 Task: Add Banza Gluten Free Spaghetti Pasta to the cart.
Action: Mouse moved to (271, 121)
Screenshot: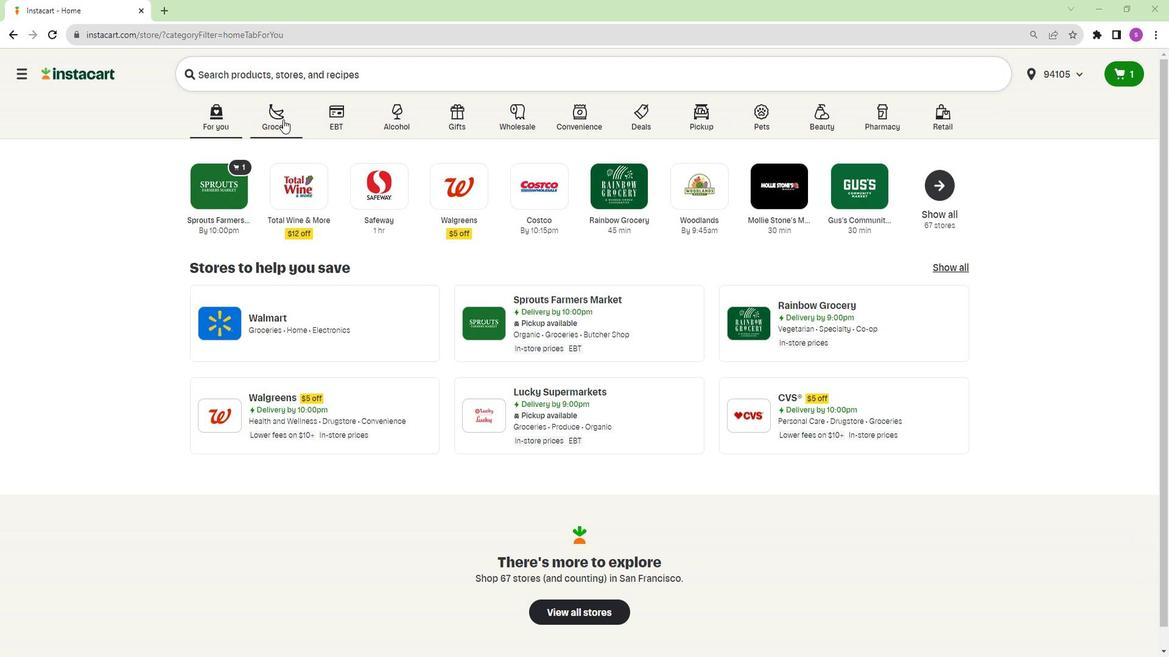 
Action: Mouse pressed left at (271, 121)
Screenshot: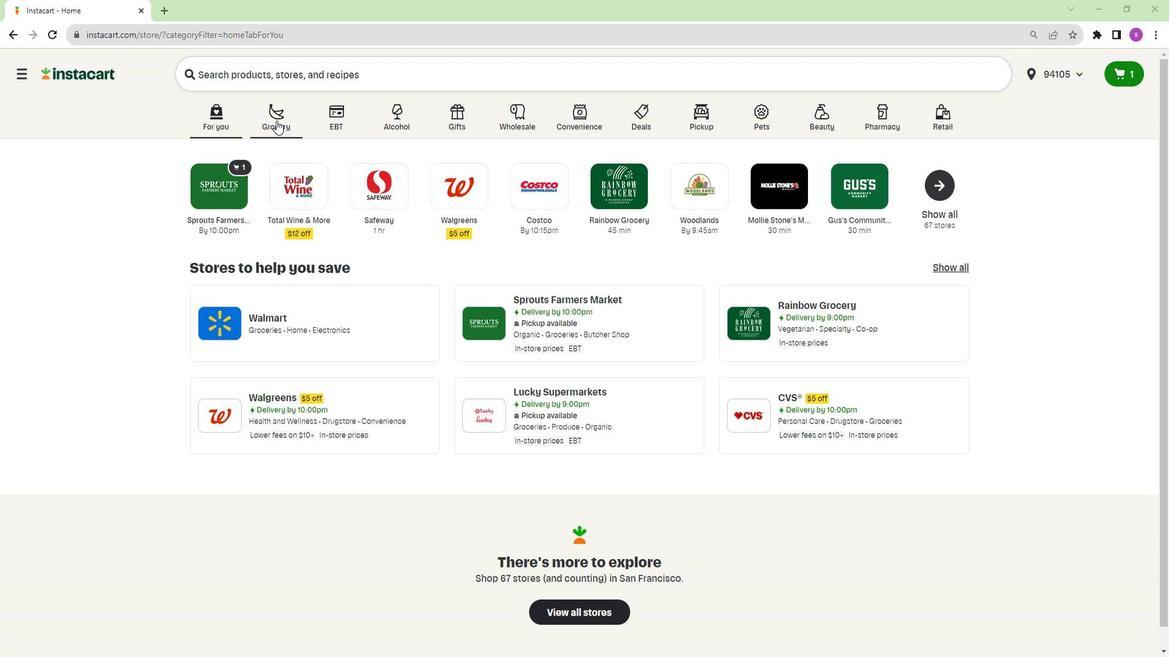 
Action: Mouse moved to (744, 193)
Screenshot: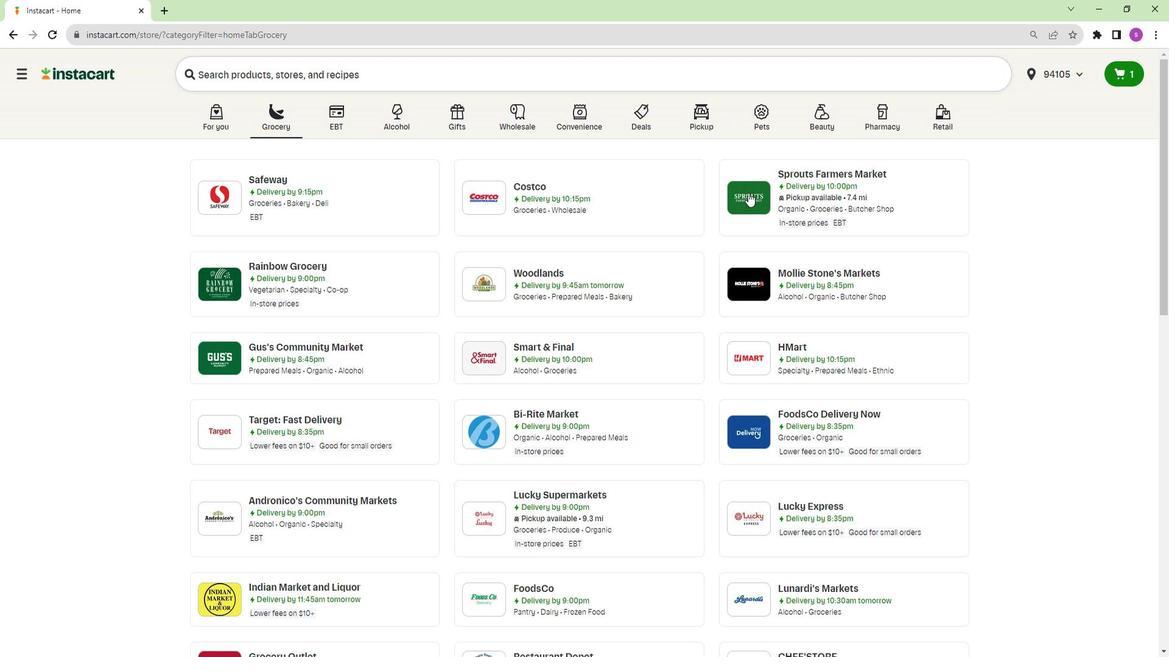 
Action: Mouse pressed left at (744, 193)
Screenshot: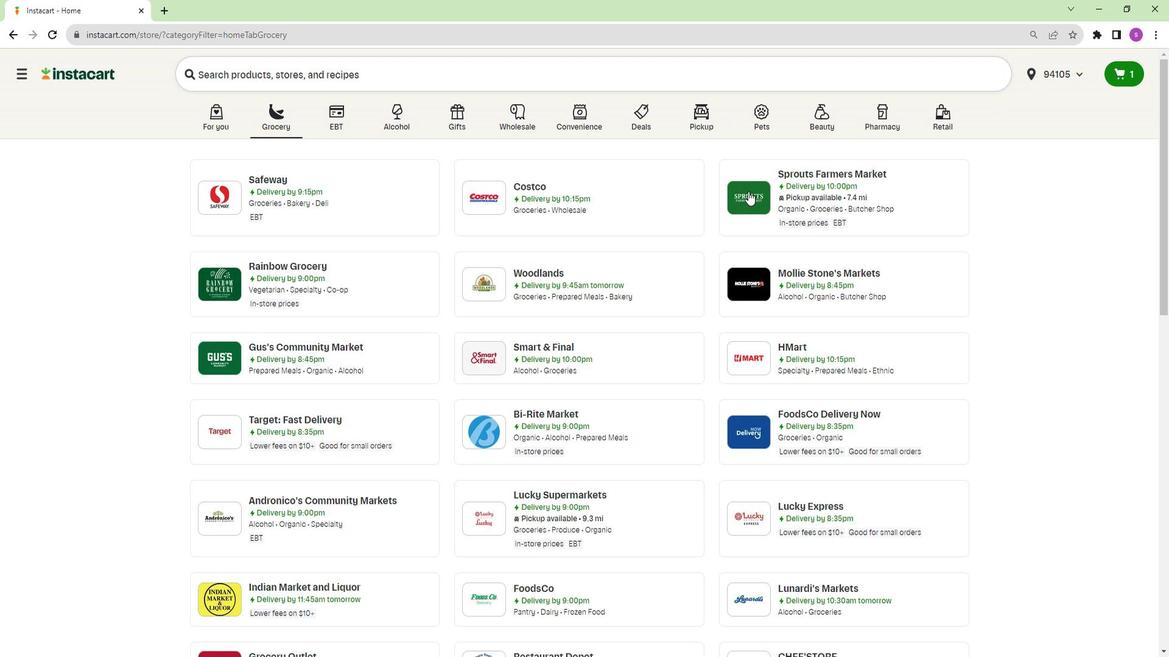 
Action: Mouse moved to (71, 399)
Screenshot: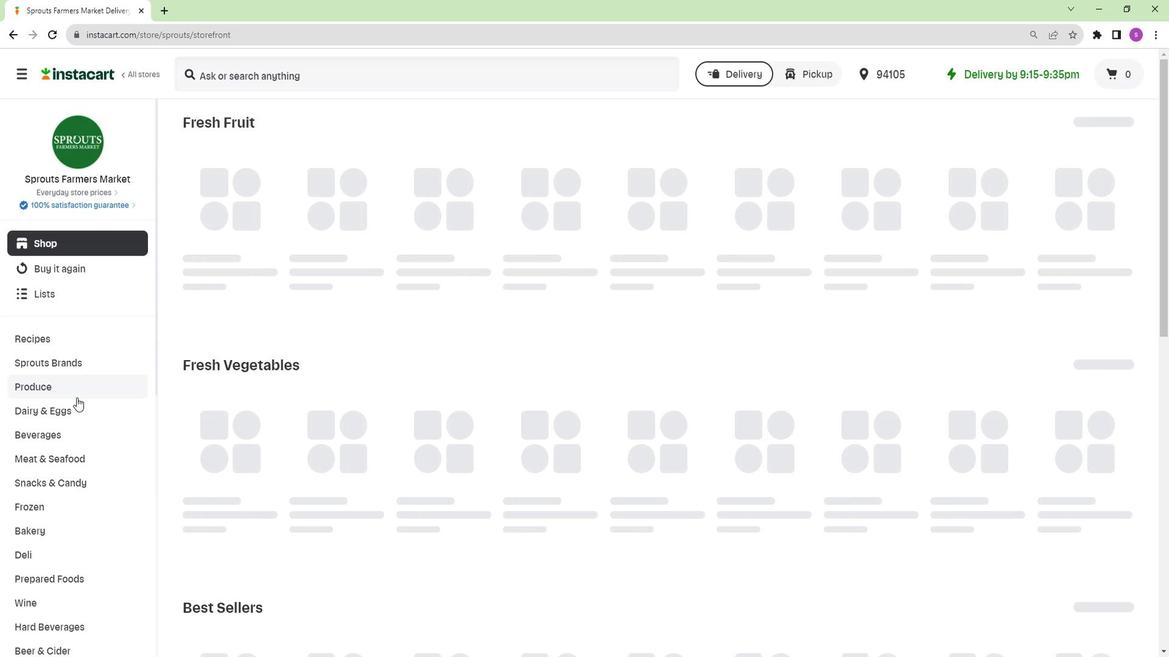 
Action: Mouse scrolled (71, 398) with delta (0, 0)
Screenshot: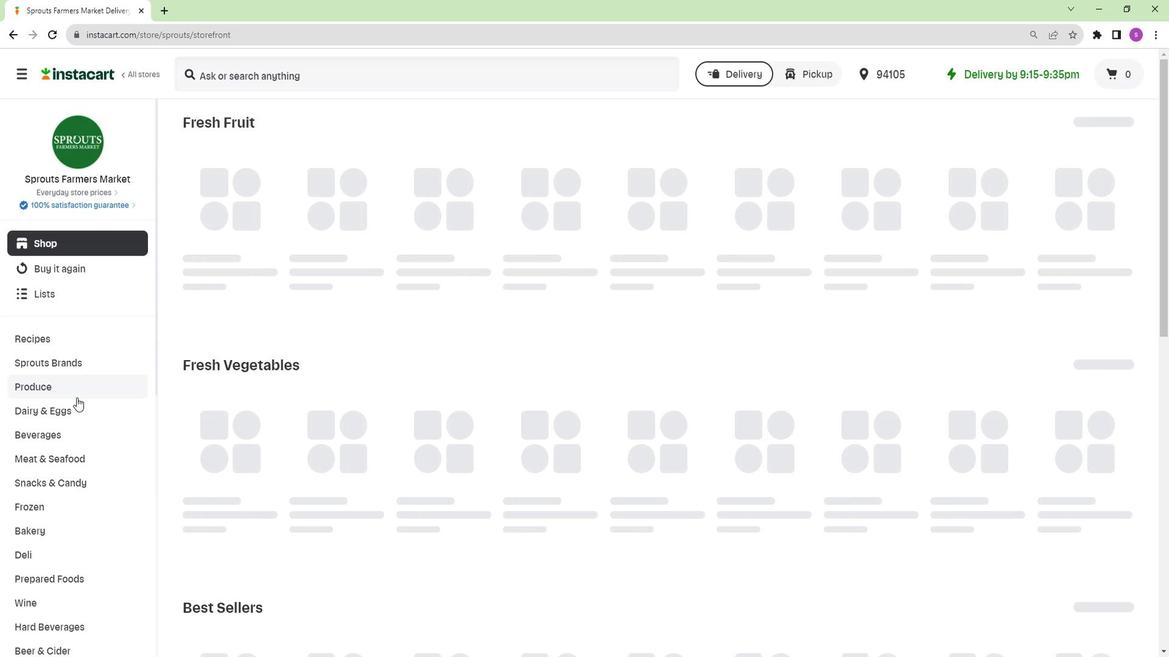 
Action: Mouse moved to (71, 398)
Screenshot: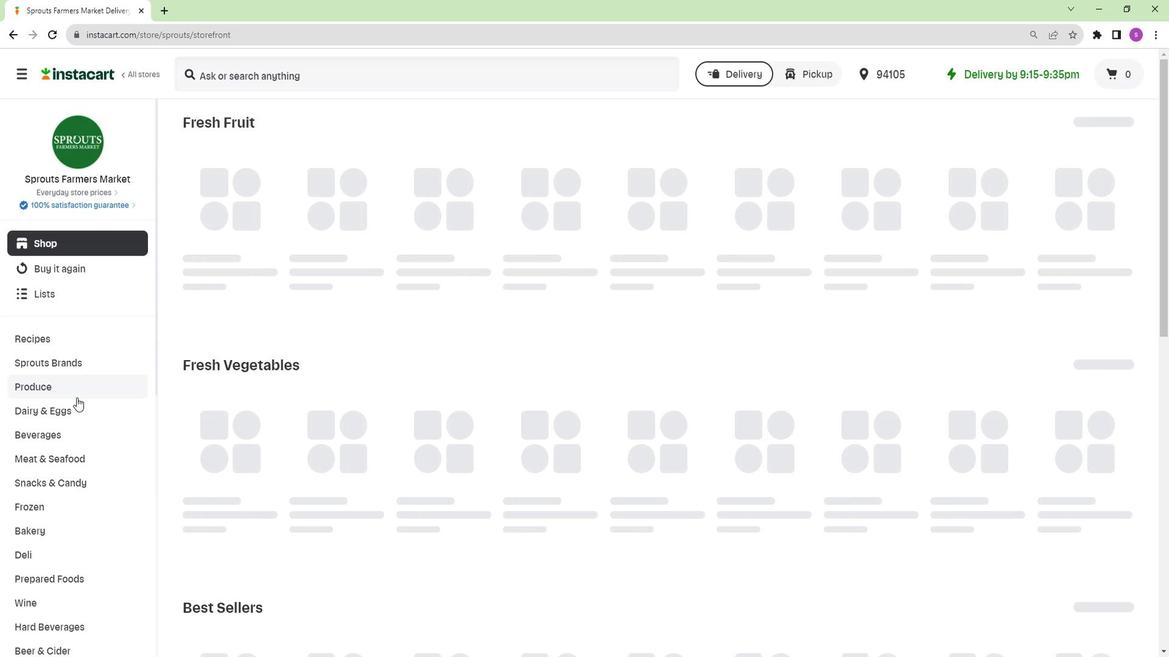 
Action: Mouse scrolled (71, 397) with delta (0, -1)
Screenshot: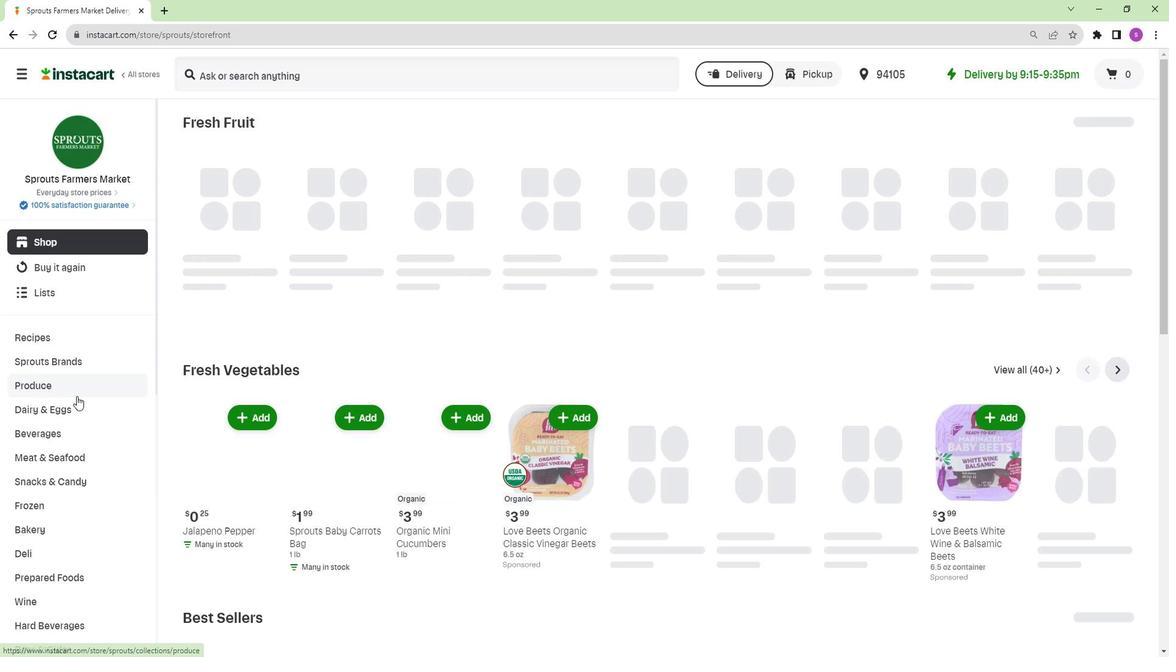 
Action: Mouse moved to (74, 376)
Screenshot: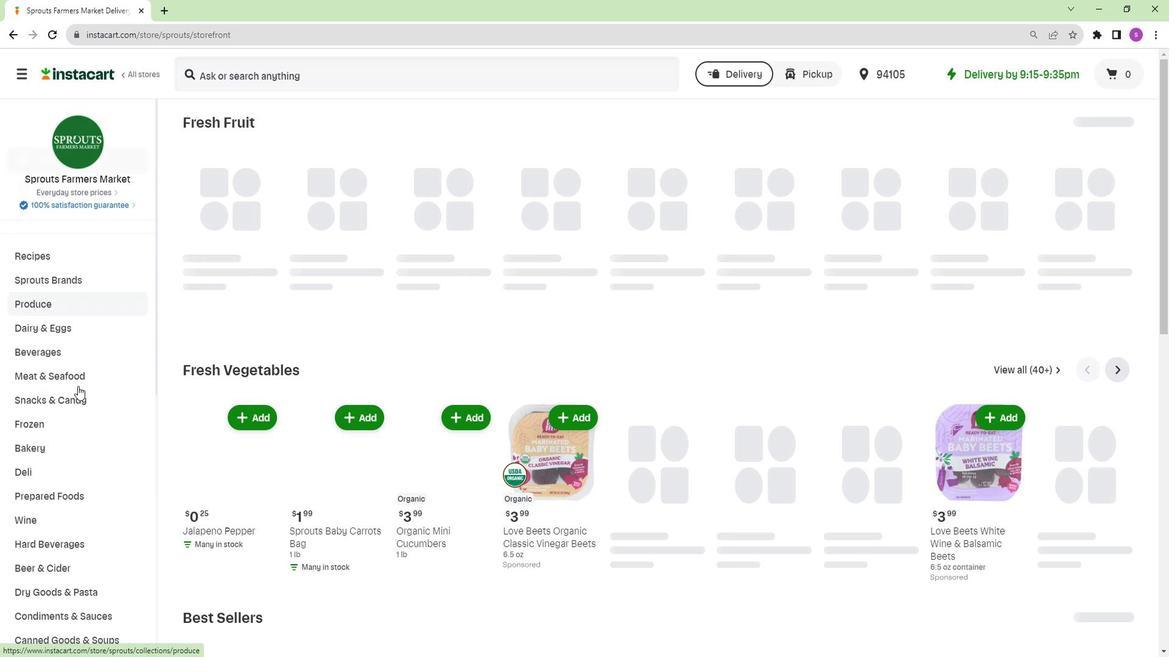 
Action: Mouse scrolled (74, 376) with delta (0, 0)
Screenshot: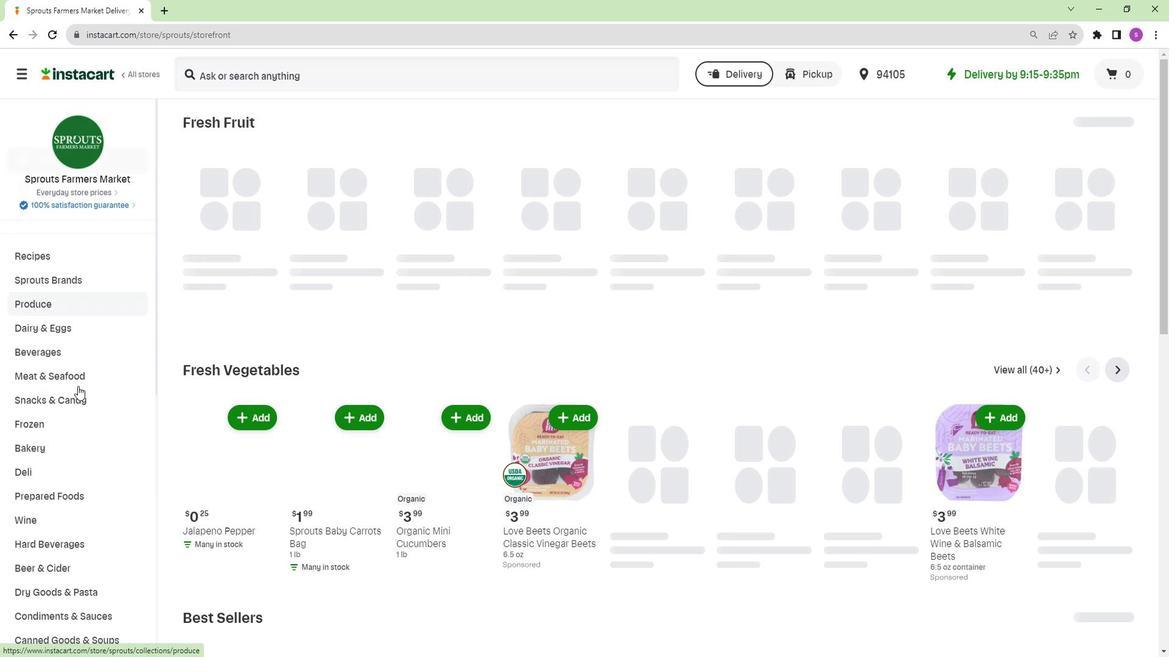
Action: Mouse moved to (76, 364)
Screenshot: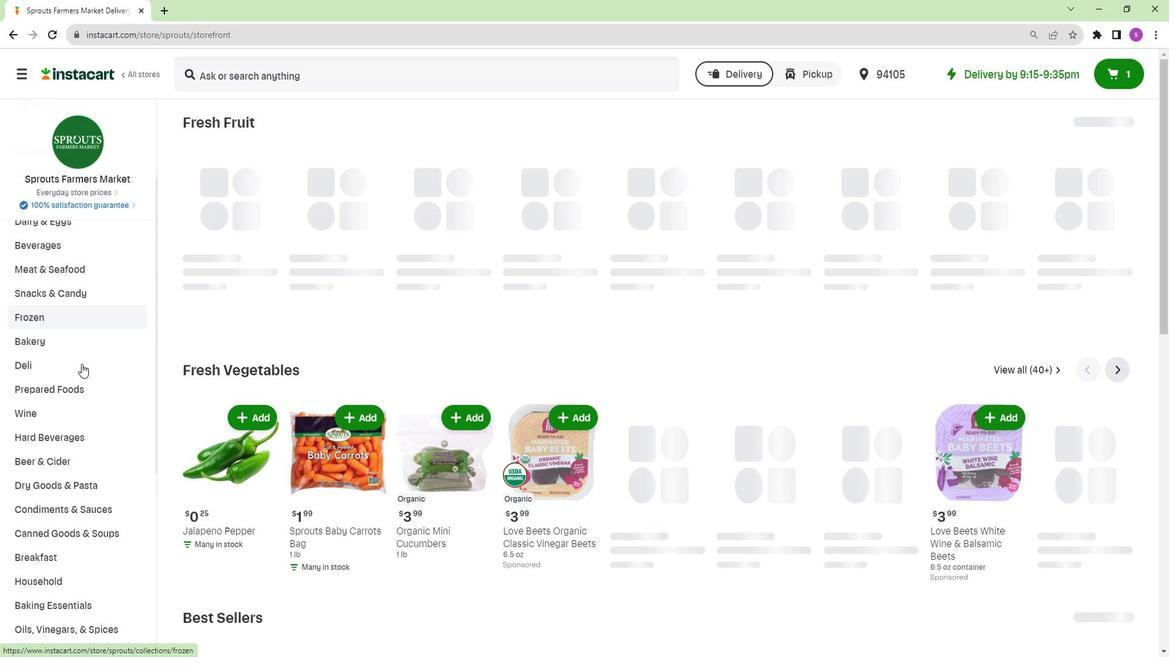 
Action: Mouse scrolled (76, 364) with delta (0, 0)
Screenshot: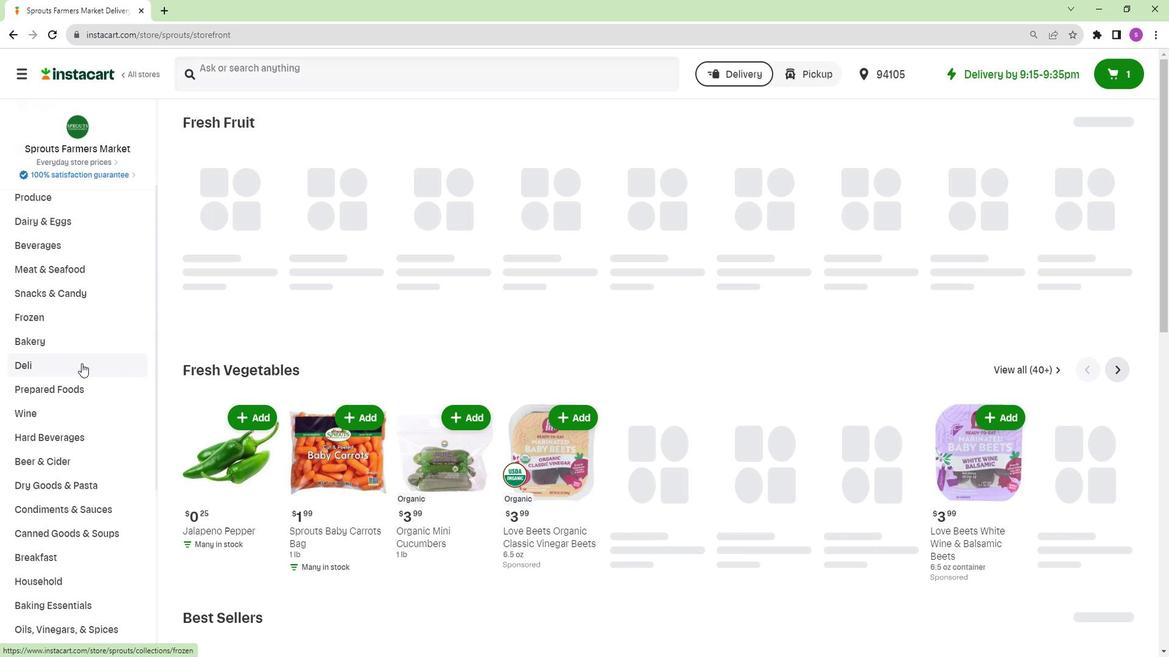 
Action: Mouse moved to (81, 424)
Screenshot: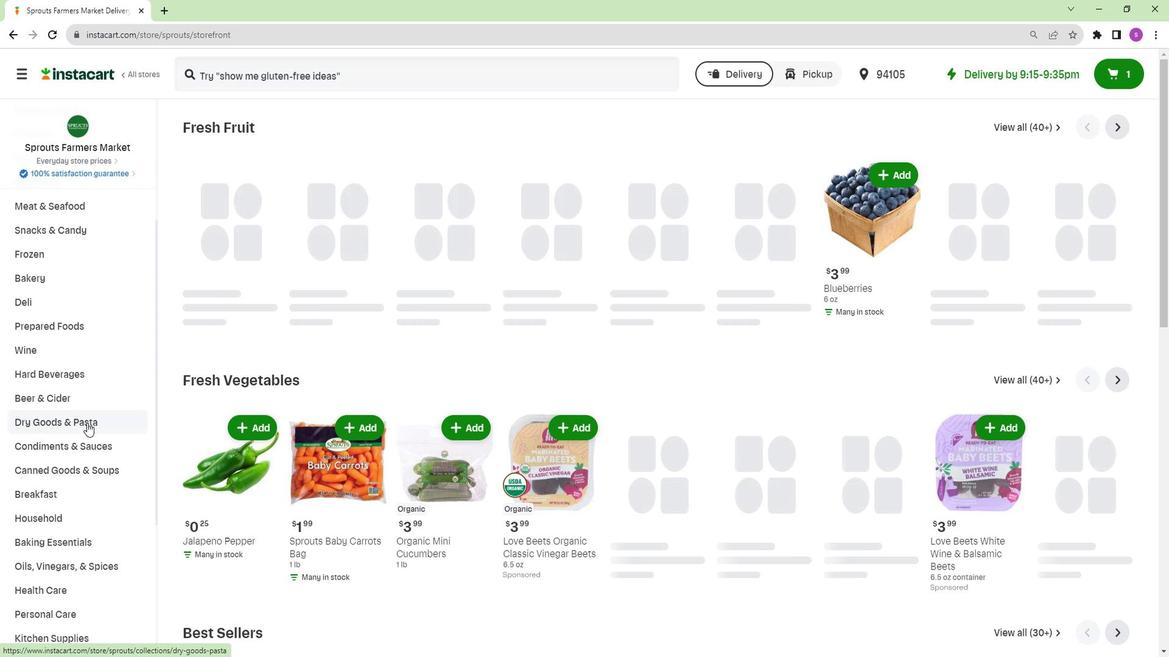 
Action: Mouse pressed left at (81, 424)
Screenshot: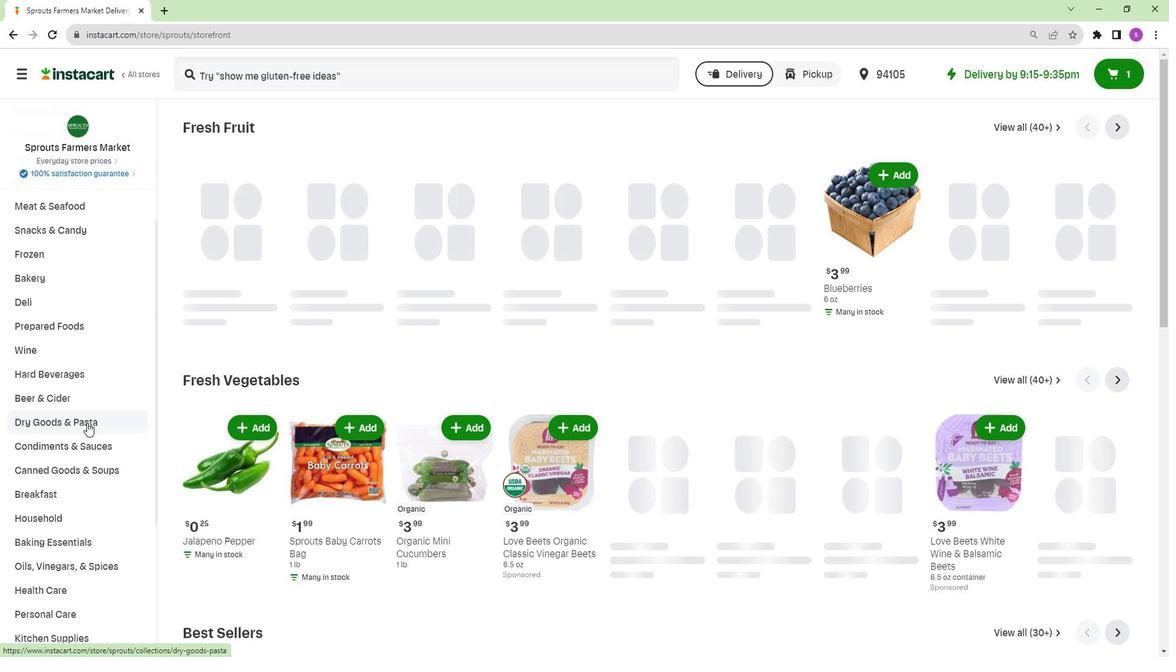 
Action: Mouse moved to (58, 471)
Screenshot: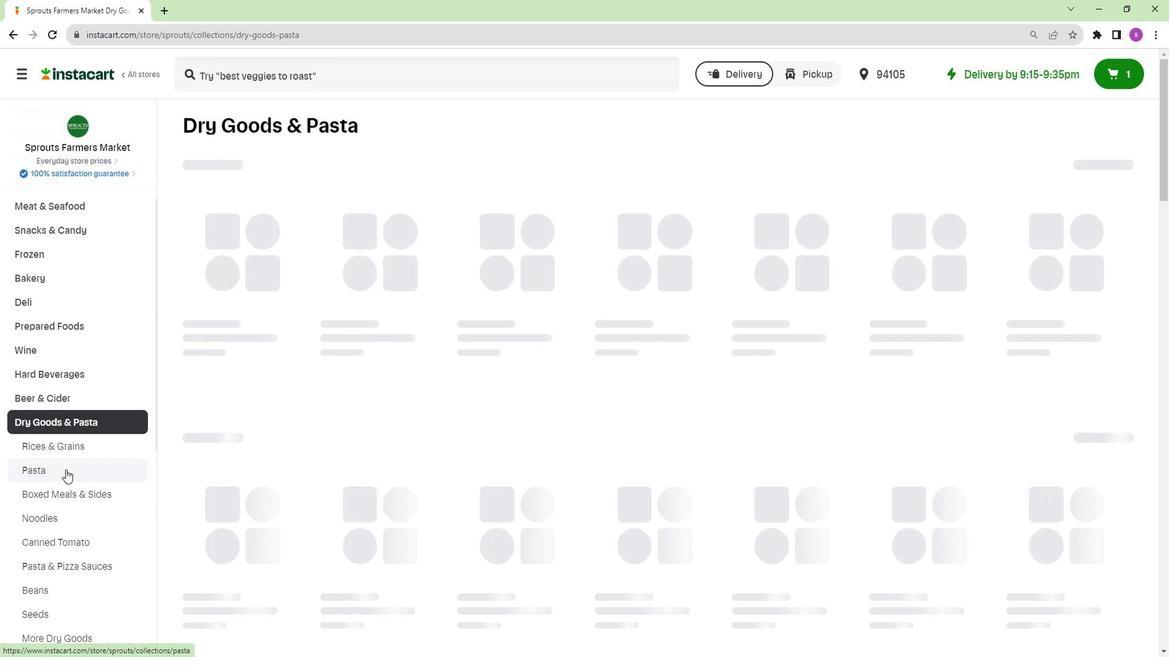 
Action: Mouse pressed left at (58, 471)
Screenshot: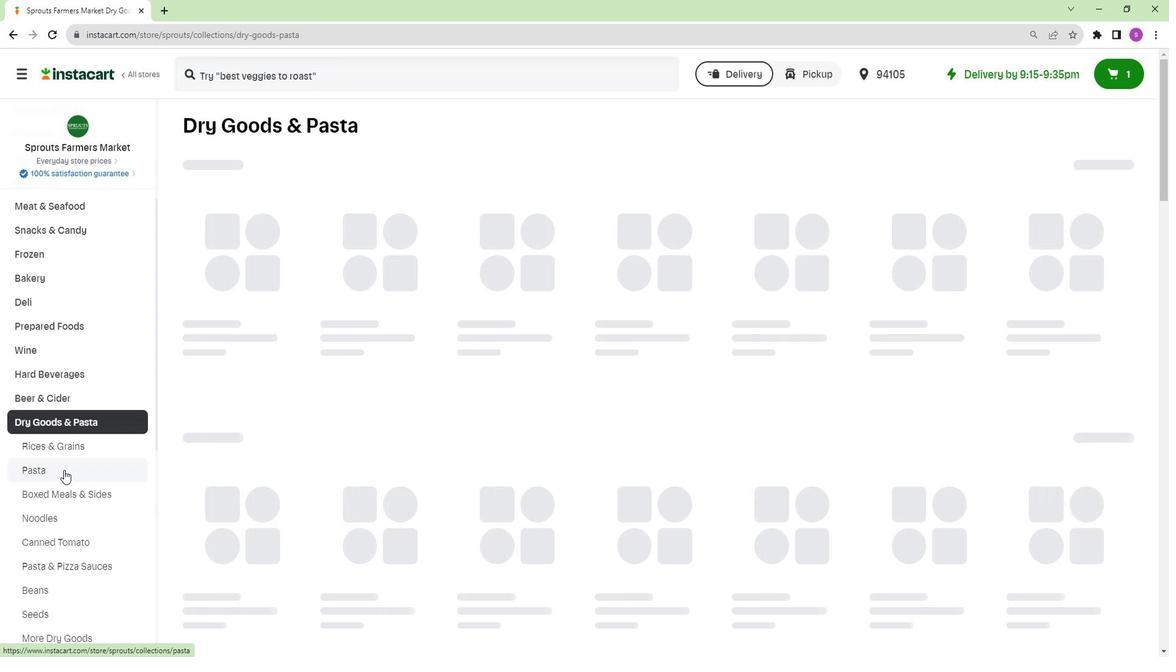 
Action: Mouse moved to (1083, 175)
Screenshot: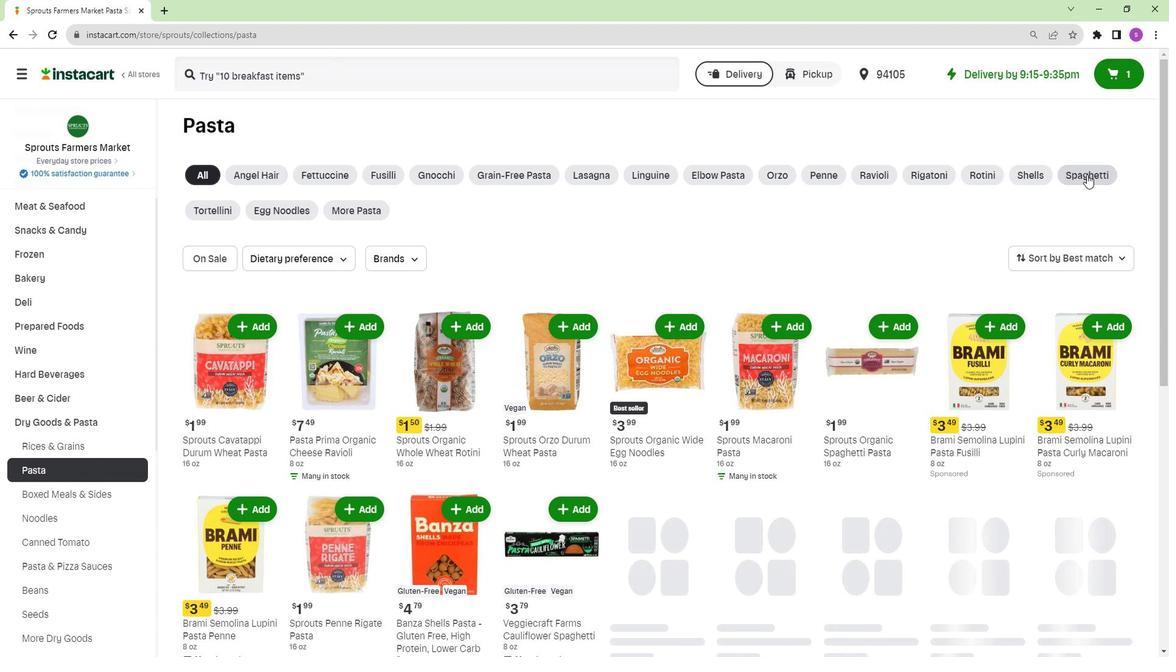 
Action: Mouse pressed left at (1083, 175)
Screenshot: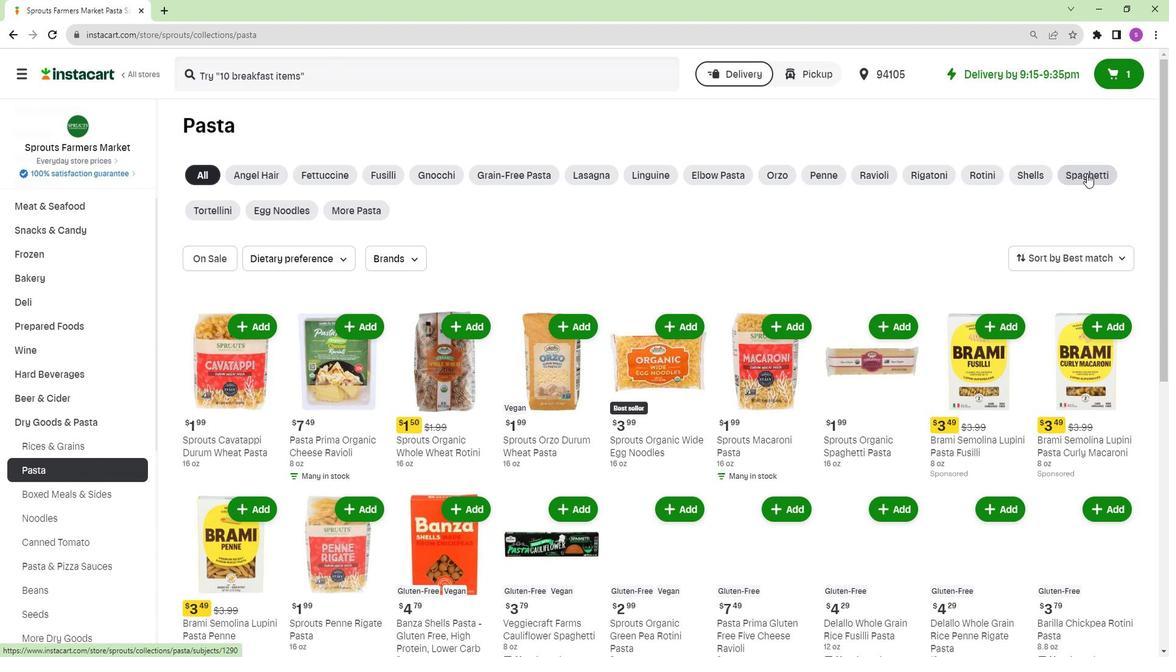 
Action: Mouse moved to (322, 79)
Screenshot: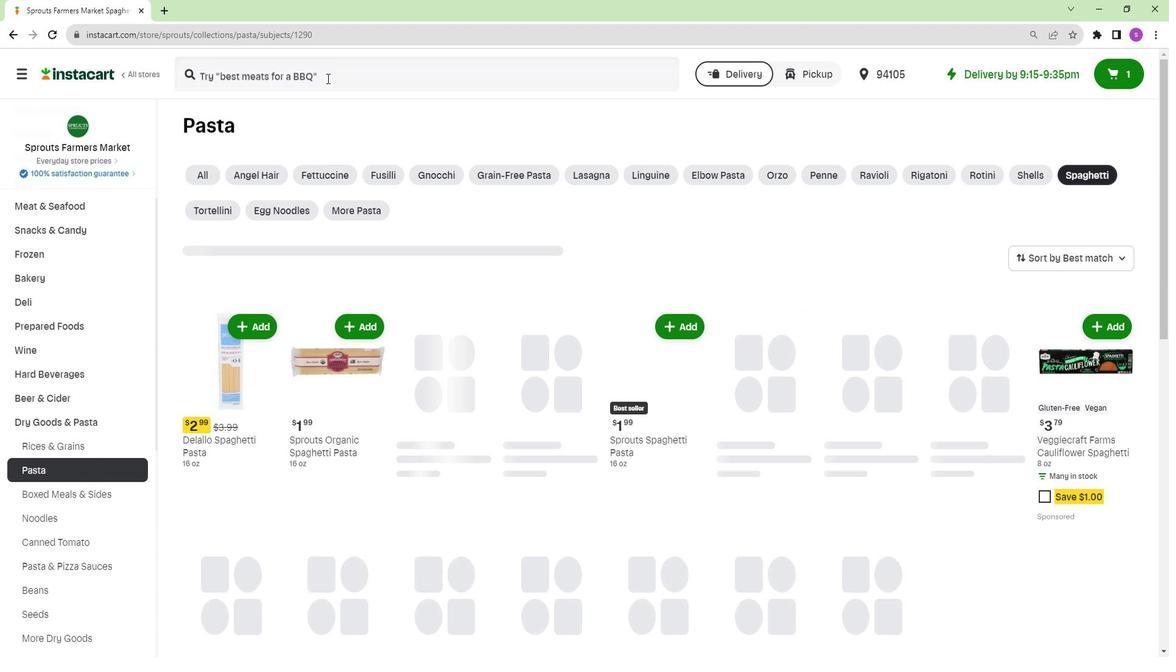 
Action: Mouse pressed left at (322, 79)
Screenshot: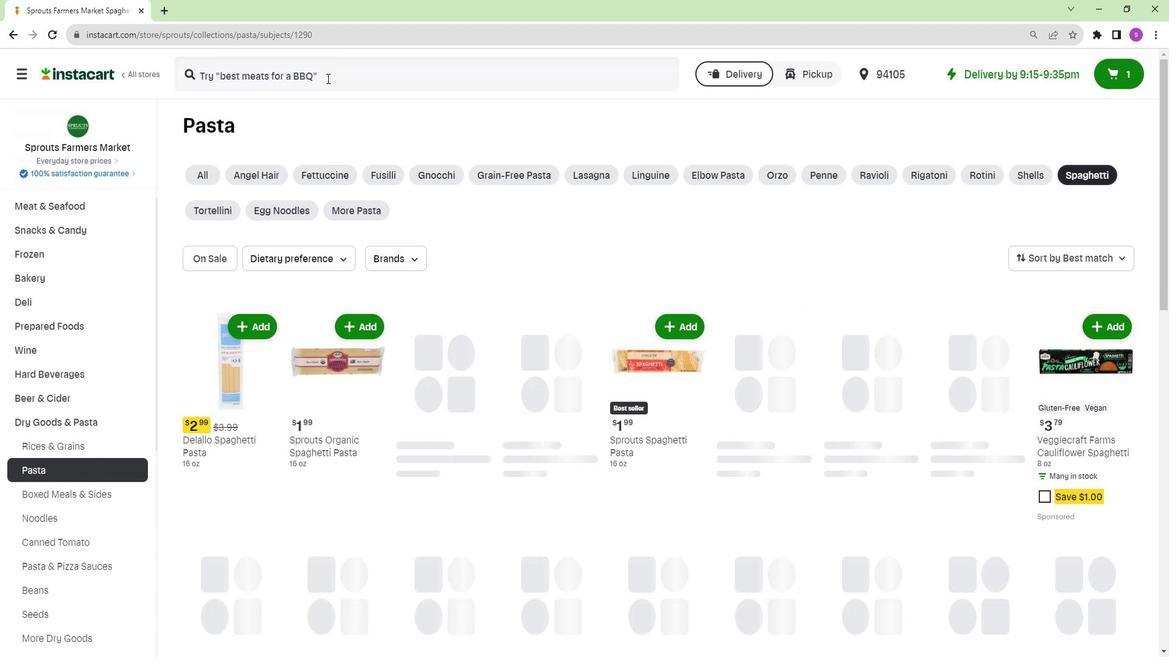 
Action: Key pressed <Key.shift>Banza<Key.space><Key.shift>Gluten<Key.space><Key.shift>Free<Key.space><Key.shift>Spaghetti<Key.space><Key.shift>Pasta<Key.enter>
Screenshot: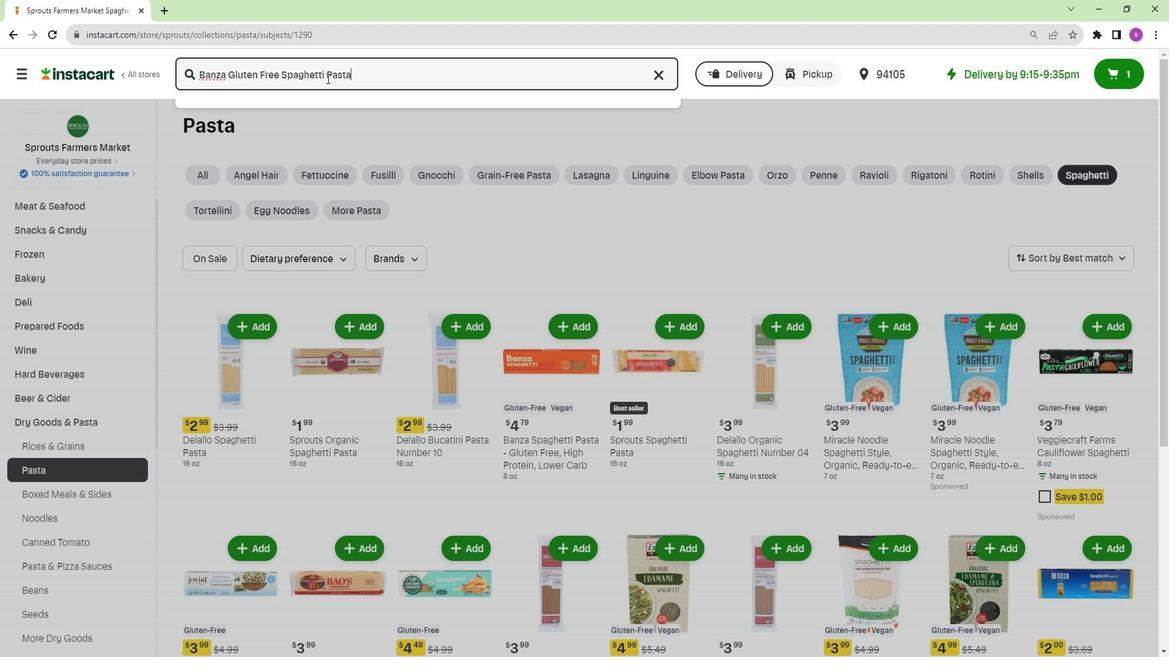 
Action: Mouse moved to (333, 258)
Screenshot: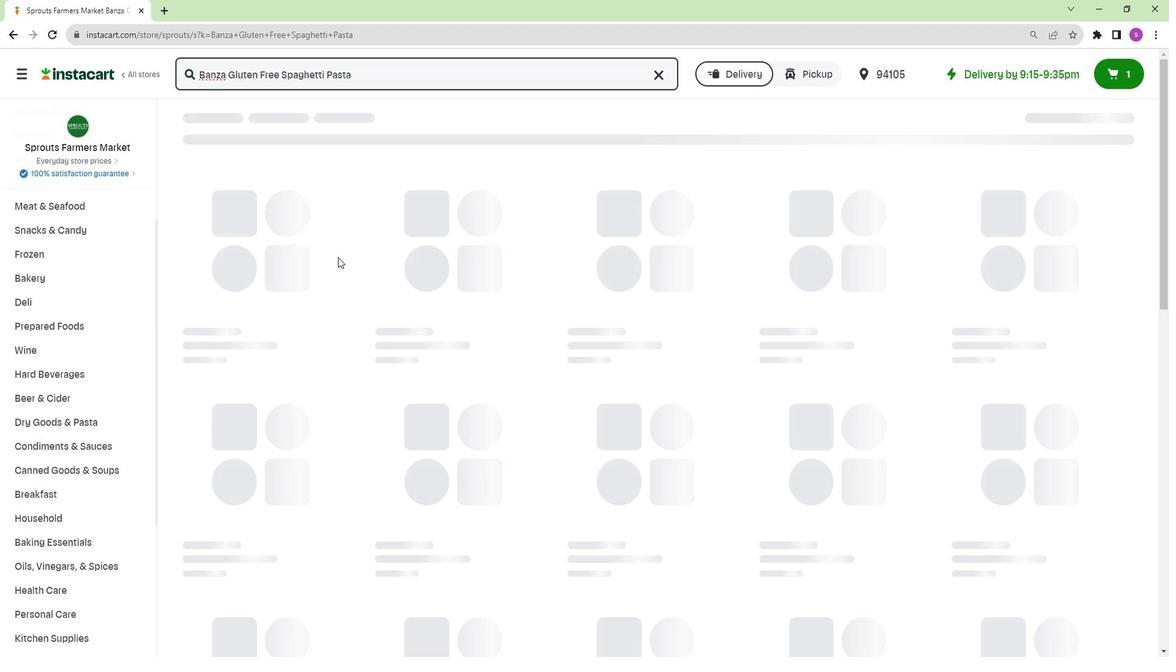 
Action: Mouse scrolled (333, 258) with delta (0, 0)
Screenshot: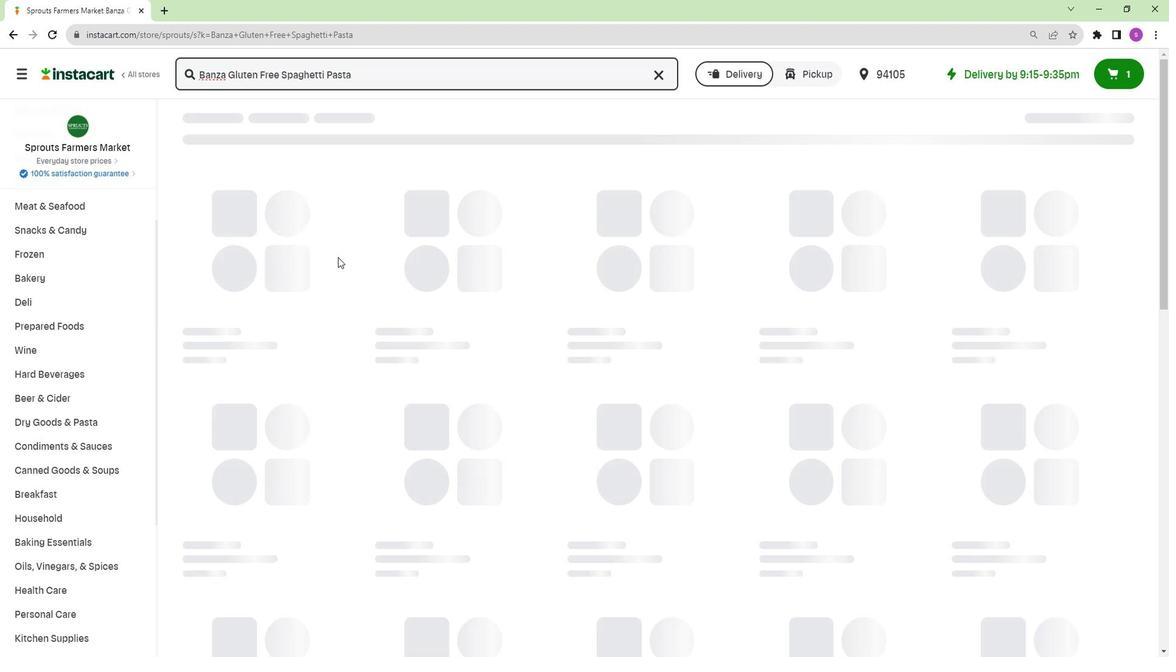 
Action: Mouse scrolled (333, 258) with delta (0, 0)
Screenshot: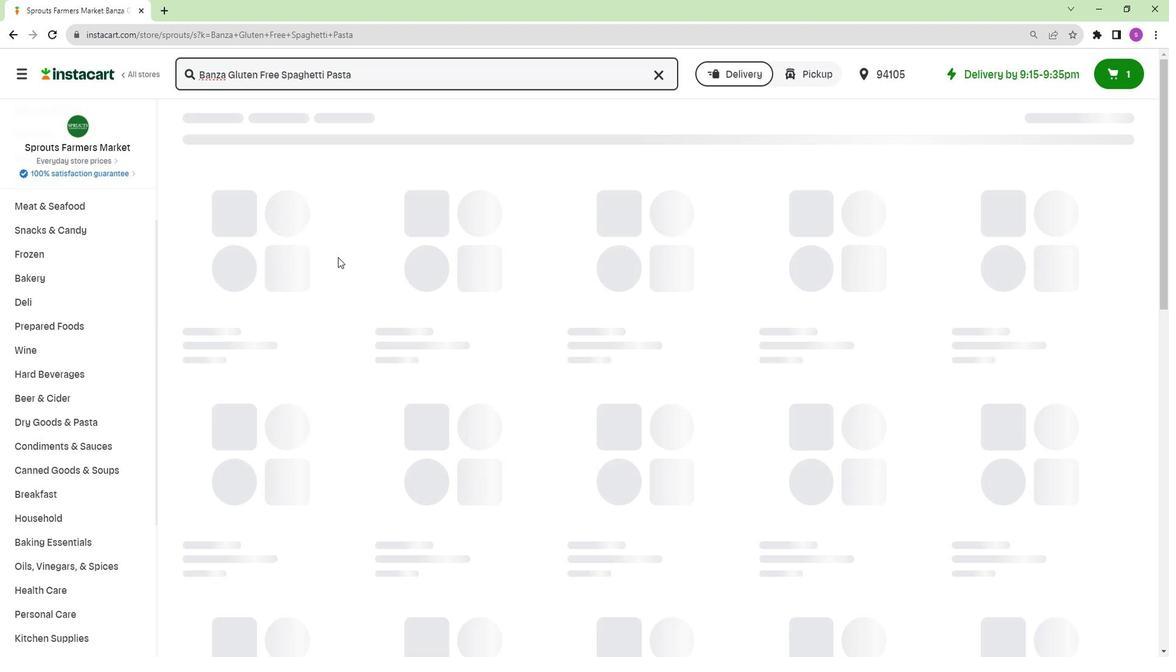 
Action: Mouse moved to (333, 258)
Screenshot: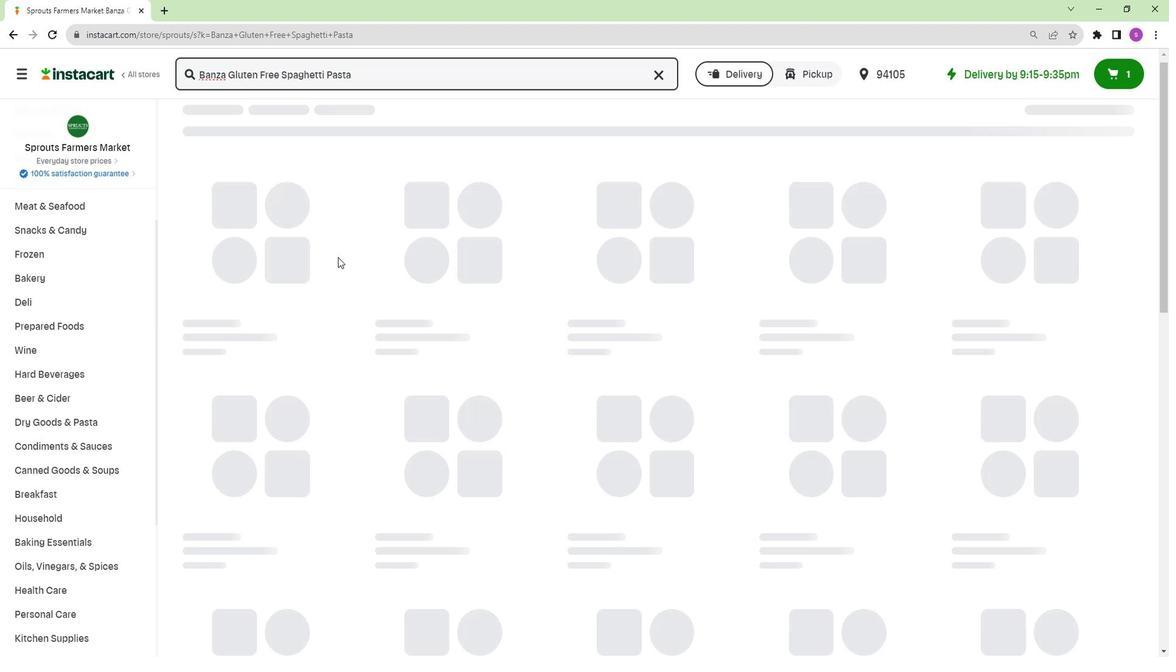 
Action: Mouse scrolled (333, 259) with delta (0, 0)
Screenshot: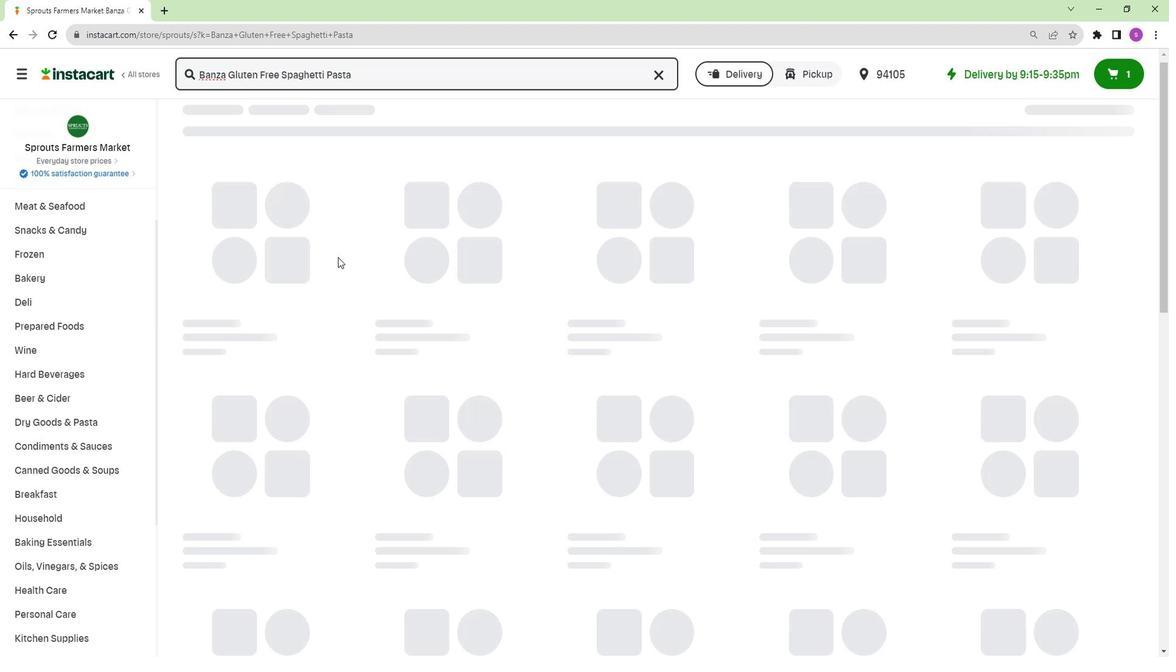 
Action: Mouse moved to (335, 259)
Screenshot: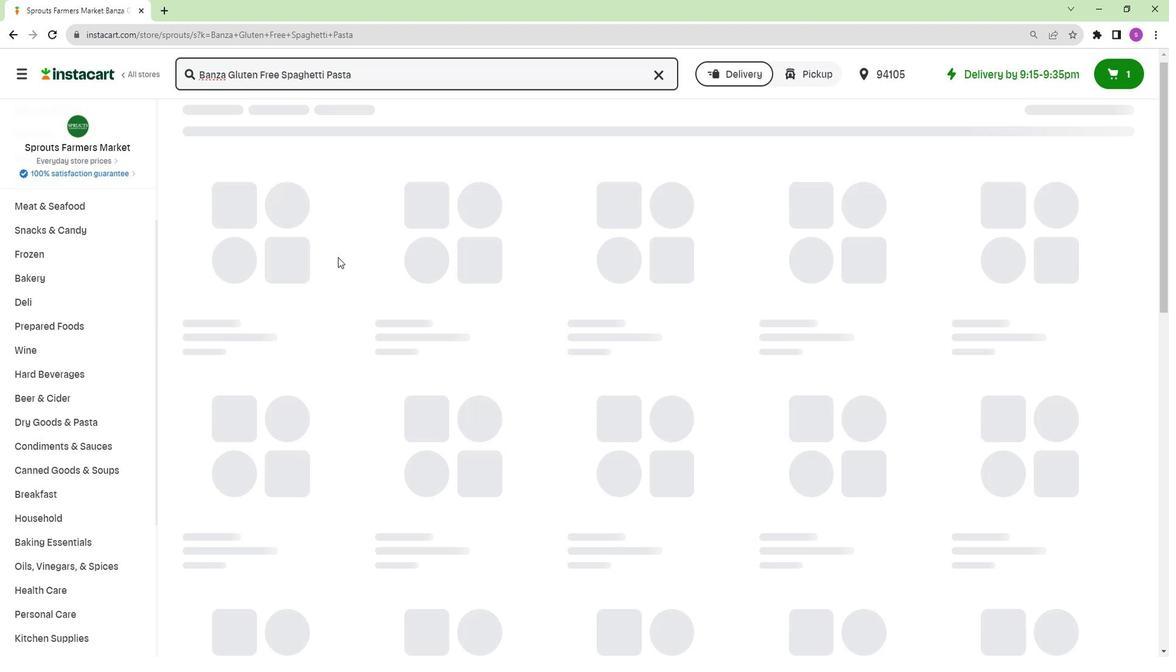 
Action: Mouse scrolled (335, 260) with delta (0, 0)
Screenshot: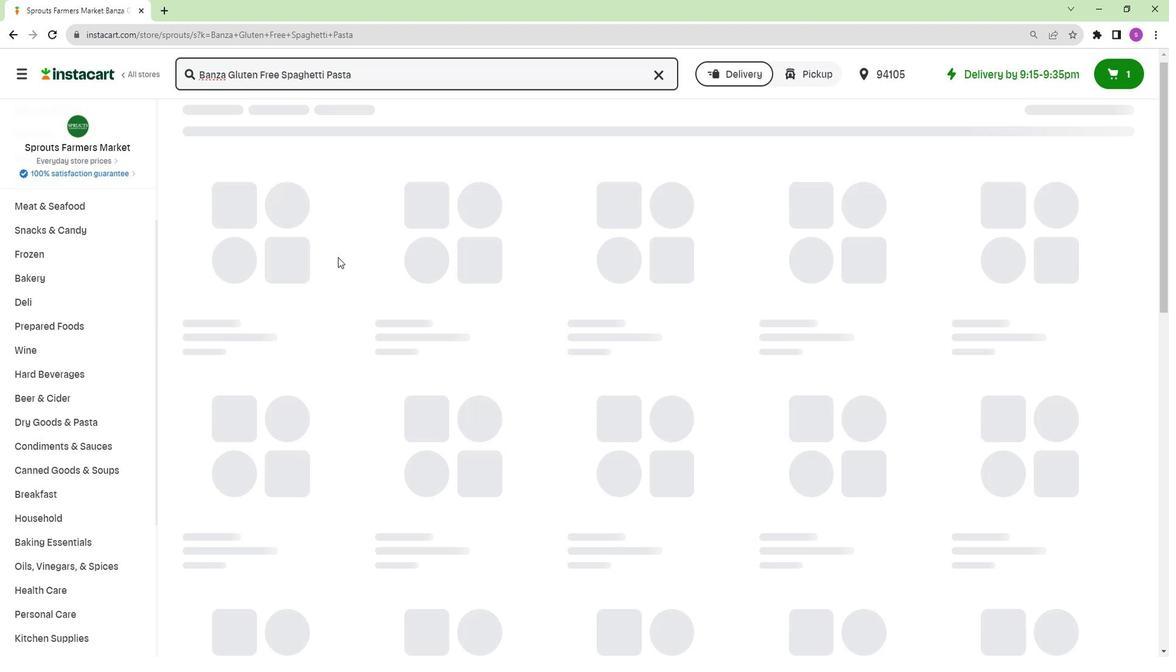
Action: Mouse moved to (339, 265)
Screenshot: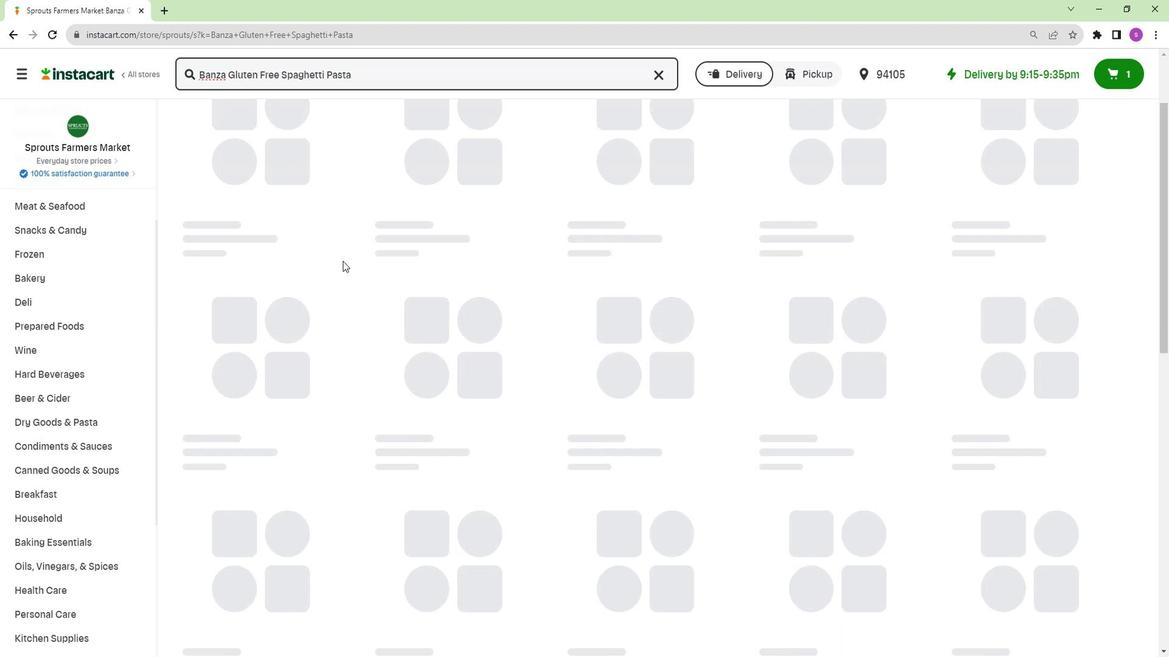 
Action: Mouse scrolled (339, 266) with delta (0, 0)
Screenshot: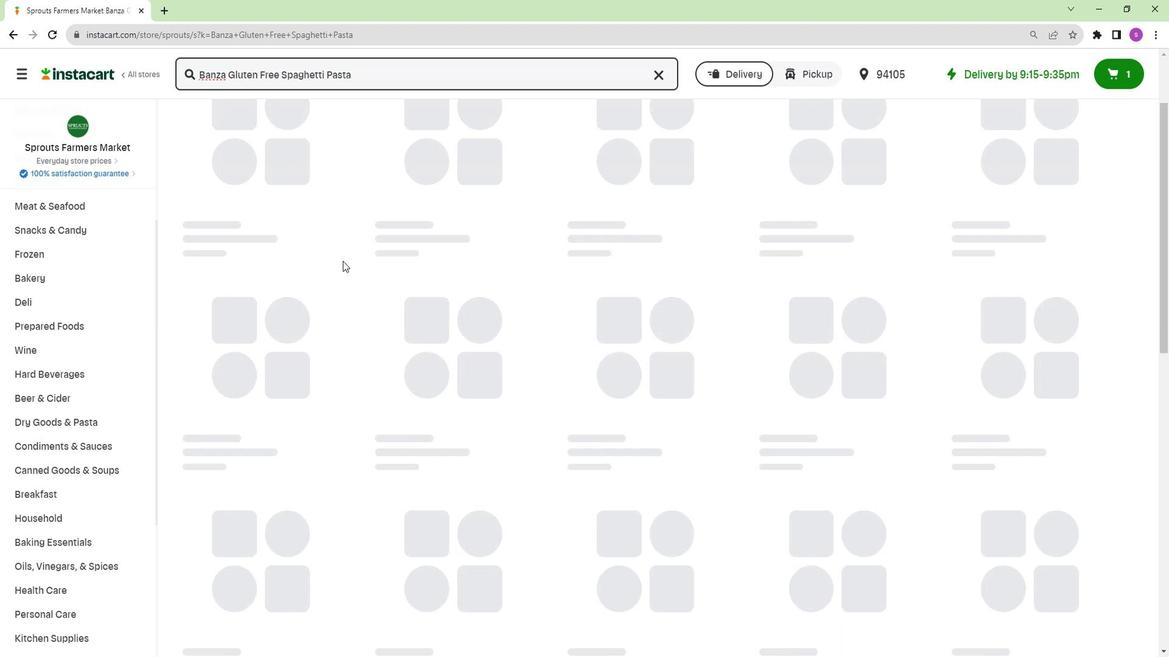 
Action: Mouse moved to (340, 268)
Screenshot: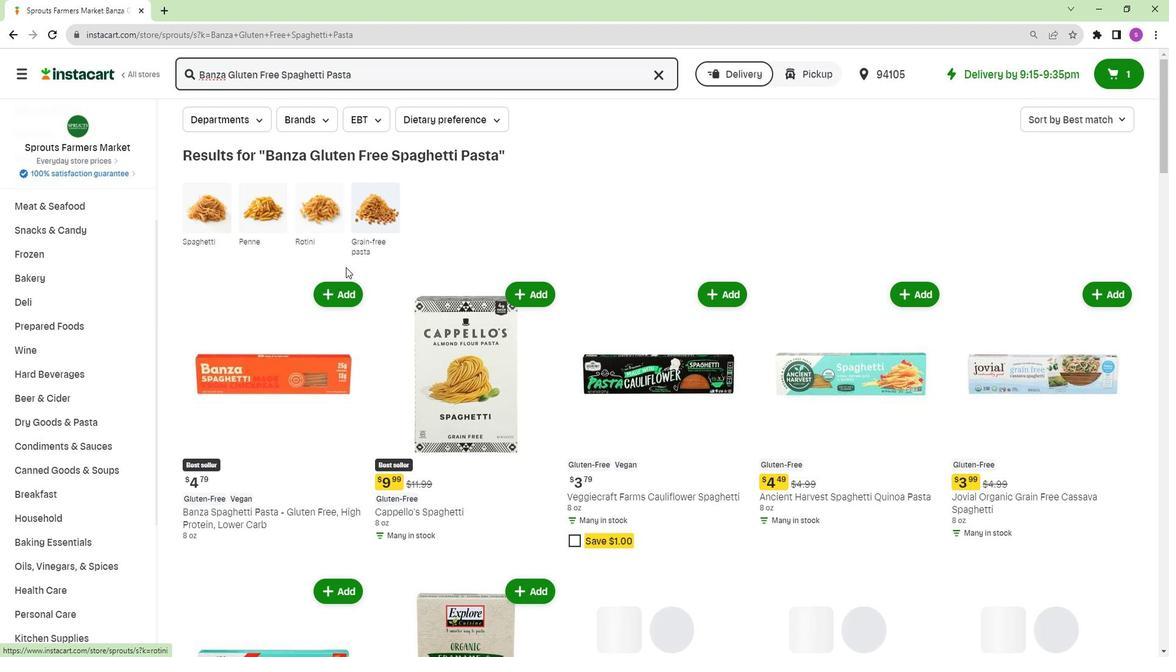 
Action: Mouse scrolled (340, 267) with delta (0, 0)
Screenshot: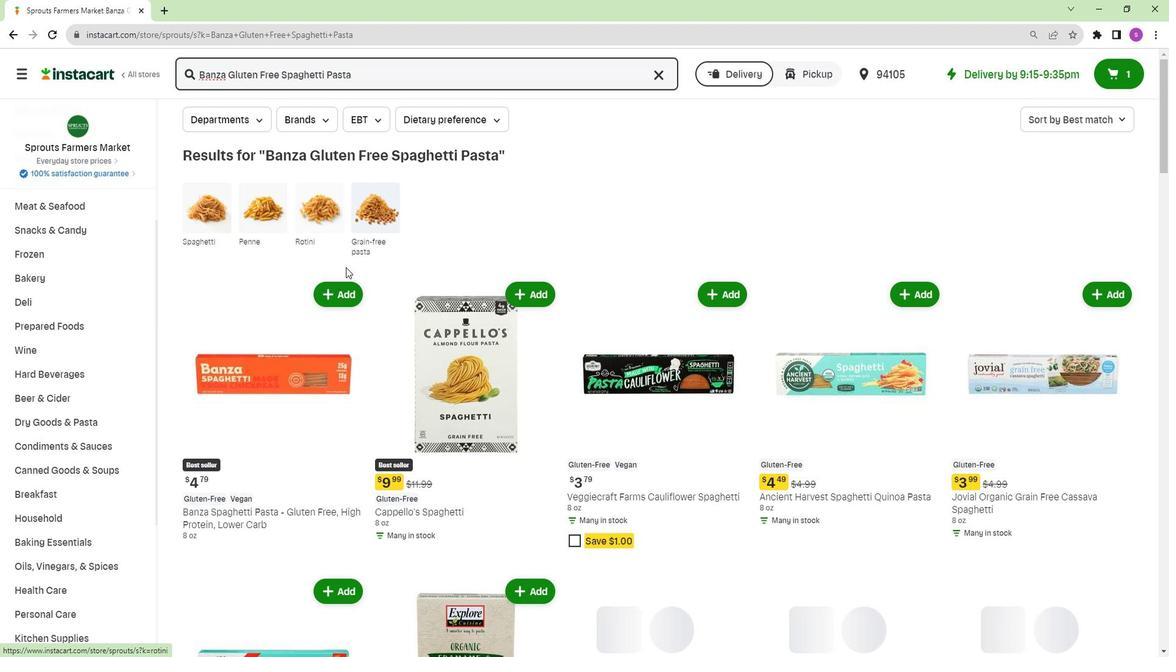 
Action: Mouse moved to (450, 307)
Screenshot: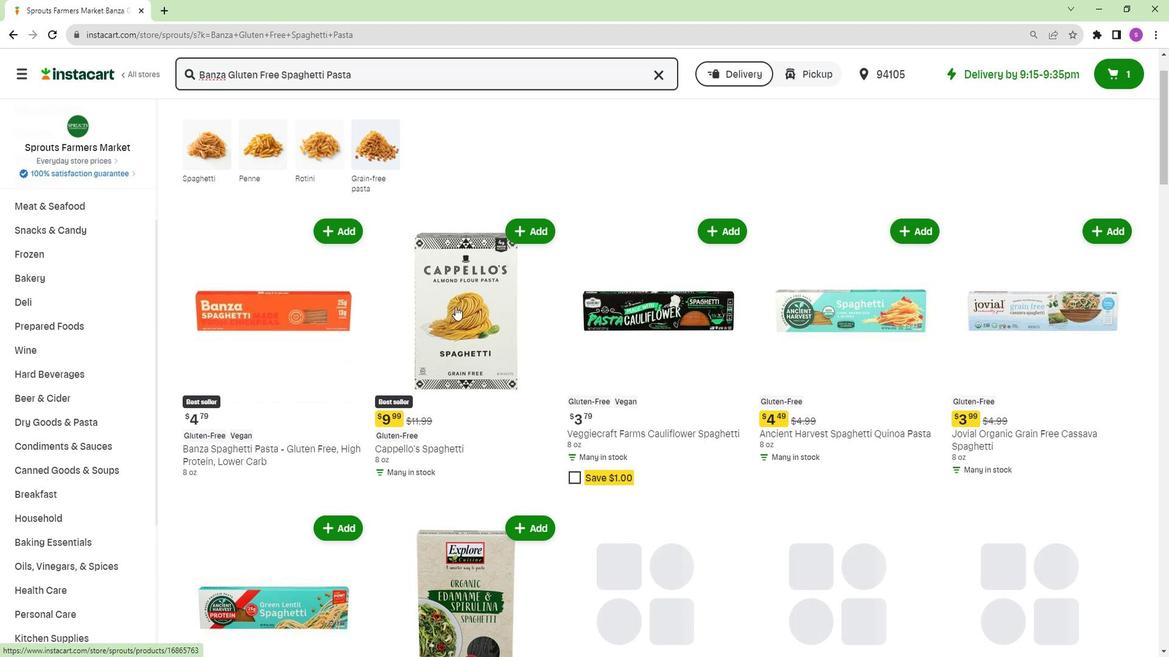 
Action: Mouse scrolled (450, 306) with delta (0, 0)
Screenshot: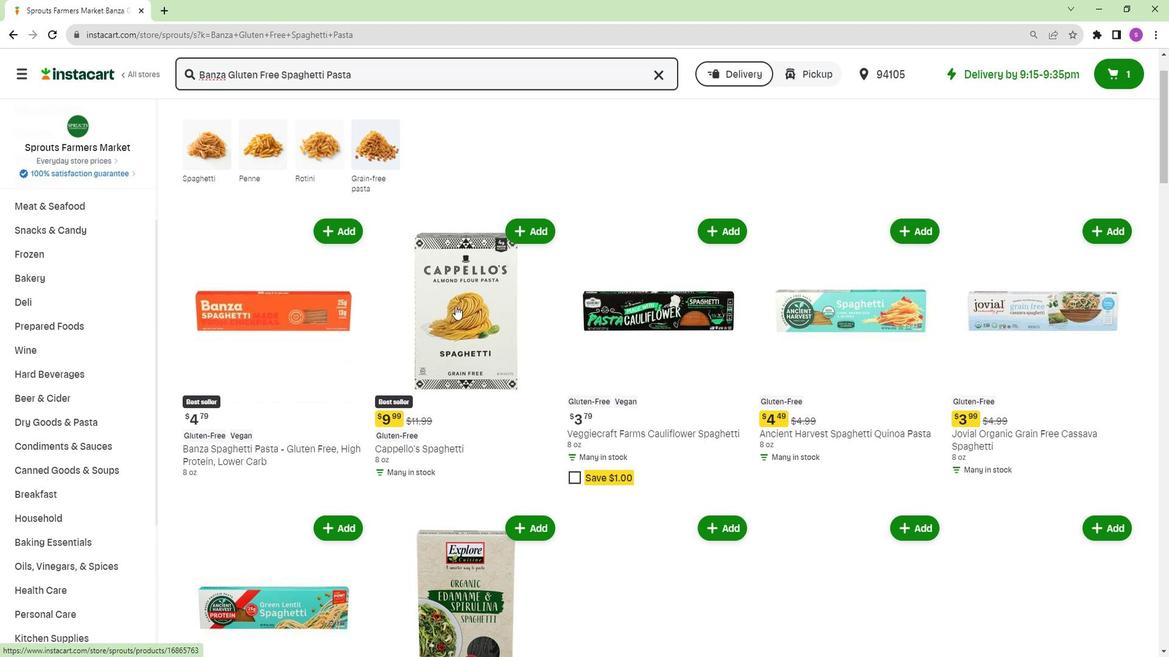 
Action: Mouse moved to (589, 298)
Screenshot: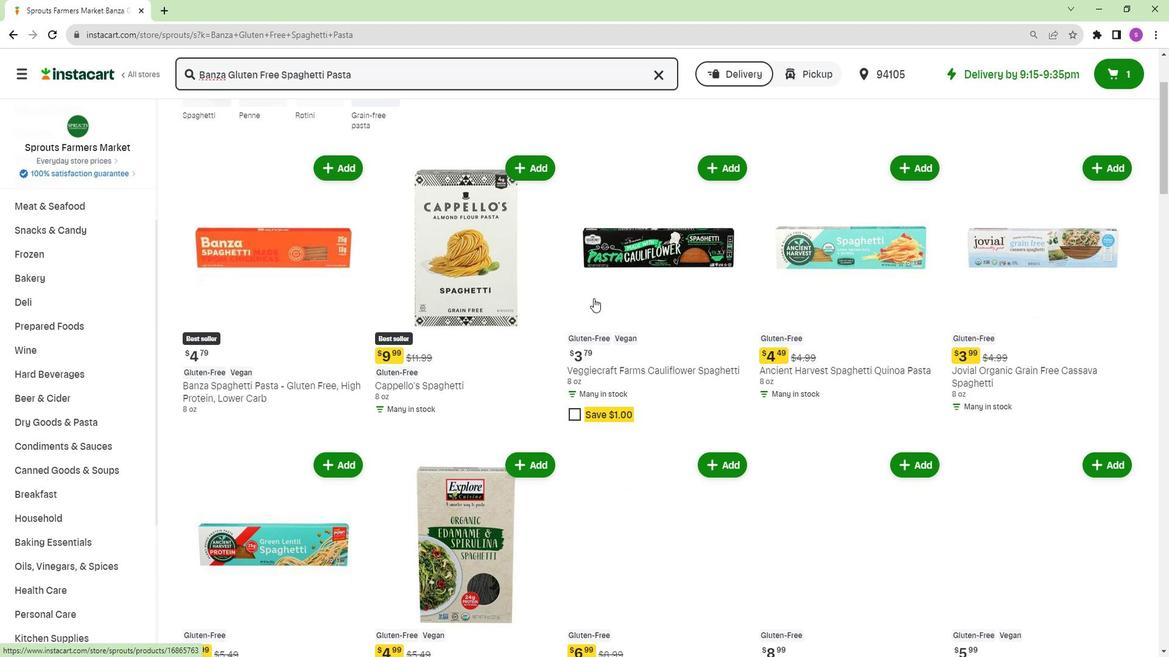 
Action: Mouse scrolled (589, 298) with delta (0, 0)
Screenshot: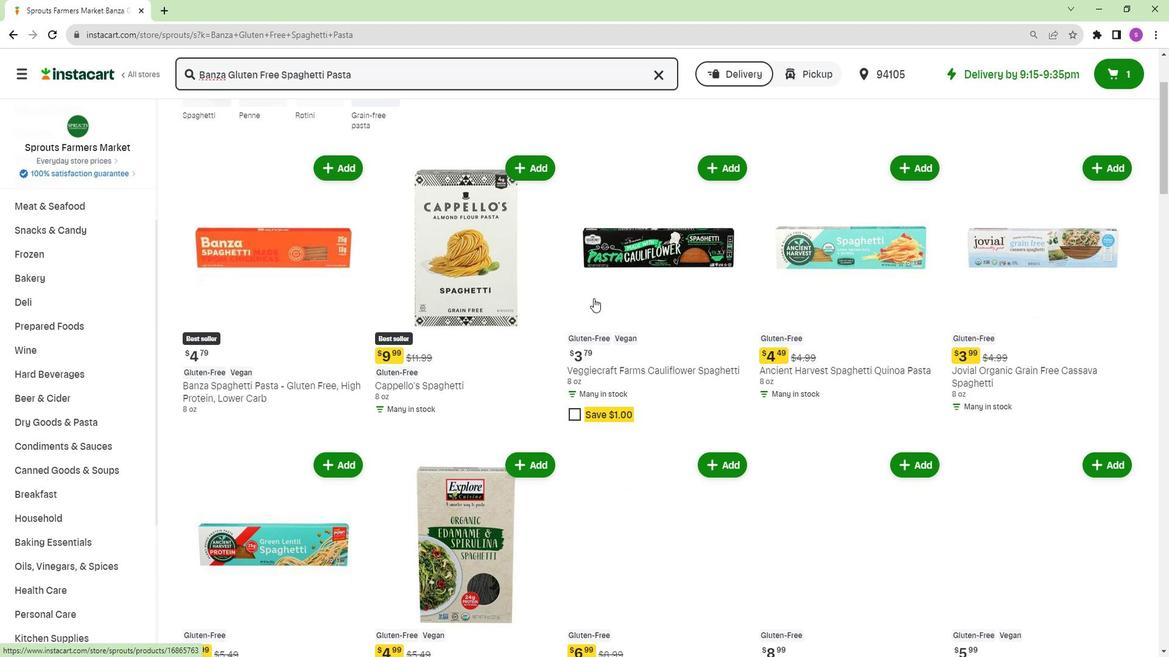 
Action: Mouse moved to (551, 236)
Screenshot: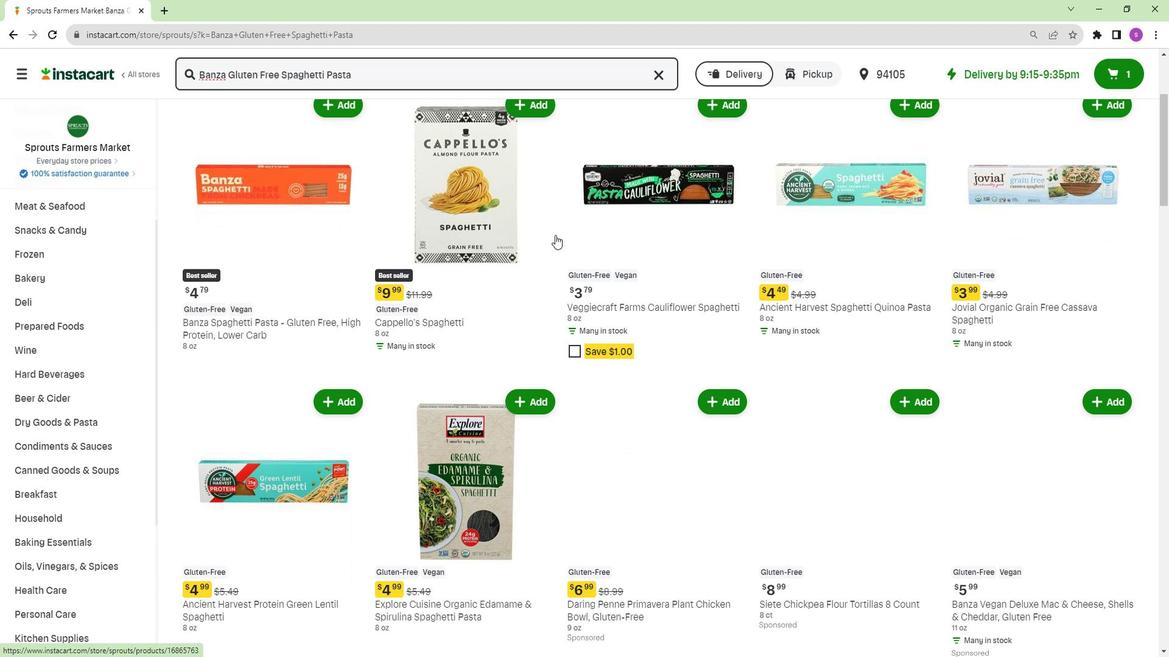 
Action: Mouse scrolled (551, 235) with delta (0, 0)
Screenshot: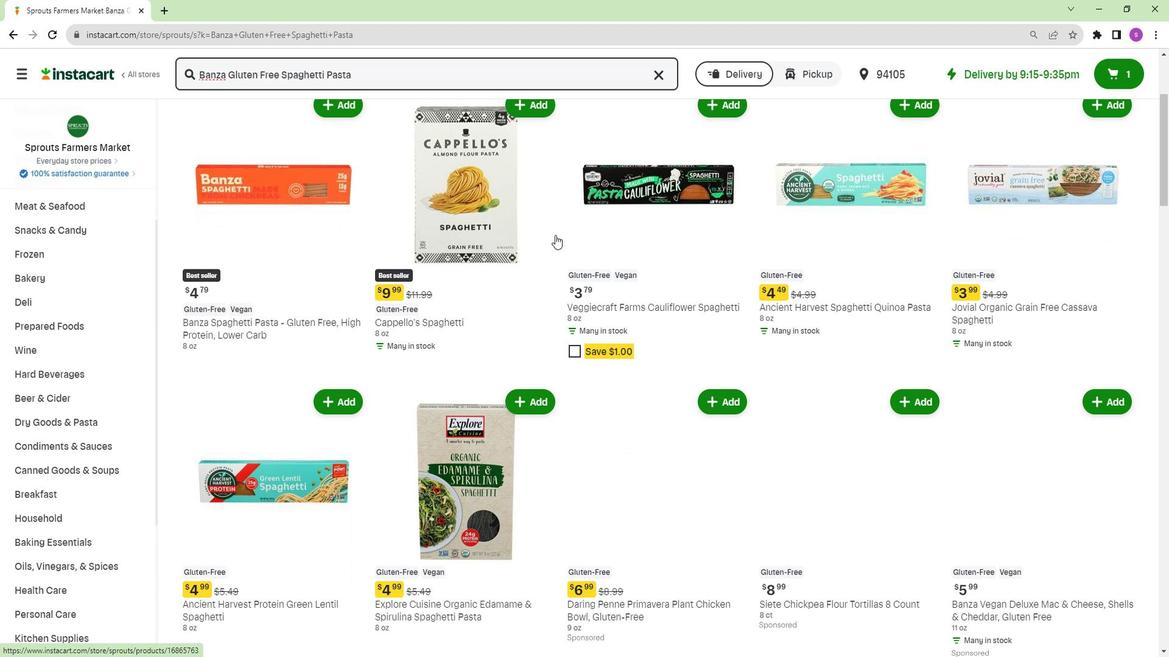 
Action: Mouse moved to (675, 267)
Screenshot: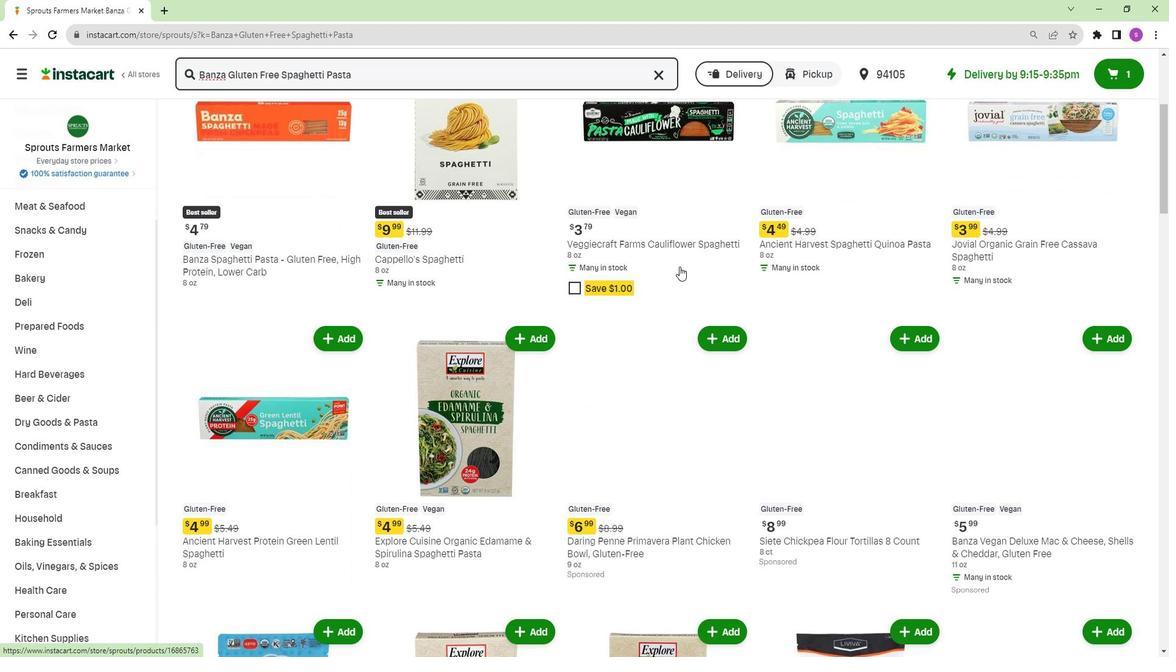 
Action: Mouse scrolled (675, 267) with delta (0, 0)
Screenshot: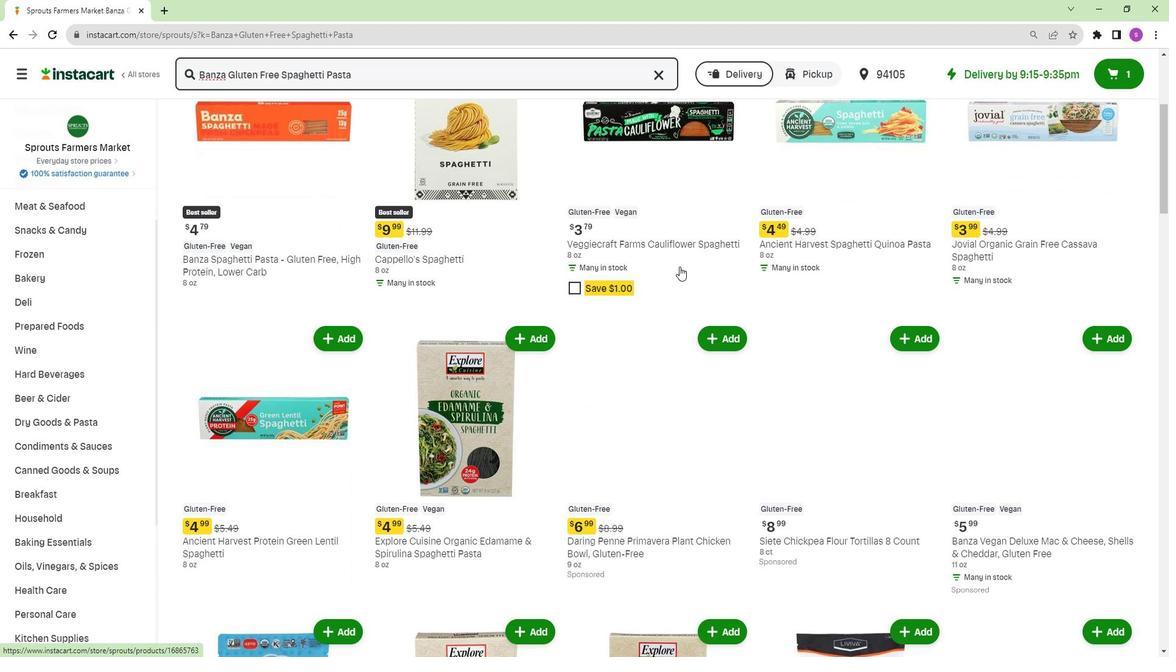 
Action: Mouse moved to (630, 259)
Screenshot: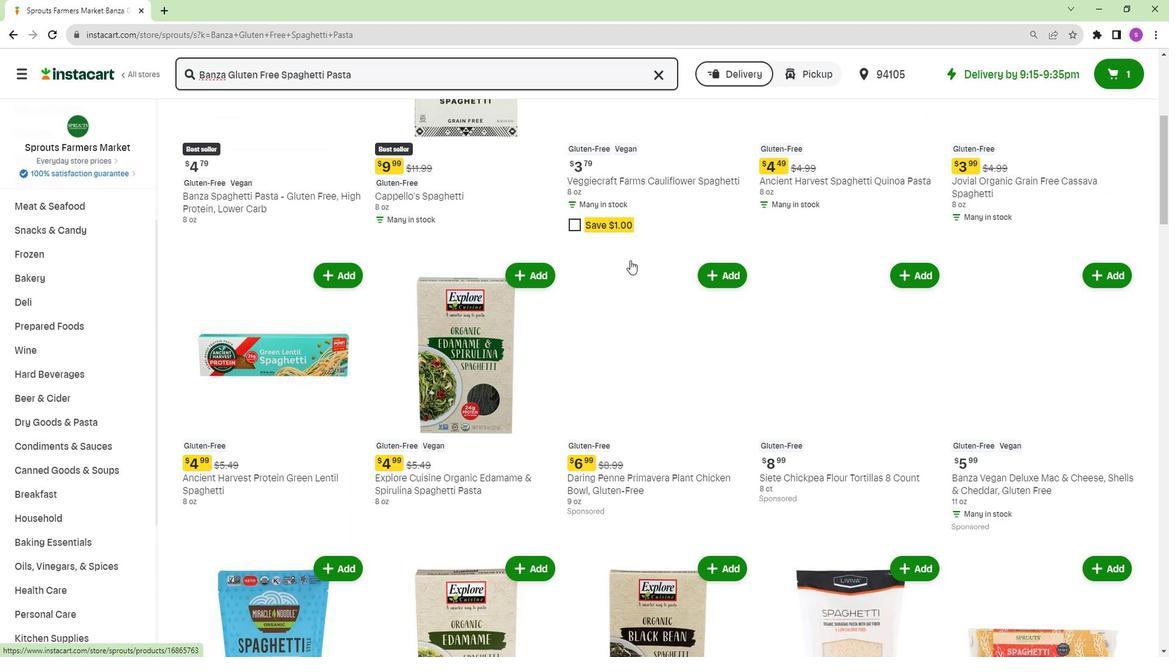 
Action: Mouse scrolled (630, 259) with delta (0, 0)
Screenshot: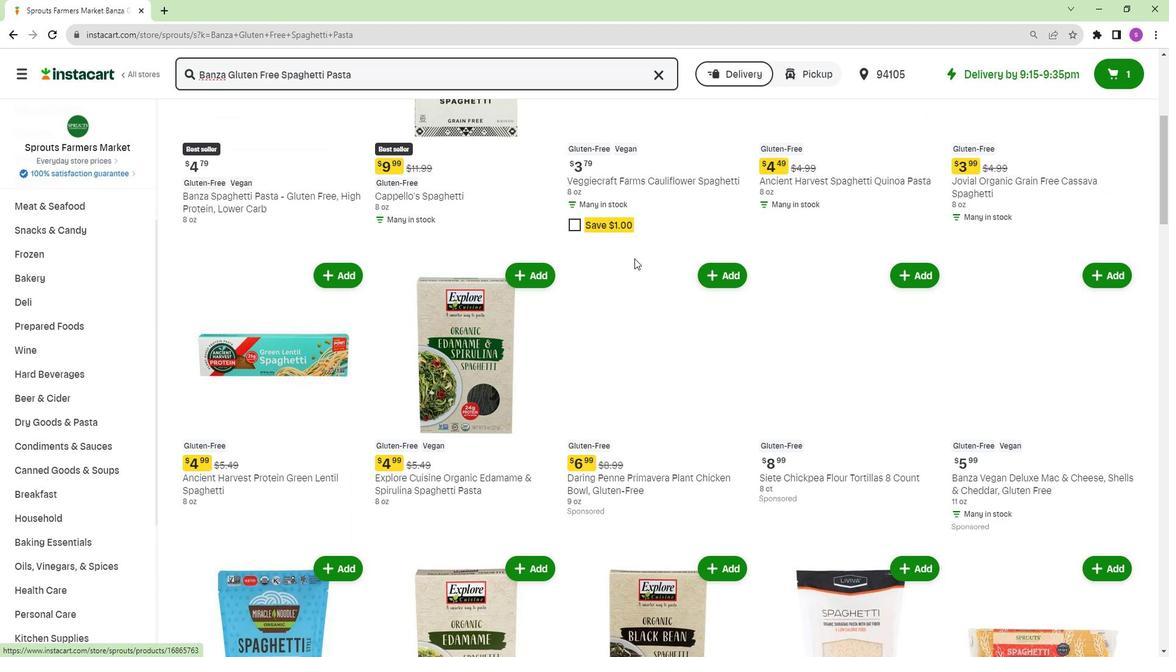 
Action: Mouse moved to (329, 322)
Screenshot: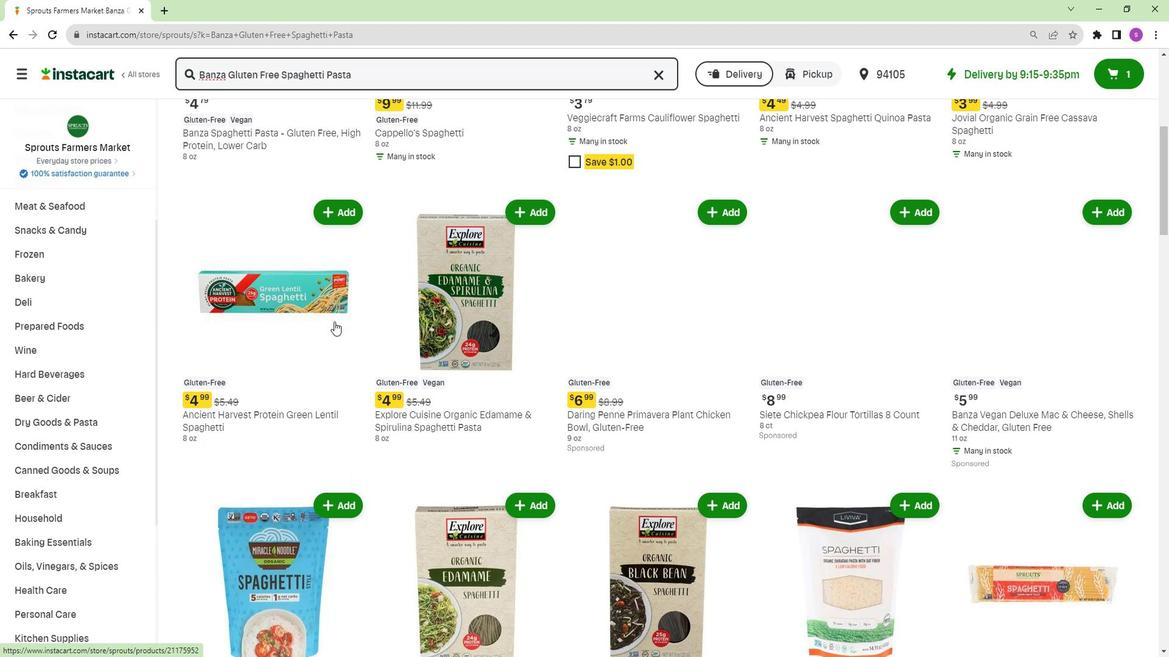 
Action: Mouse scrolled (329, 322) with delta (0, 0)
Screenshot: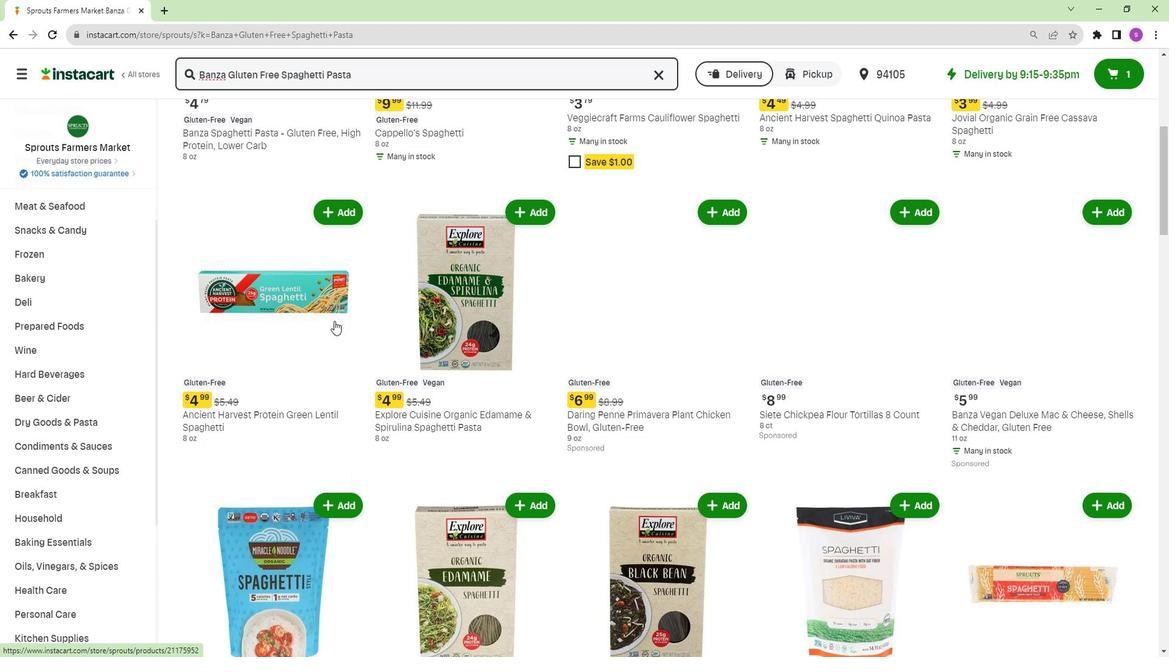 
Action: Mouse moved to (572, 328)
Screenshot: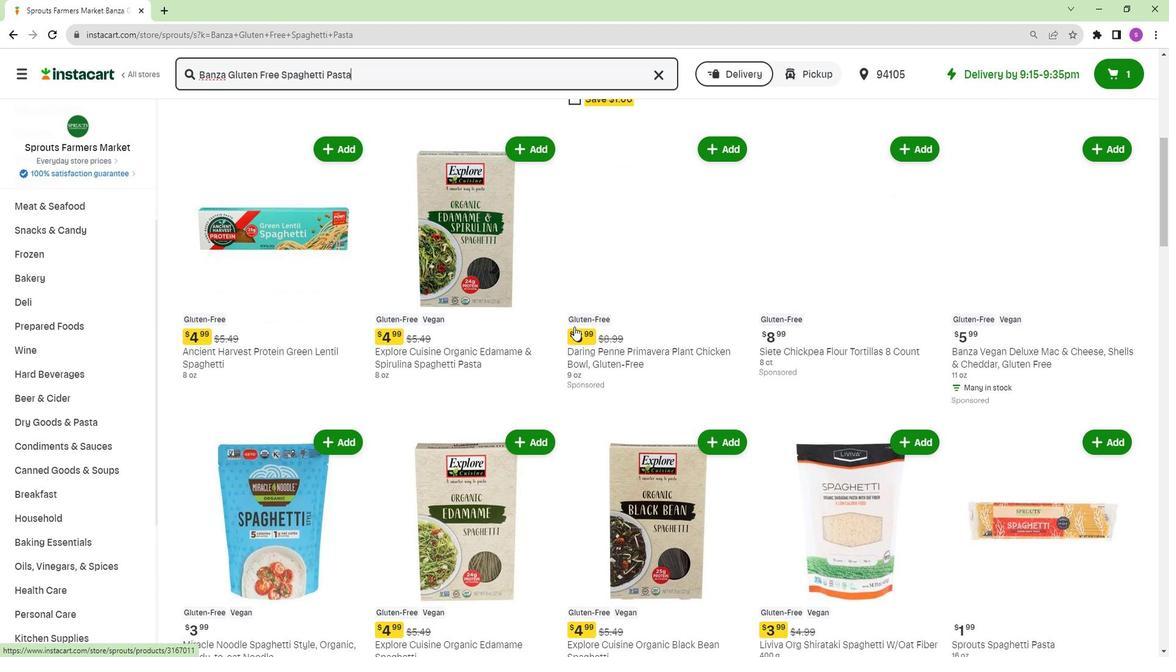 
Action: Mouse scrolled (572, 327) with delta (0, 0)
Screenshot: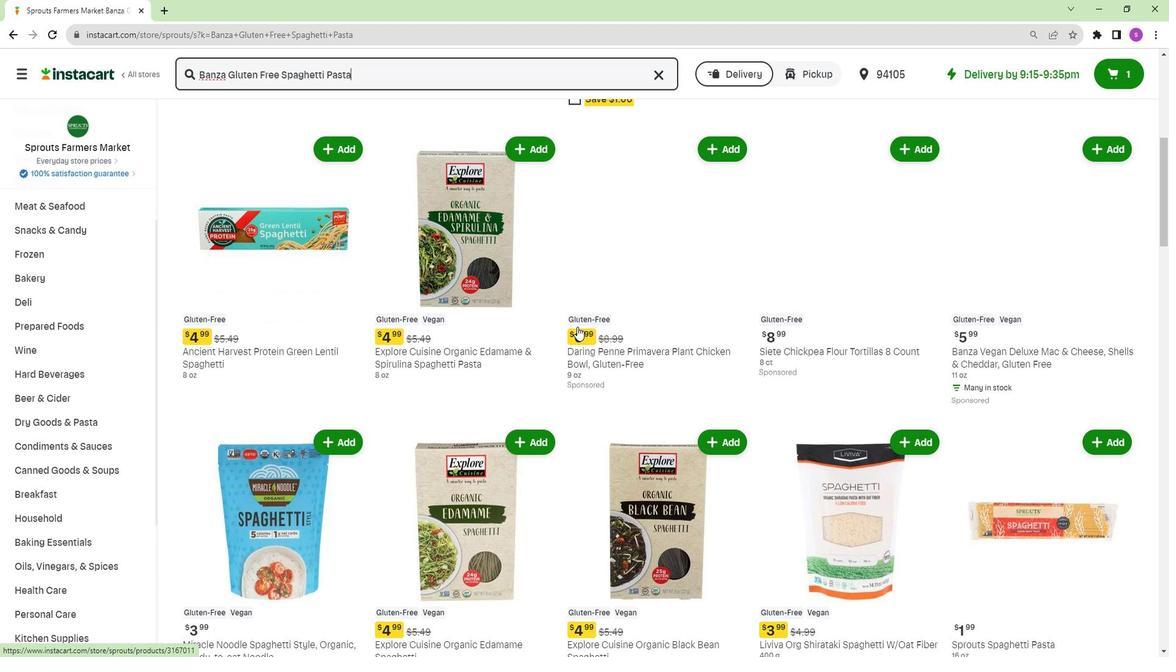 
Action: Mouse moved to (779, 302)
Screenshot: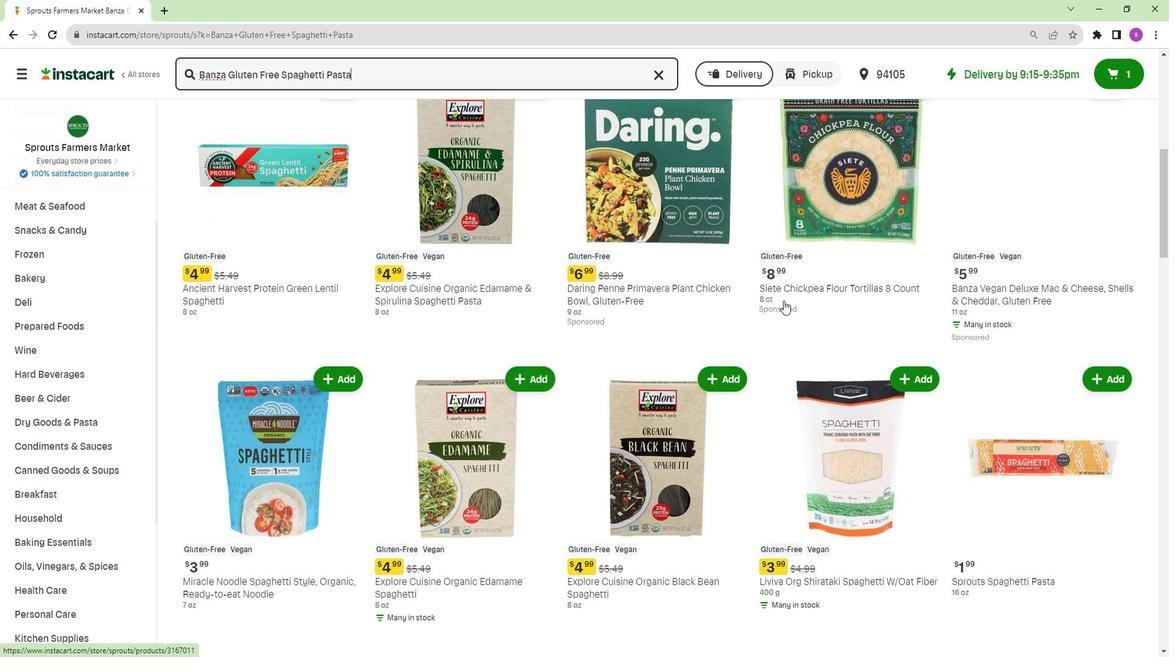 
Action: Mouse scrolled (779, 302) with delta (0, 0)
Screenshot: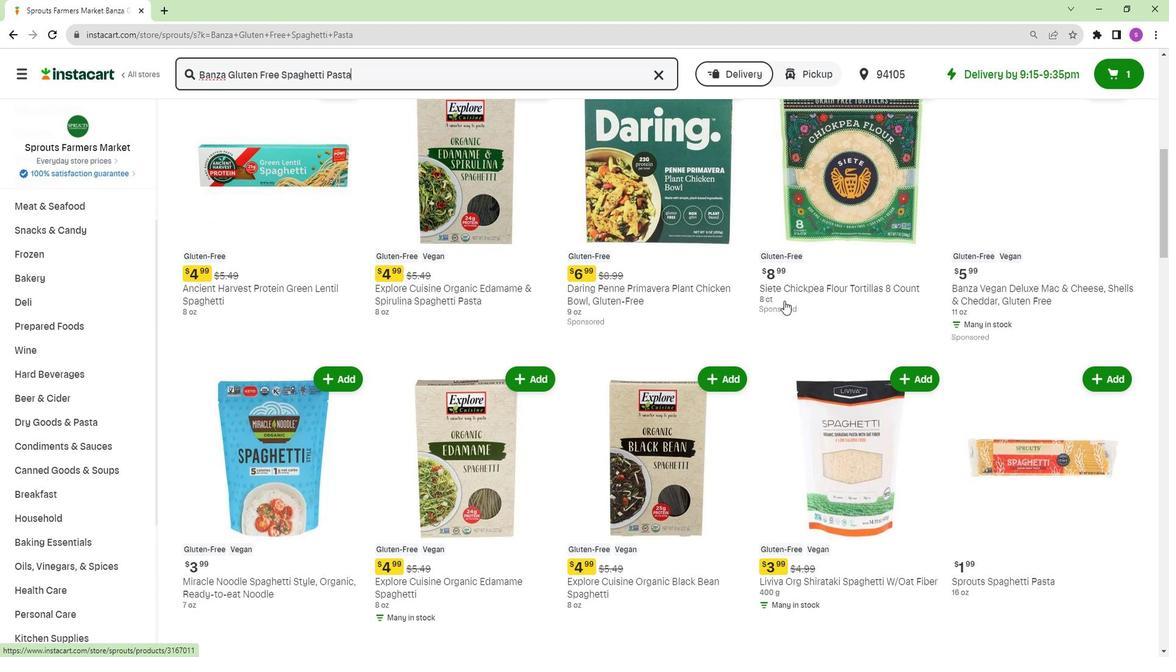 
Action: Mouse scrolled (779, 302) with delta (0, 0)
Screenshot: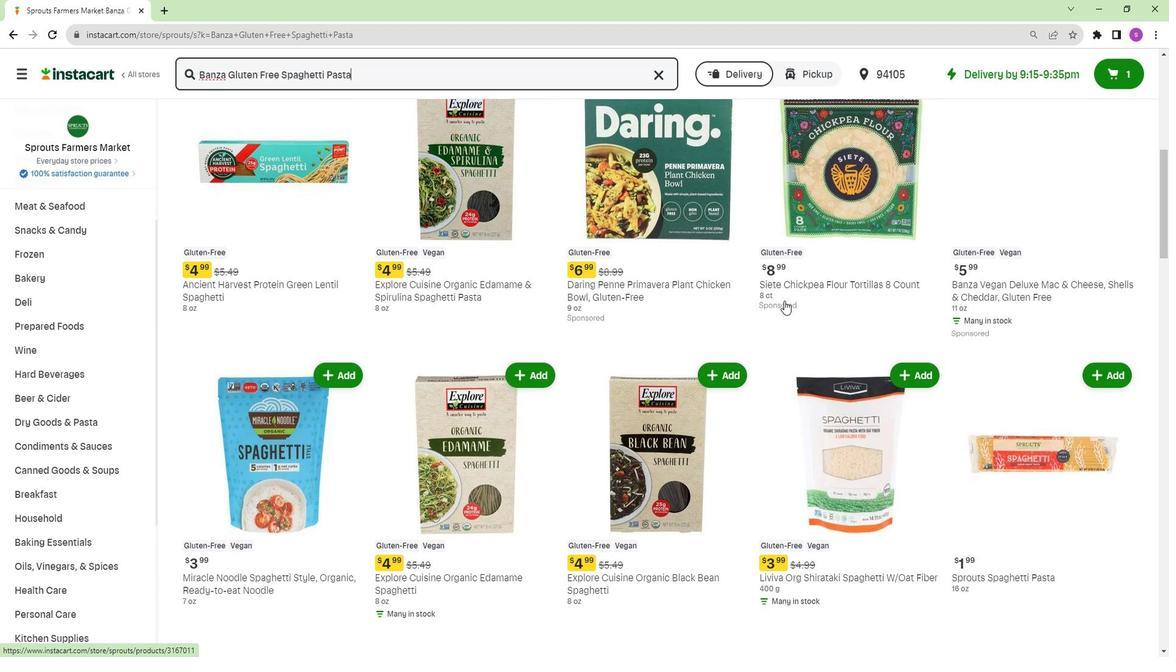 
Action: Mouse moved to (937, 258)
Screenshot: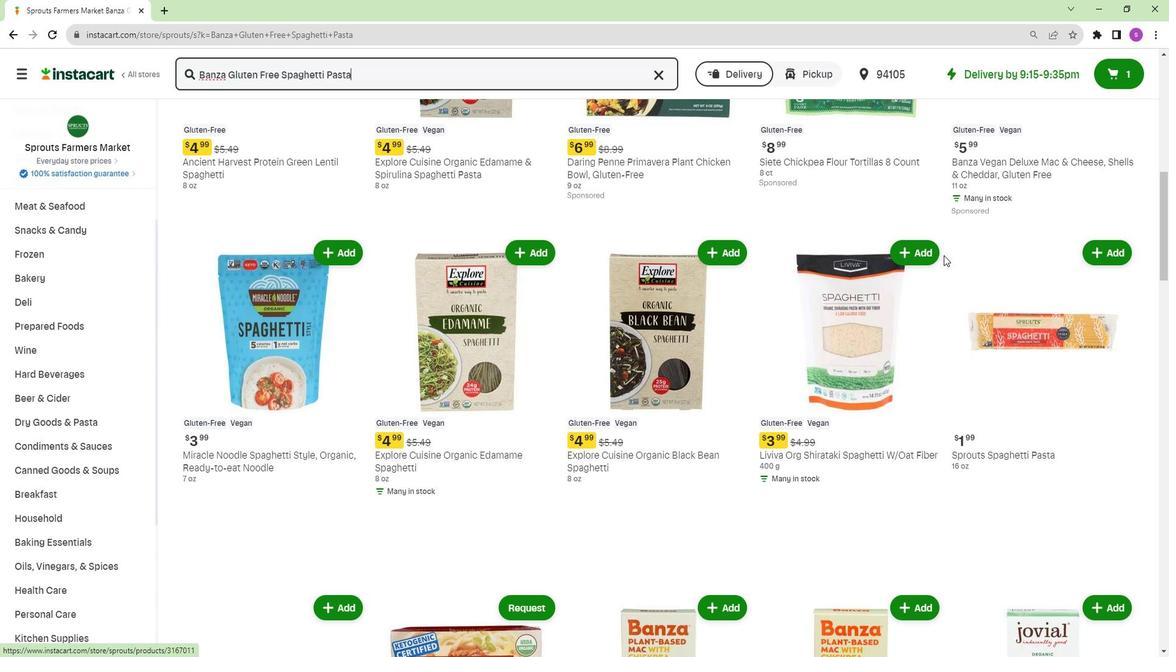 
Action: Mouse scrolled (937, 257) with delta (0, 0)
Screenshot: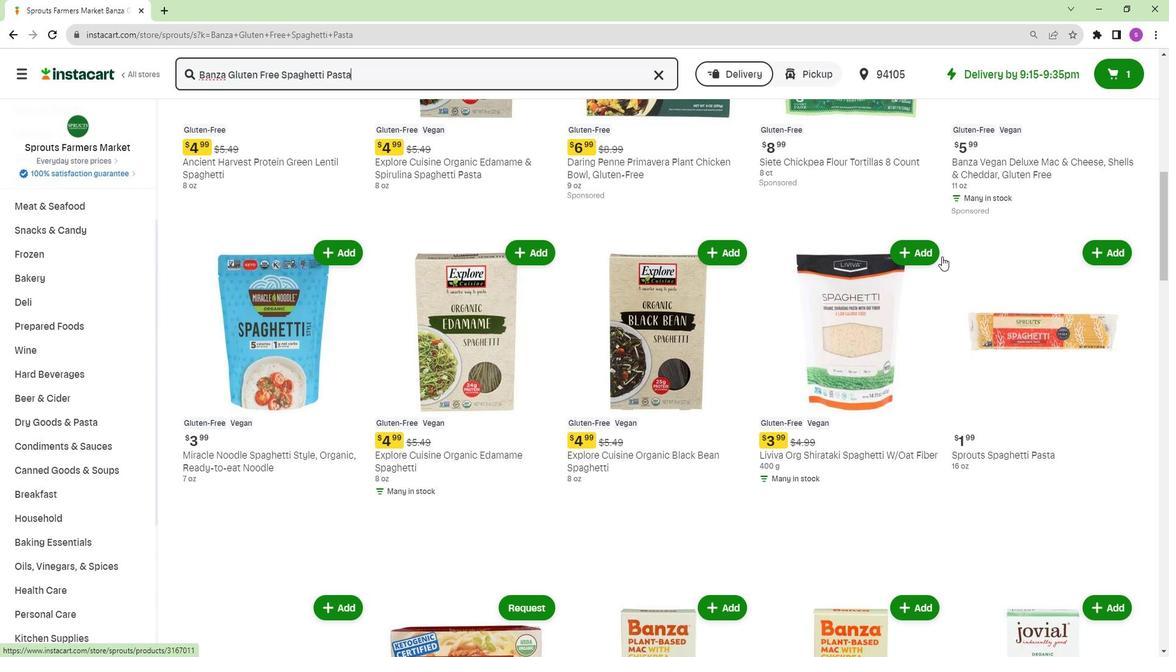 
Action: Mouse scrolled (937, 257) with delta (0, 0)
Screenshot: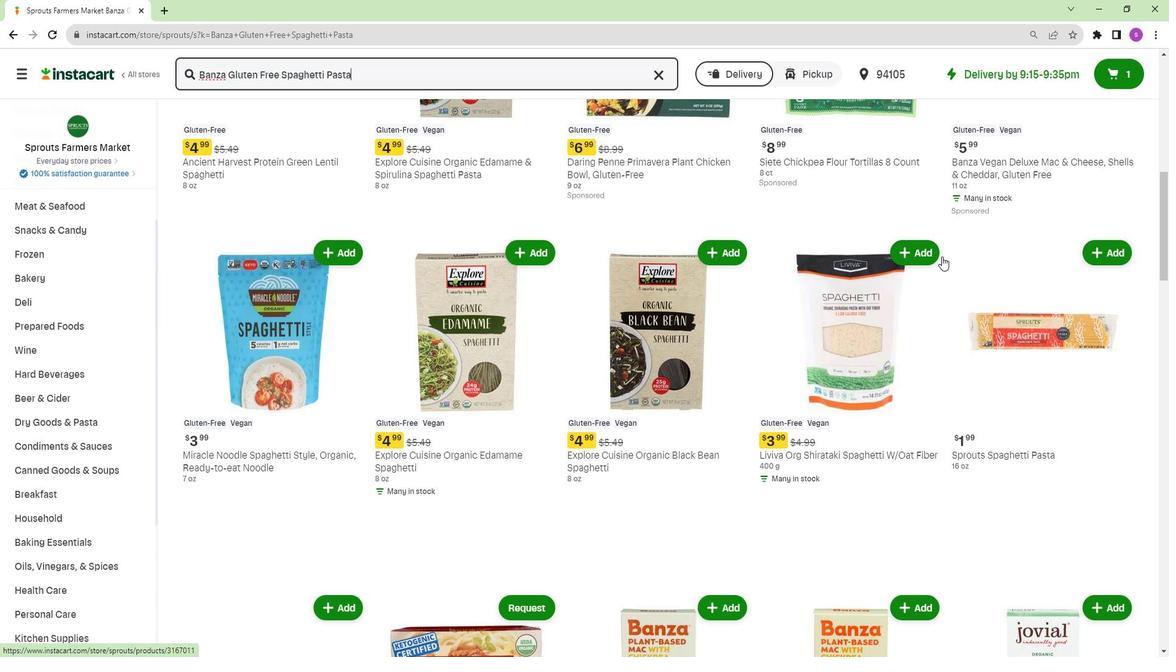 
Action: Mouse moved to (230, 353)
Screenshot: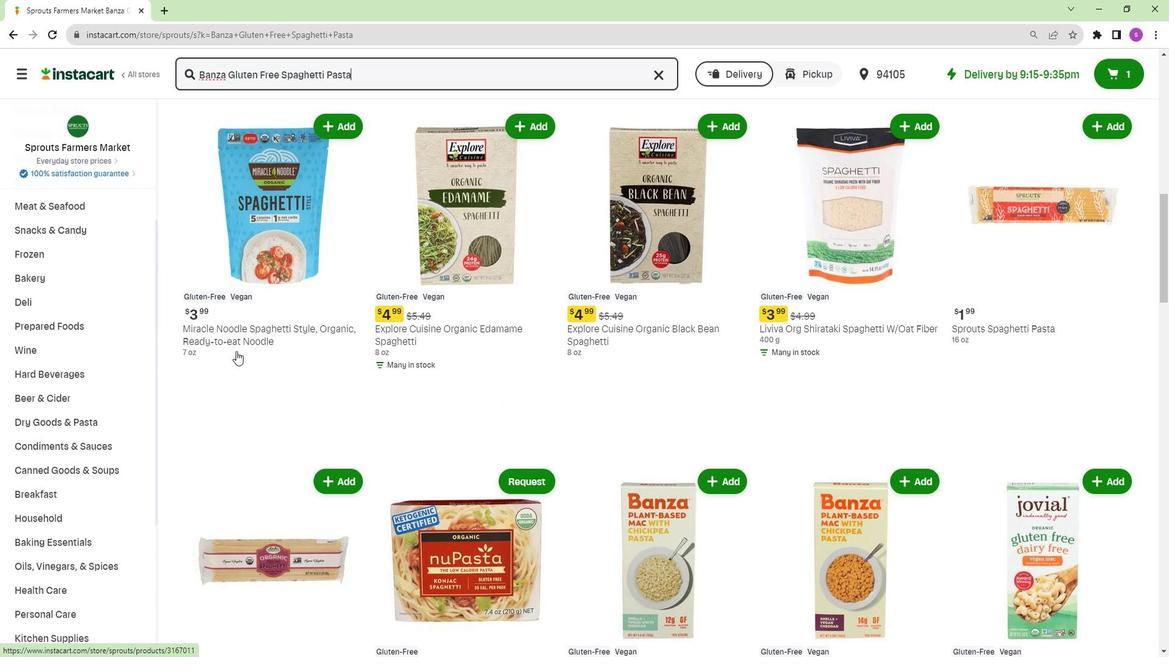 
Action: Mouse scrolled (230, 353) with delta (0, 0)
Screenshot: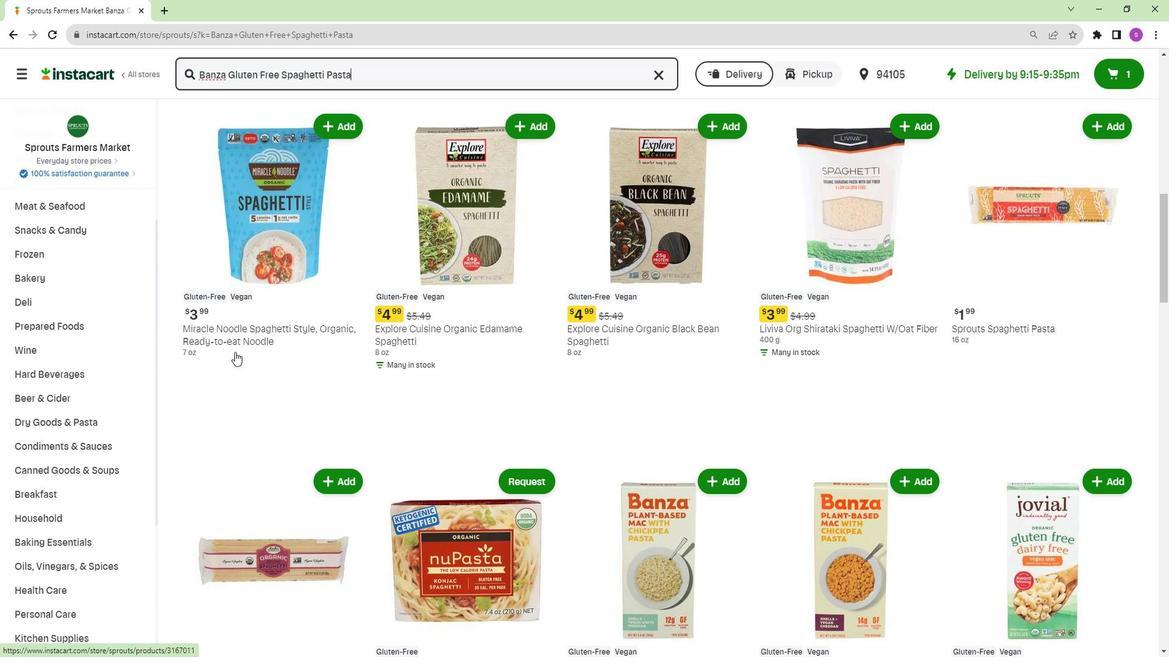 
Action: Mouse moved to (568, 308)
Screenshot: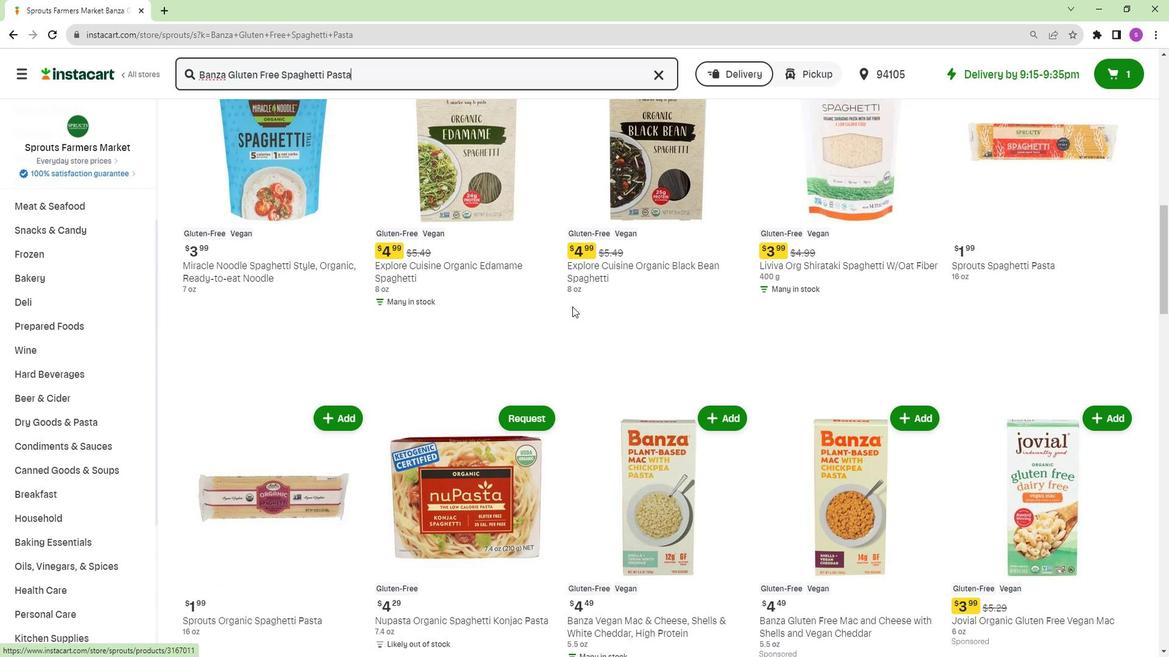 
Action: Mouse scrolled (568, 307) with delta (0, 0)
Screenshot: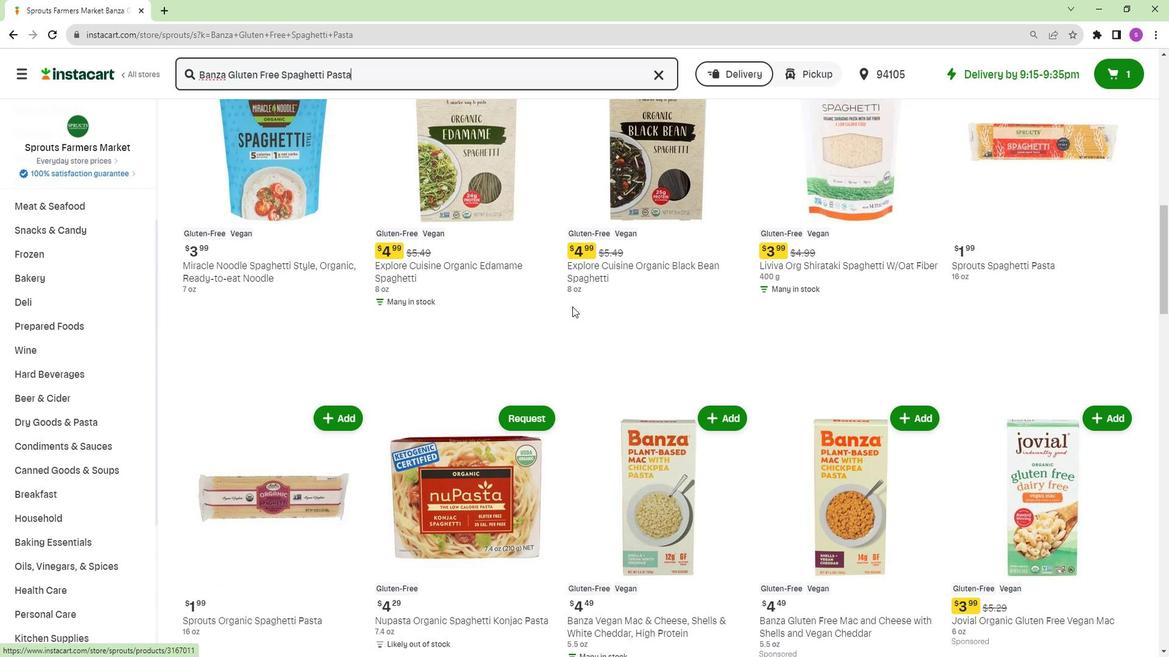 
Action: Mouse moved to (912, 288)
Screenshot: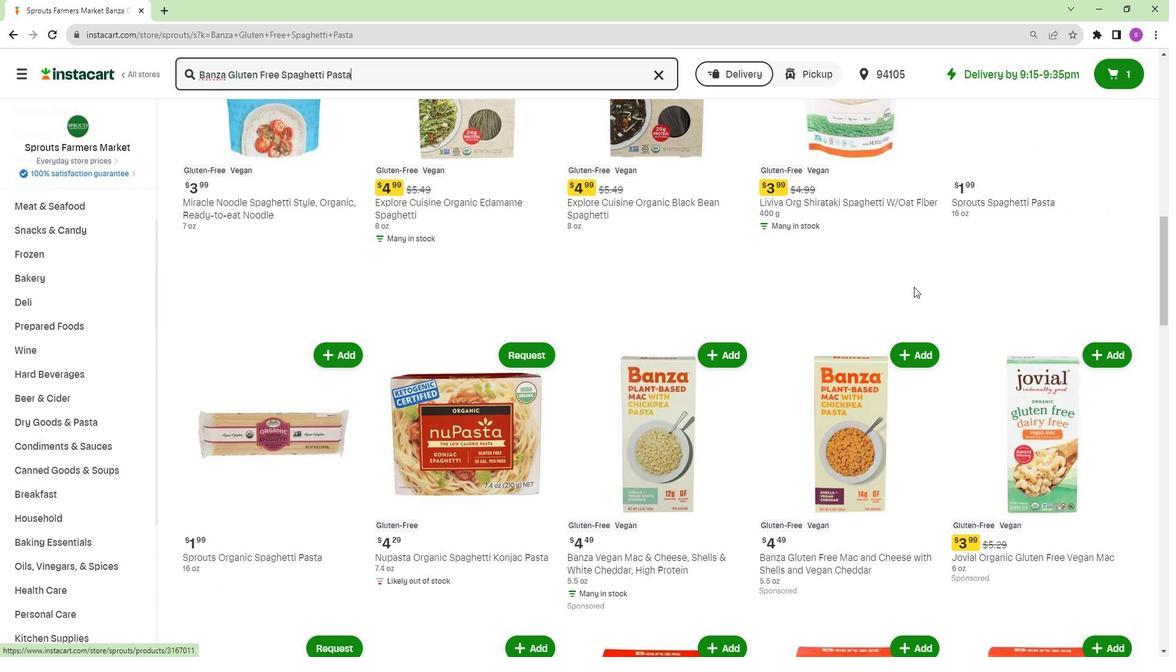 
Action: Mouse scrolled (912, 288) with delta (0, 0)
Screenshot: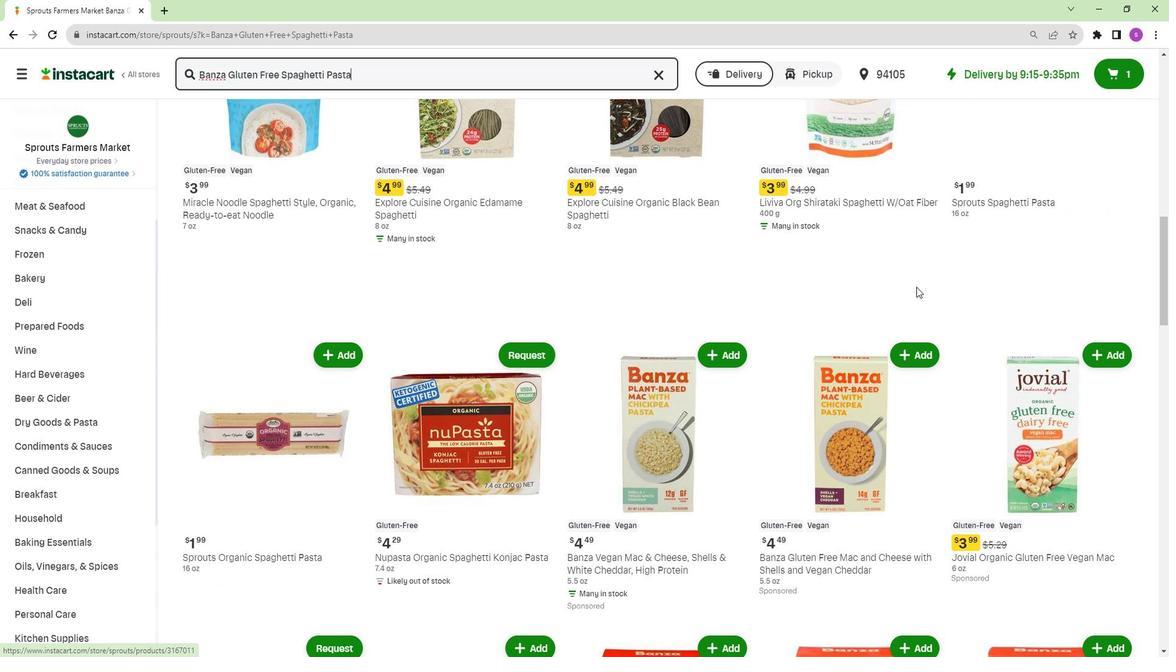 
Action: Mouse moved to (272, 331)
Screenshot: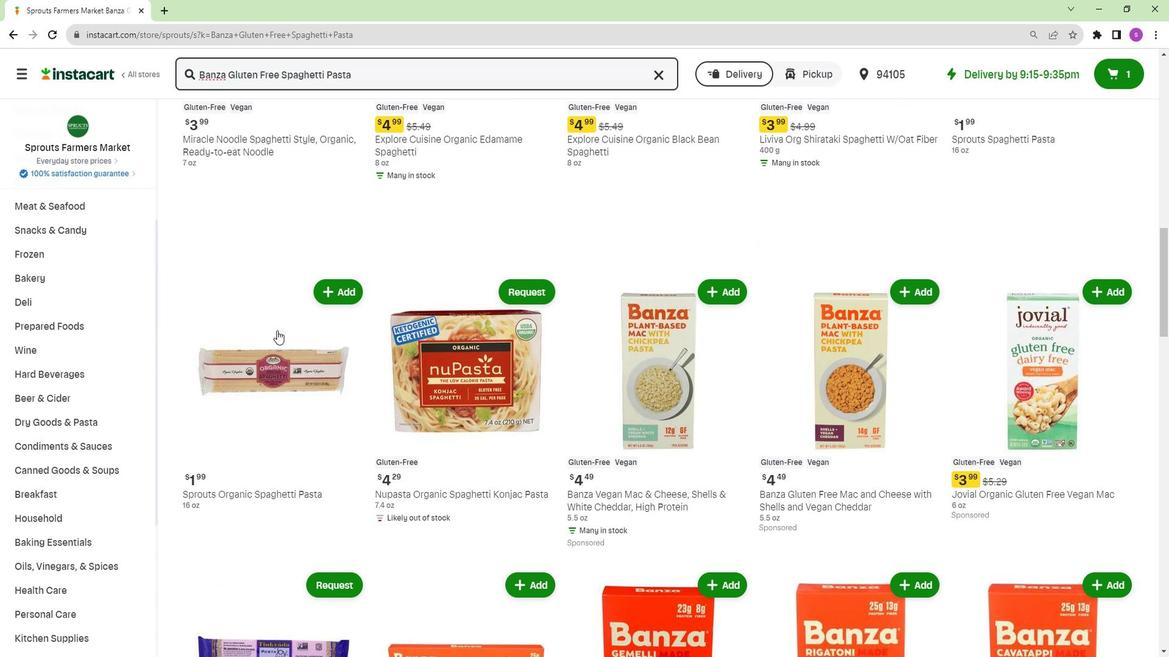 
Action: Mouse scrolled (272, 331) with delta (0, 0)
Screenshot: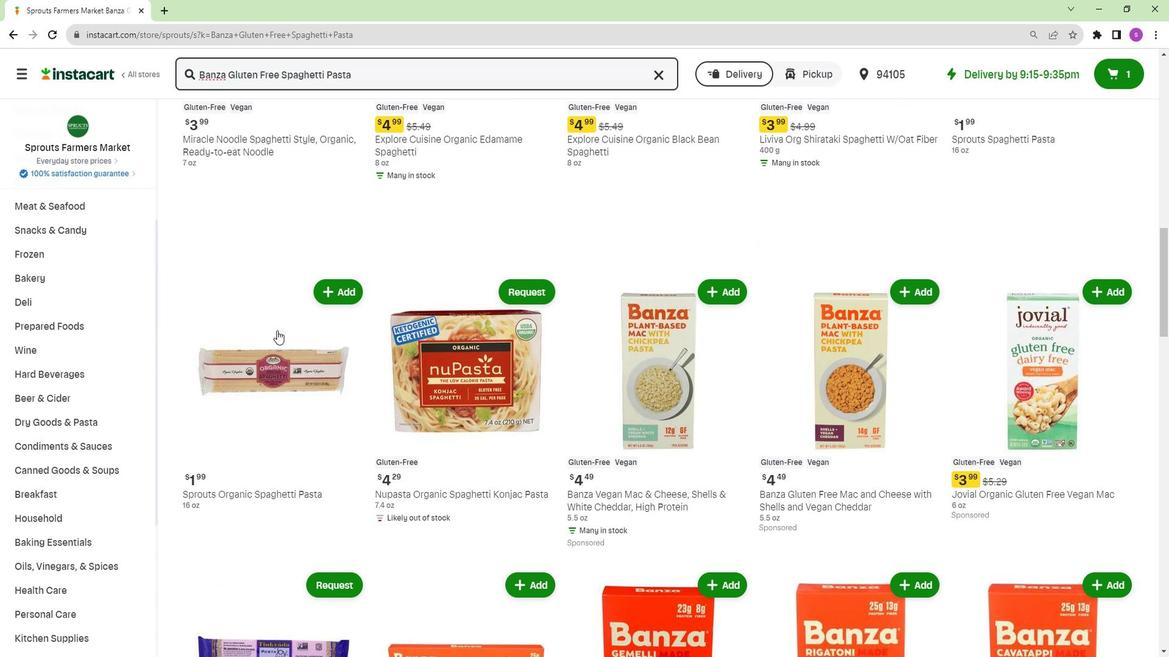 
Action: Mouse moved to (442, 352)
Screenshot: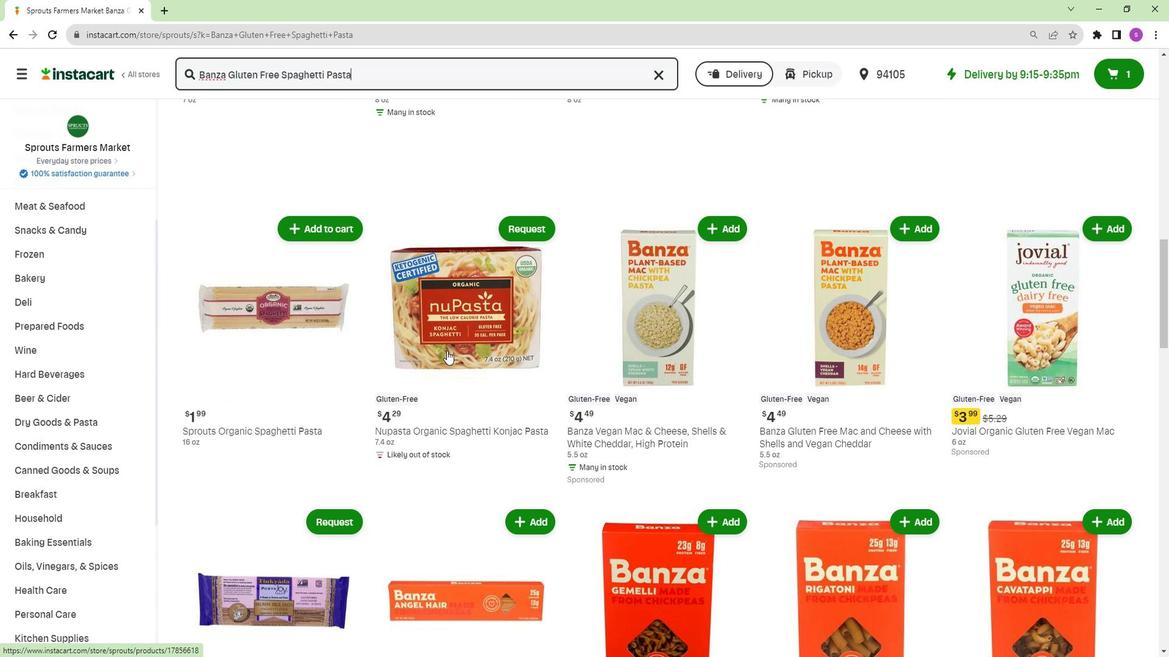 
Action: Mouse scrolled (442, 351) with delta (0, 0)
Screenshot: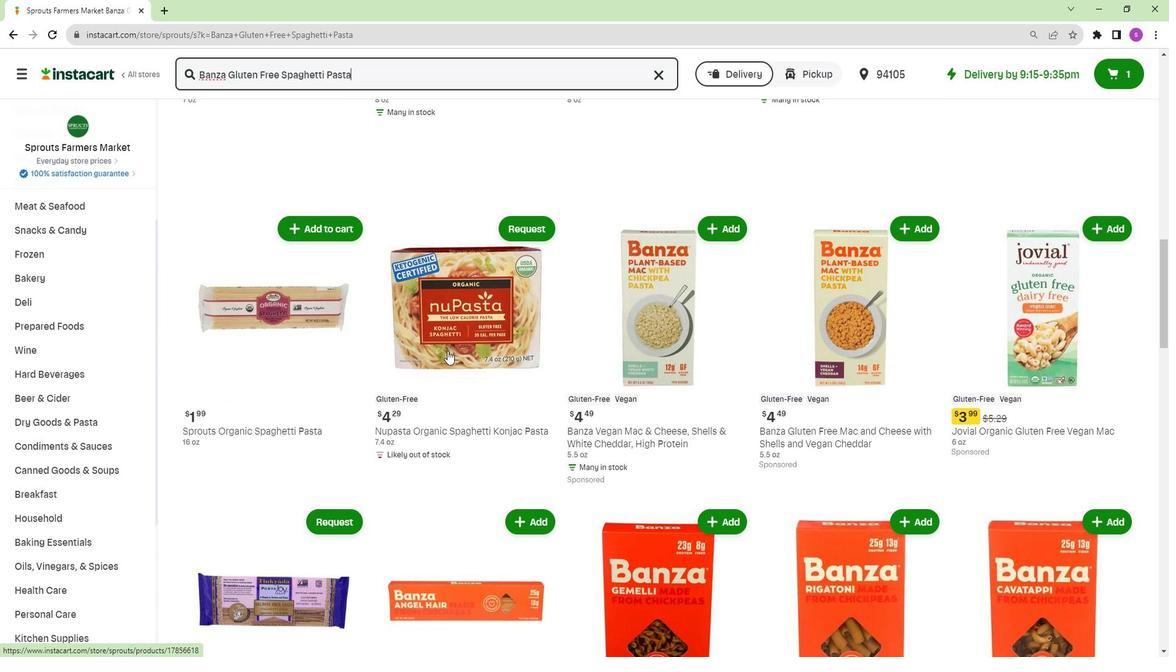 
Action: Mouse moved to (708, 344)
Screenshot: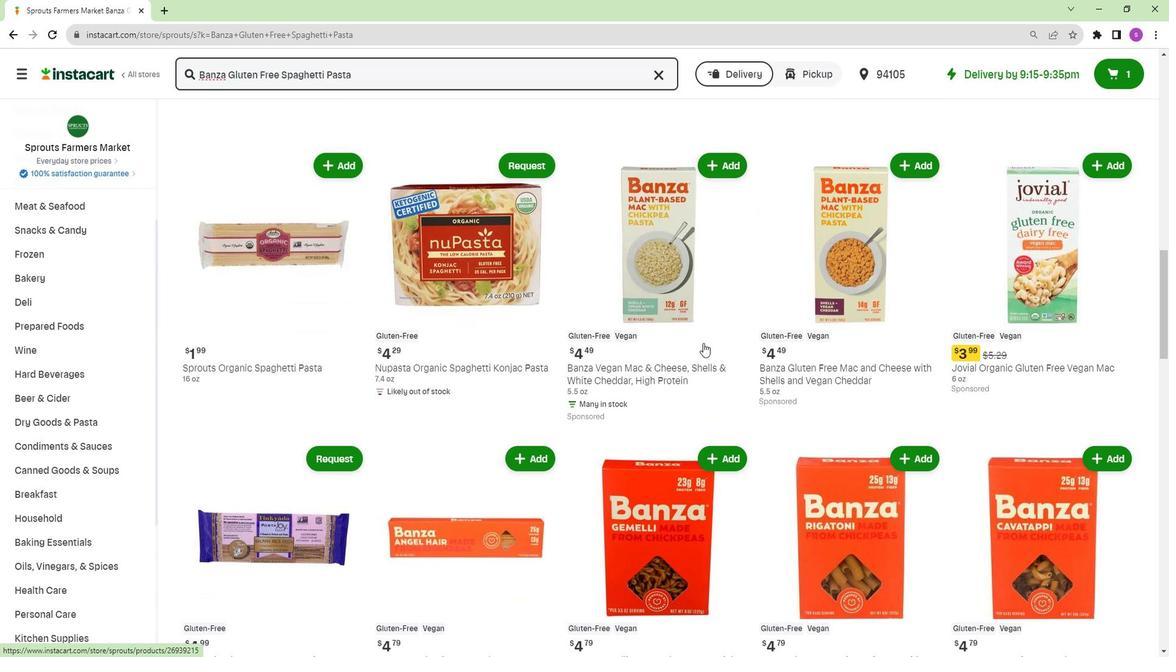 
Action: Mouse scrolled (708, 343) with delta (0, 0)
Screenshot: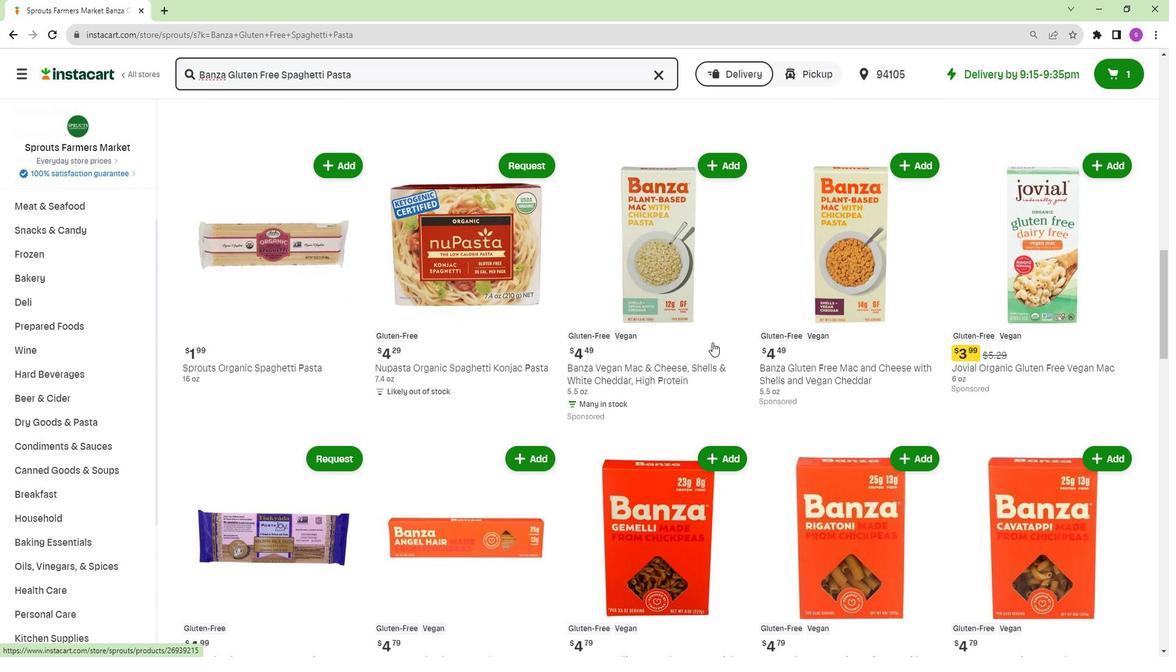 
Action: Mouse moved to (839, 340)
Screenshot: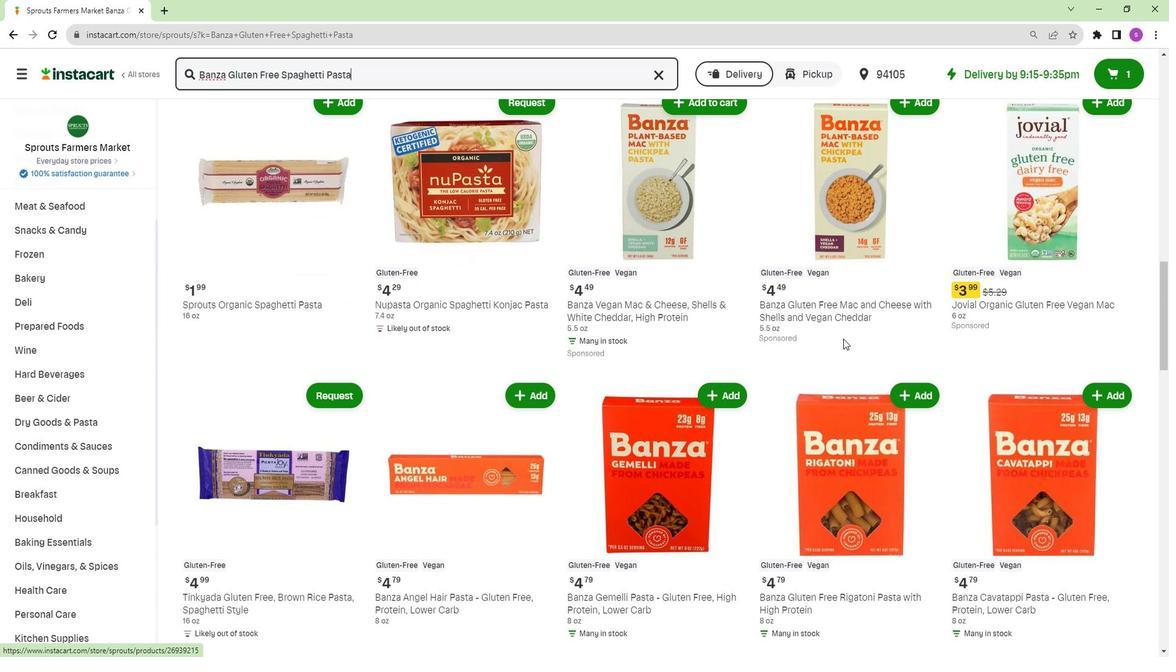 
Action: Mouse scrolled (839, 339) with delta (0, 0)
Screenshot: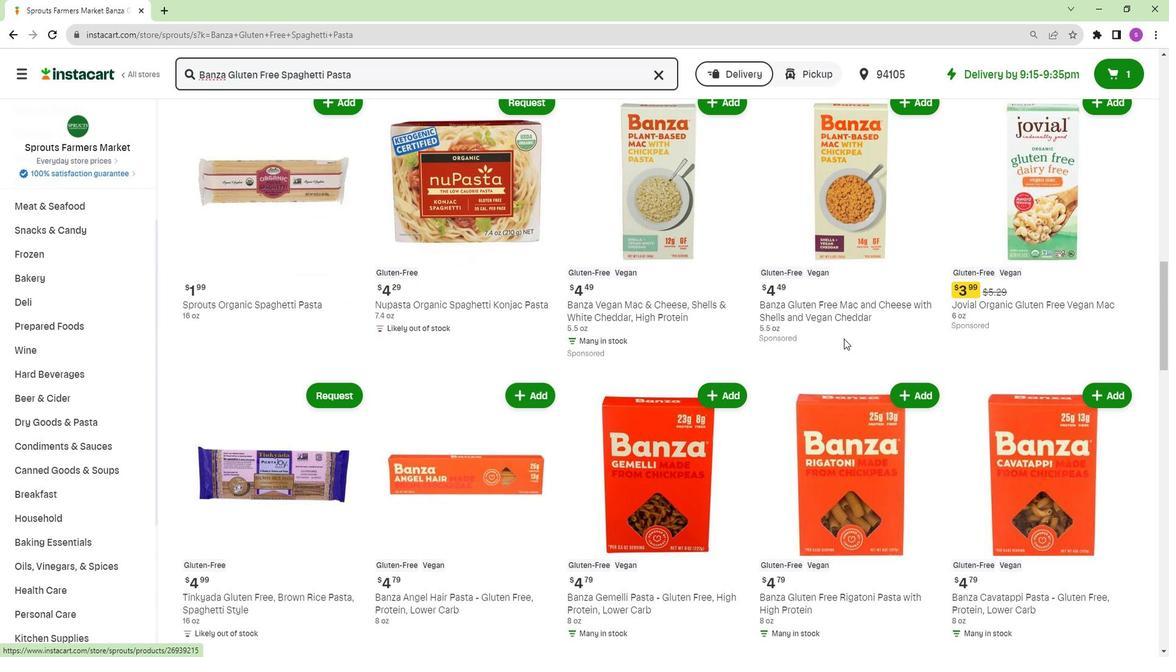 
Action: Mouse moved to (915, 333)
Screenshot: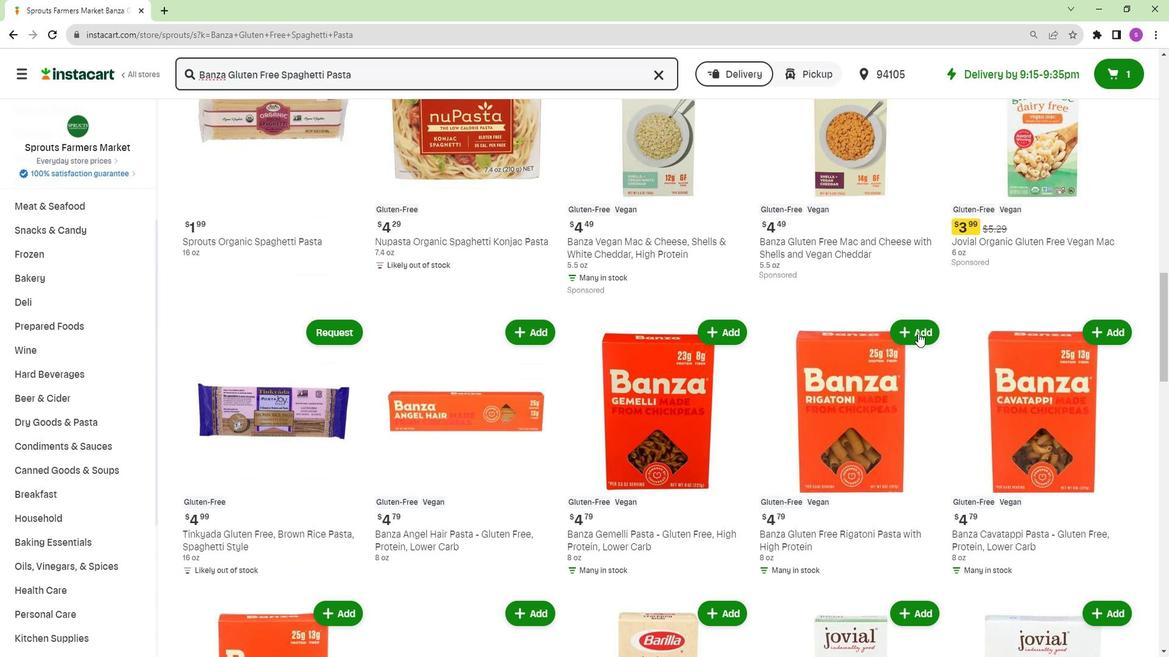 
Action: Mouse scrolled (915, 332) with delta (0, 0)
Screenshot: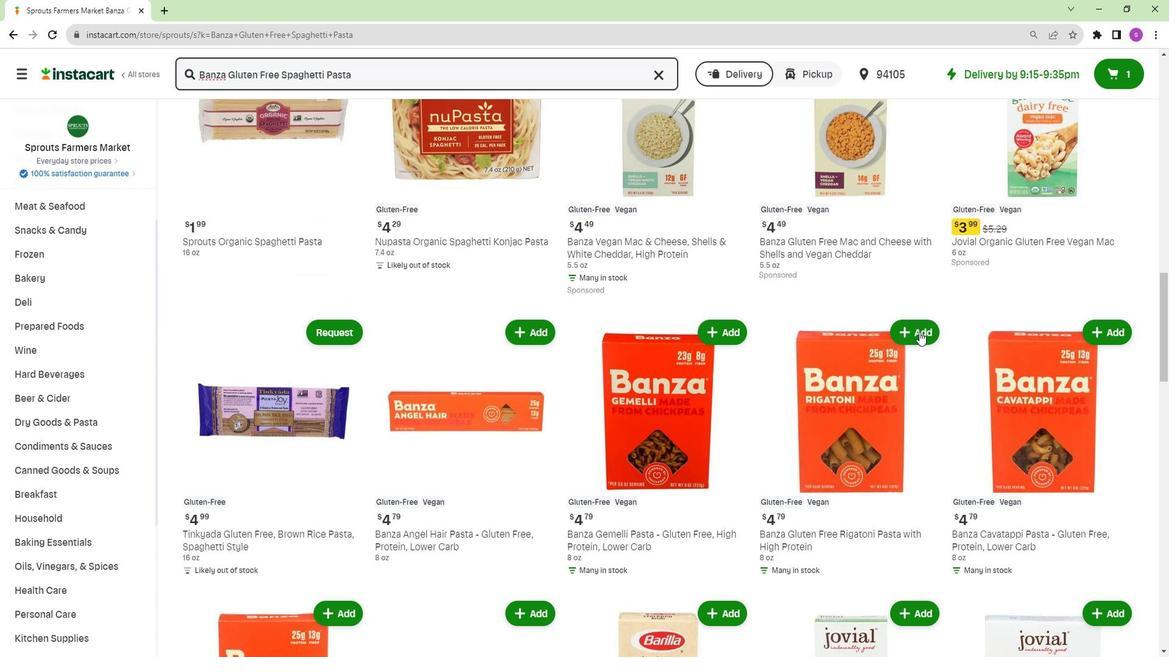 
Action: Mouse moved to (316, 380)
Screenshot: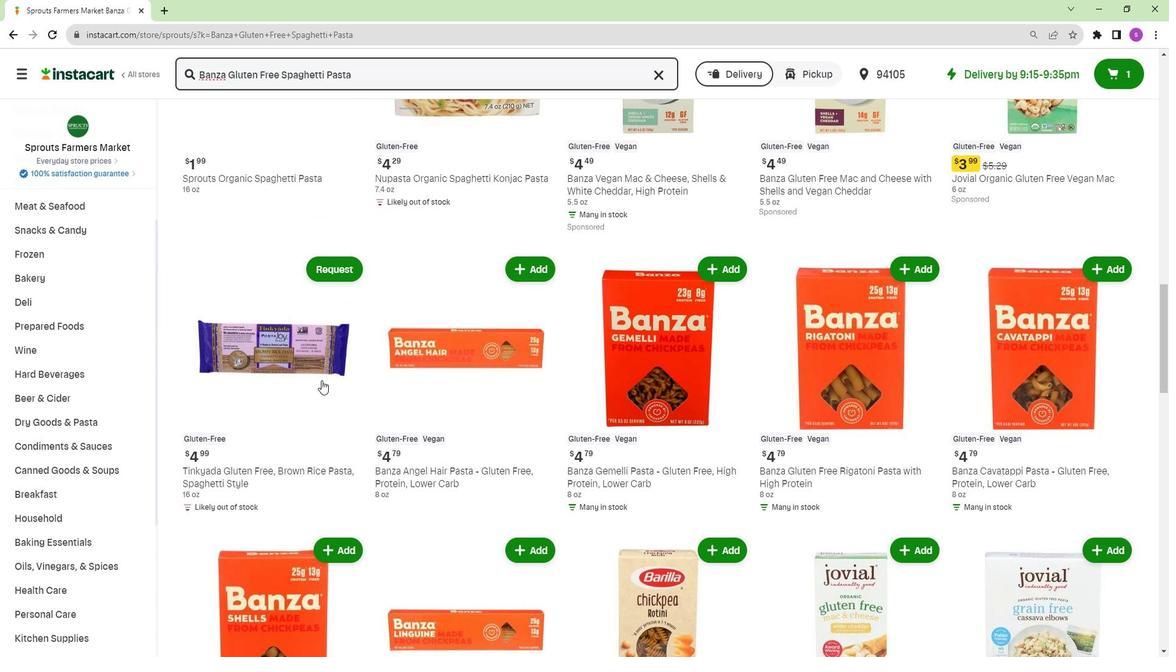 
Action: Mouse scrolled (316, 379) with delta (0, 0)
Screenshot: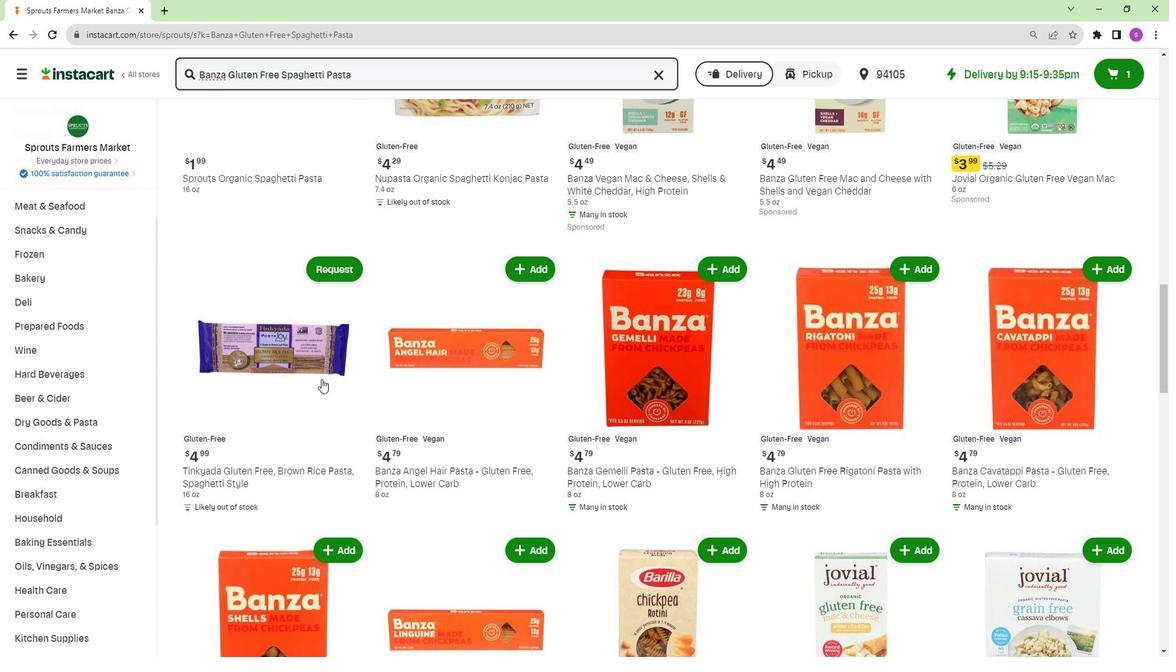 
Action: Mouse moved to (437, 379)
Screenshot: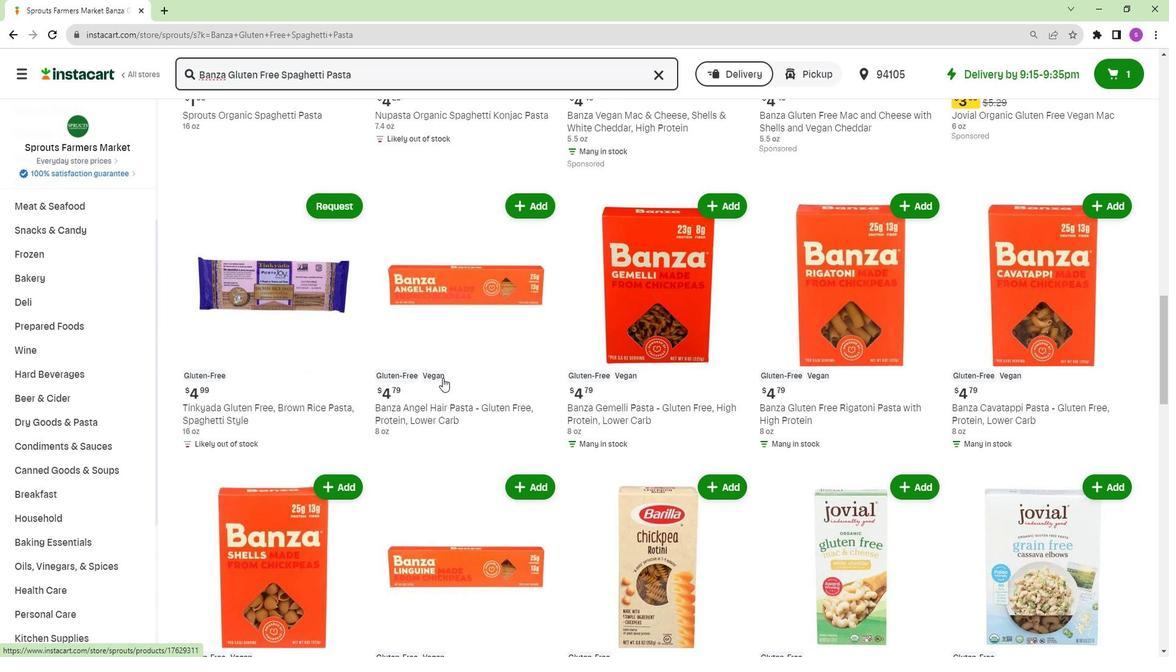 
Action: Mouse scrolled (437, 378) with delta (0, 0)
Screenshot: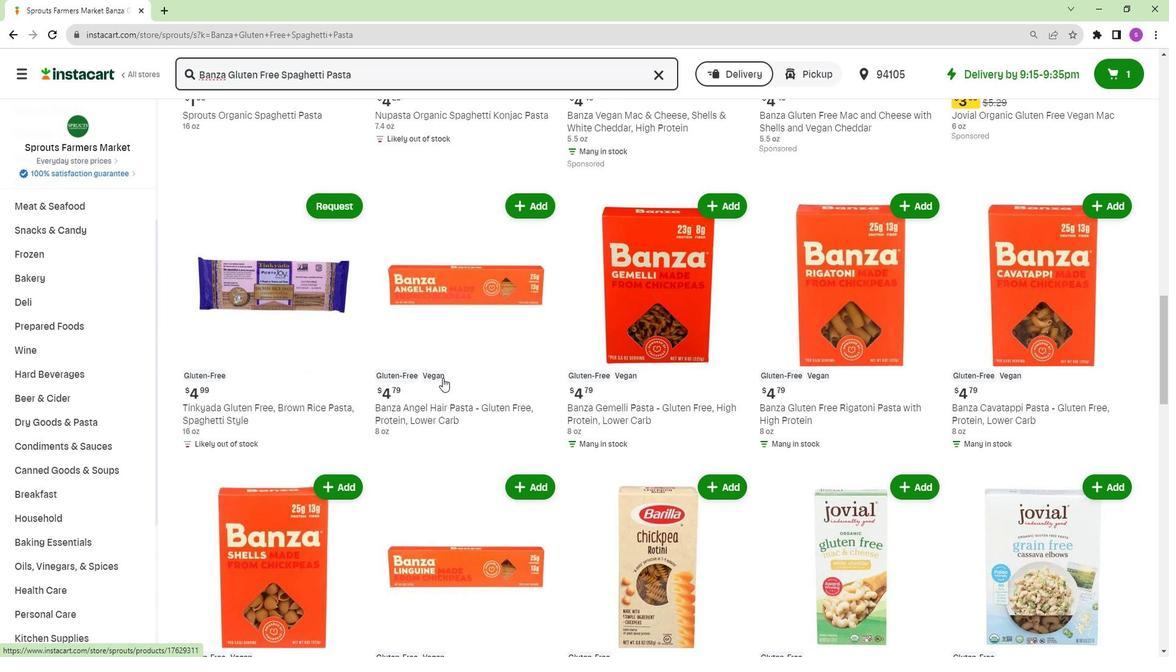 
Action: Mouse moved to (812, 343)
Screenshot: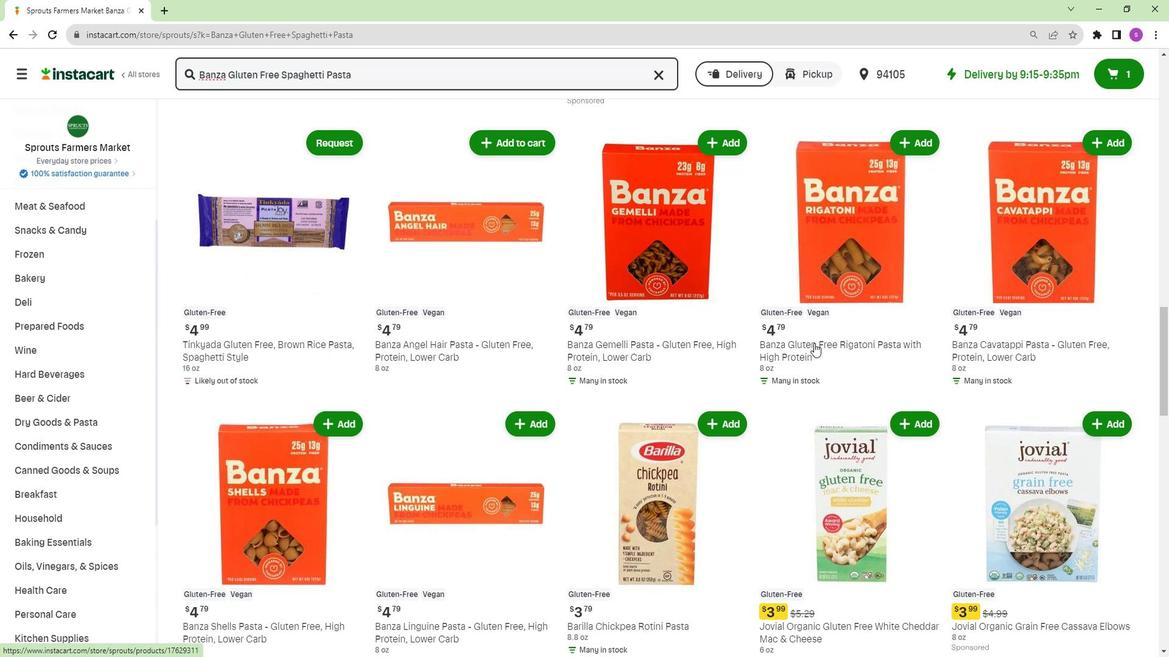 
Action: Mouse scrolled (812, 342) with delta (0, 0)
Screenshot: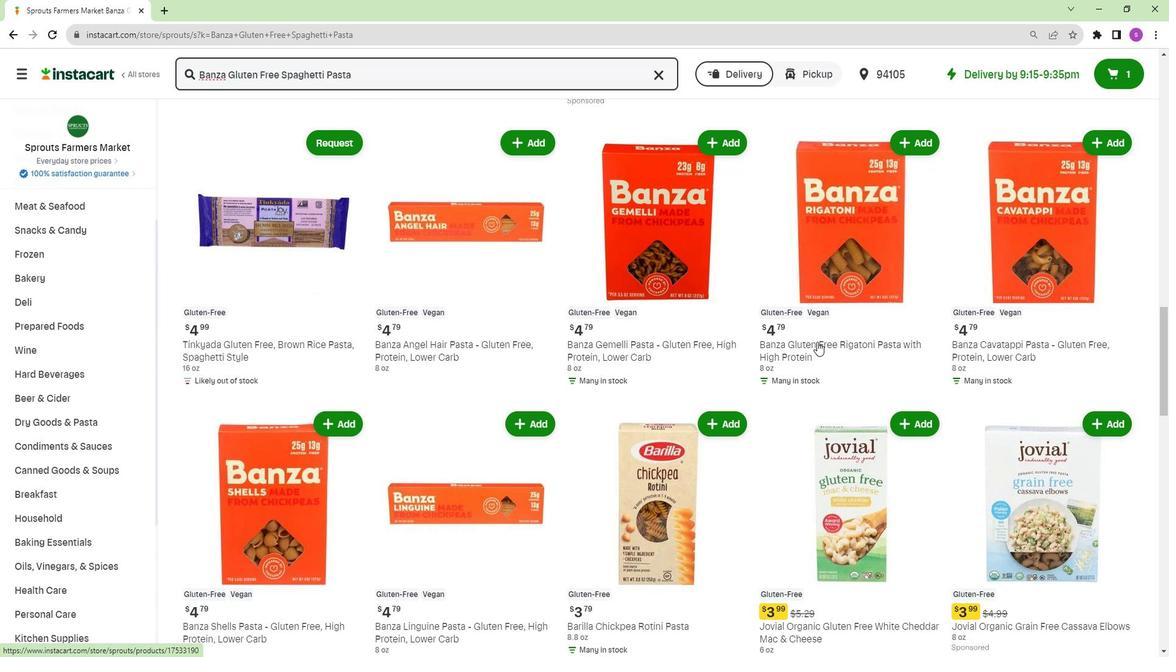 
Action: Mouse moved to (812, 342)
Screenshot: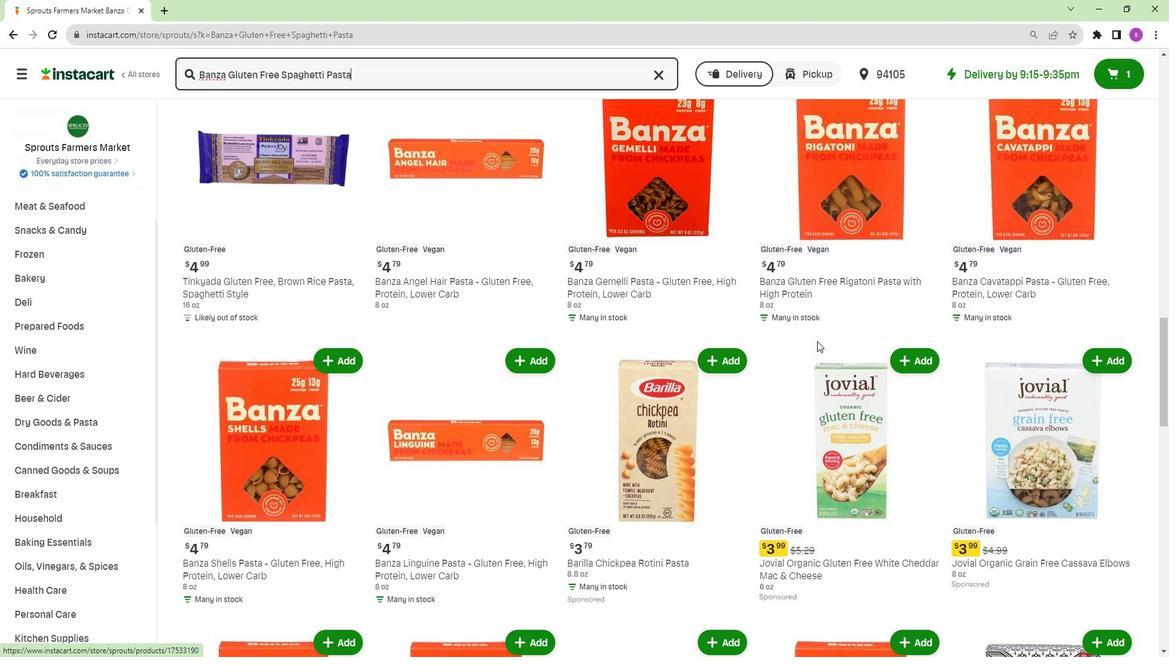 
Action: Mouse scrolled (812, 342) with delta (0, 0)
Screenshot: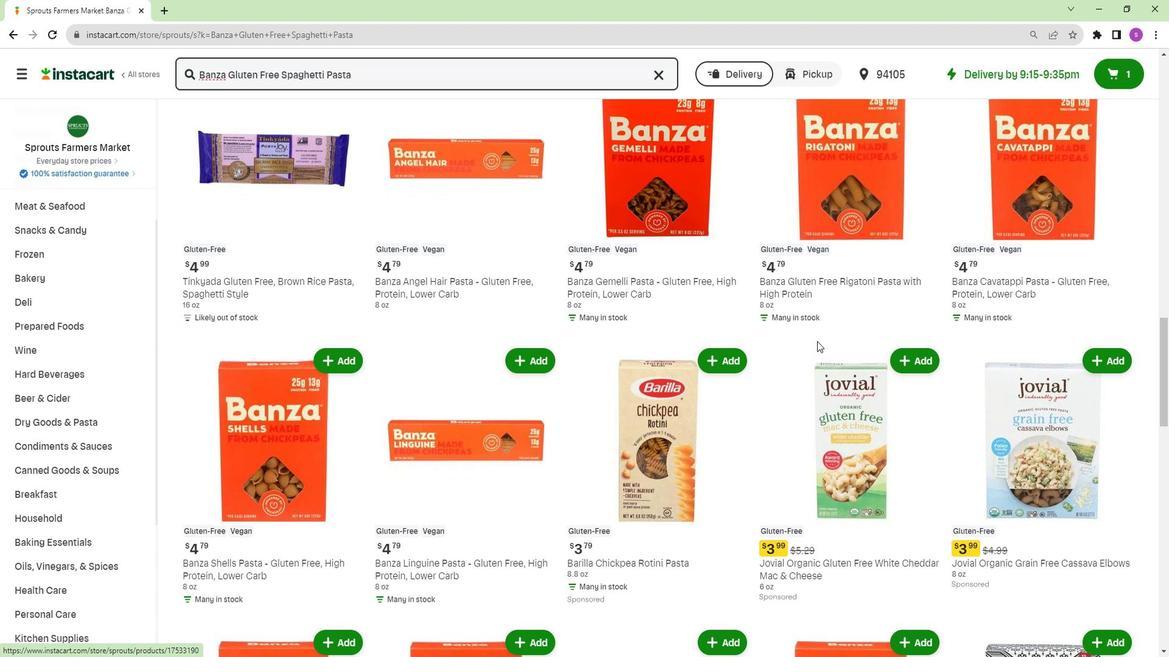 
Action: Mouse moved to (860, 339)
Screenshot: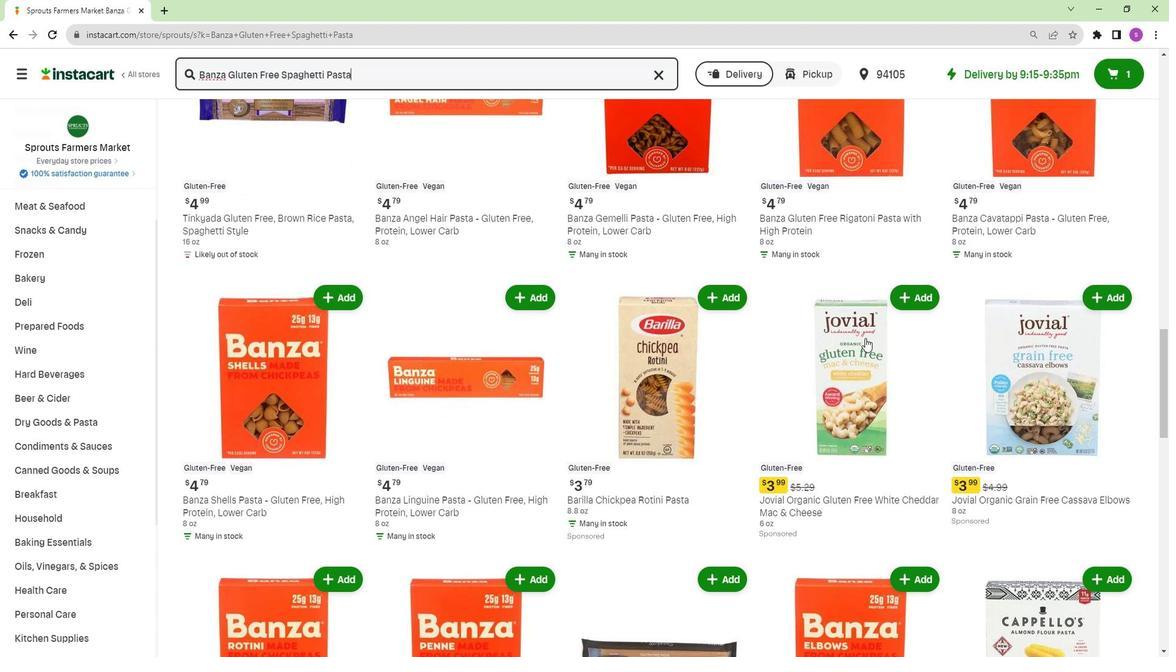 
Action: Mouse scrolled (860, 339) with delta (0, 0)
Screenshot: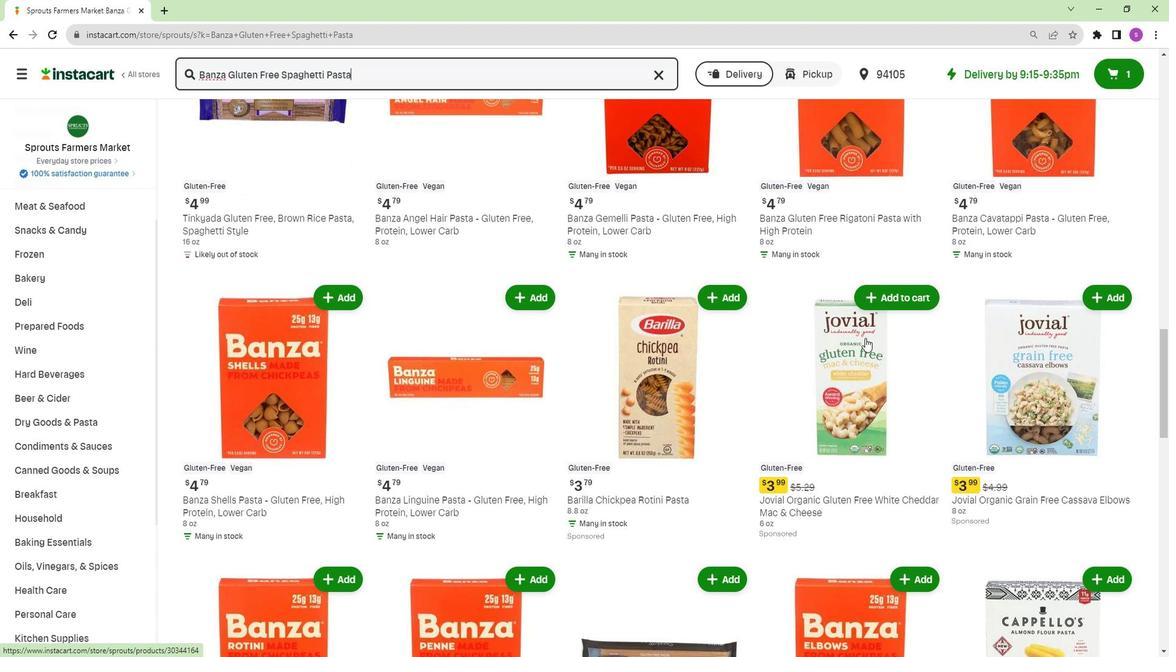 
Action: Mouse scrolled (860, 339) with delta (0, 0)
Screenshot: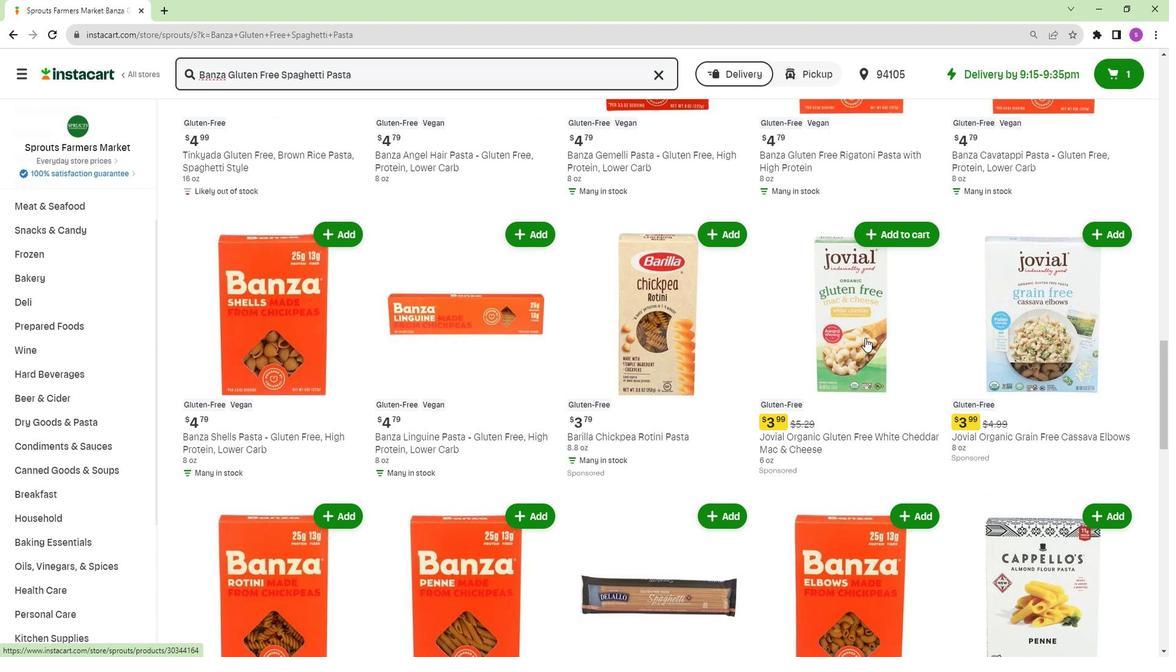 
Action: Mouse moved to (853, 359)
Screenshot: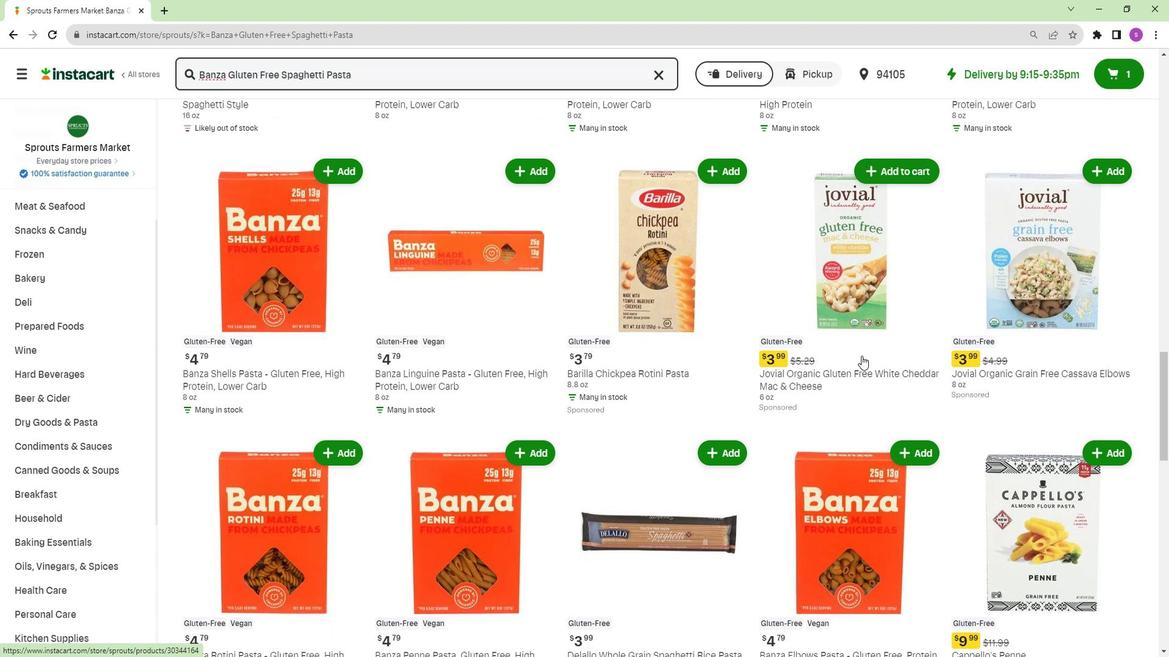 
Action: Mouse scrolled (853, 358) with delta (0, 0)
Screenshot: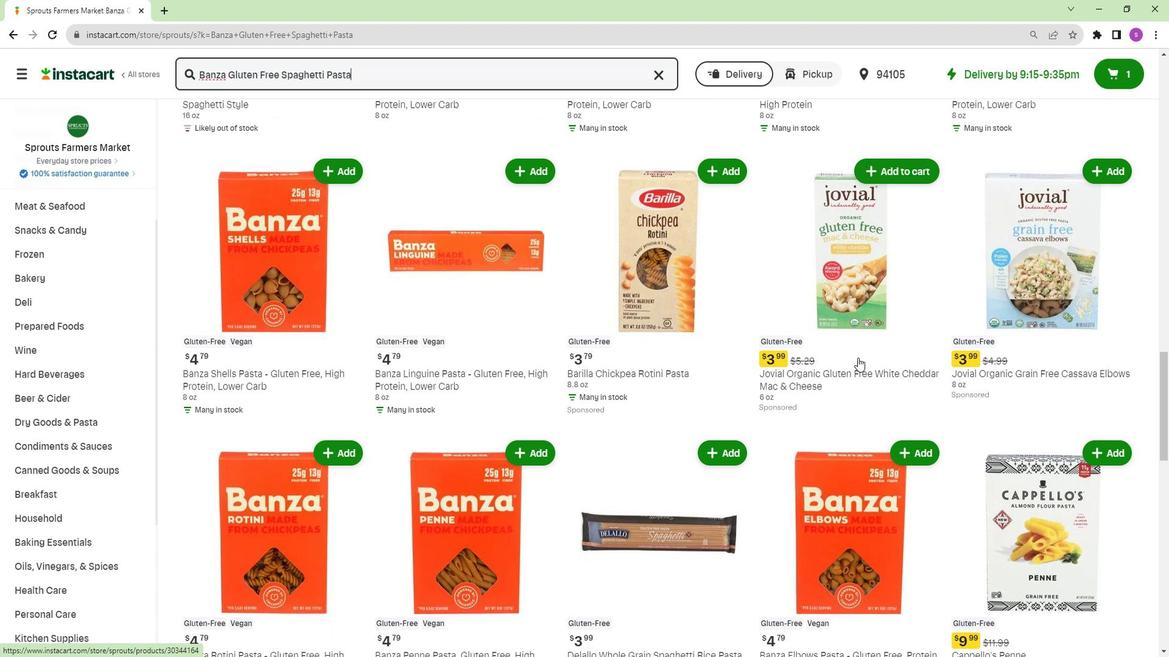 
Action: Mouse scrolled (853, 358) with delta (0, 0)
Screenshot: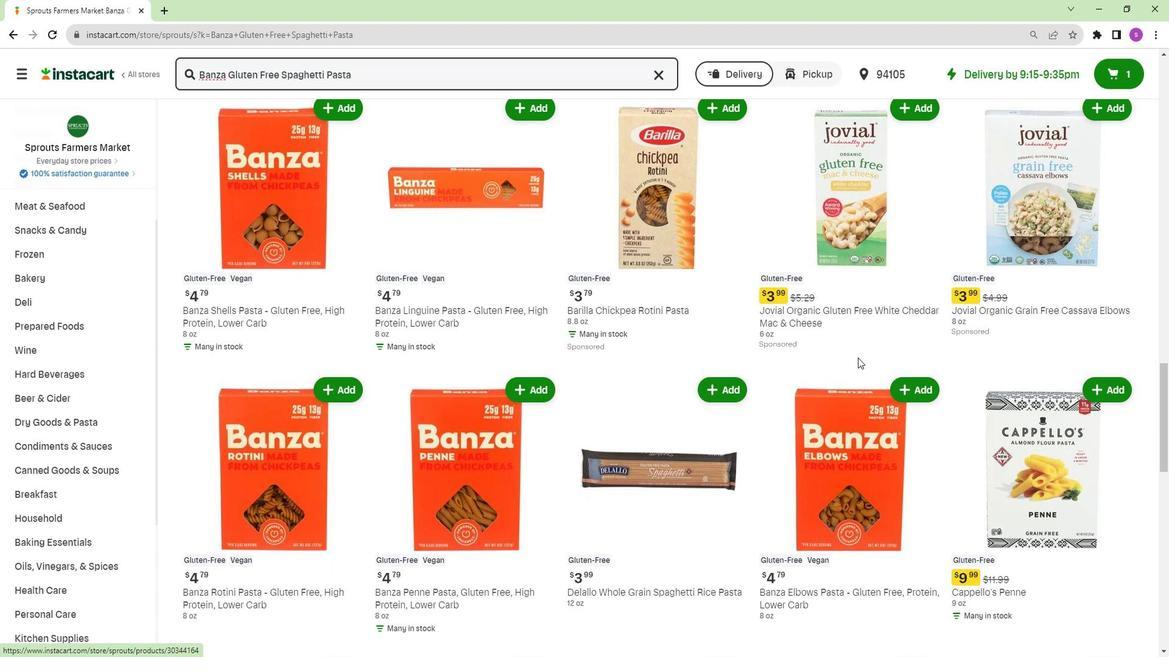 
Action: Mouse scrolled (853, 358) with delta (0, 0)
Screenshot: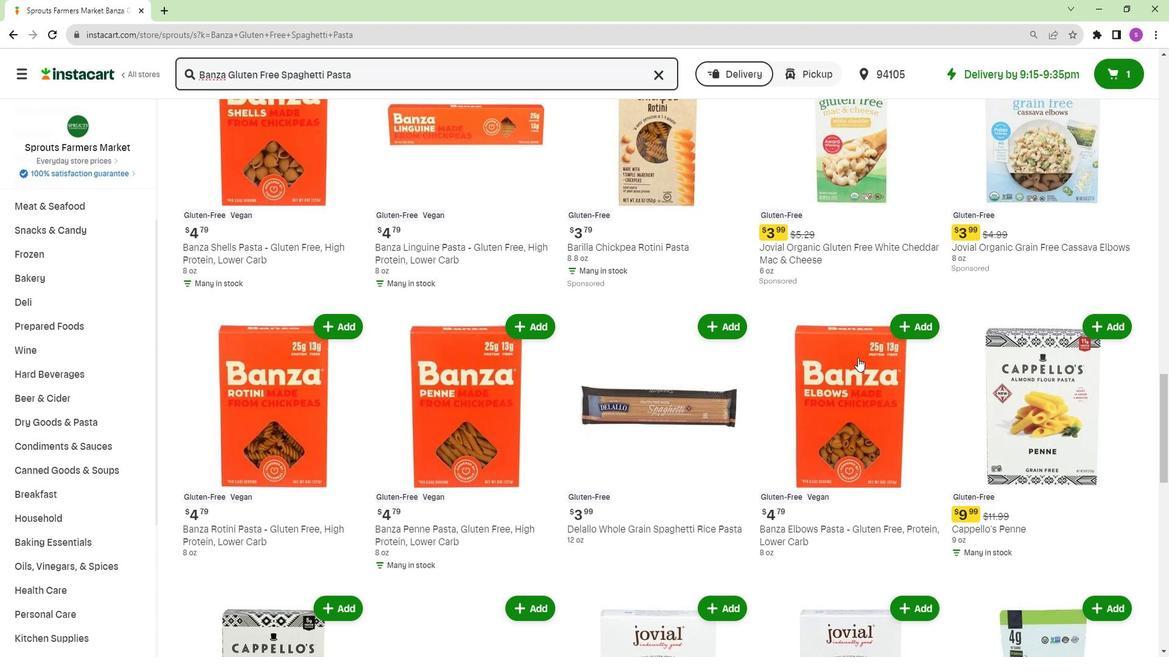 
Action: Mouse moved to (754, 375)
Screenshot: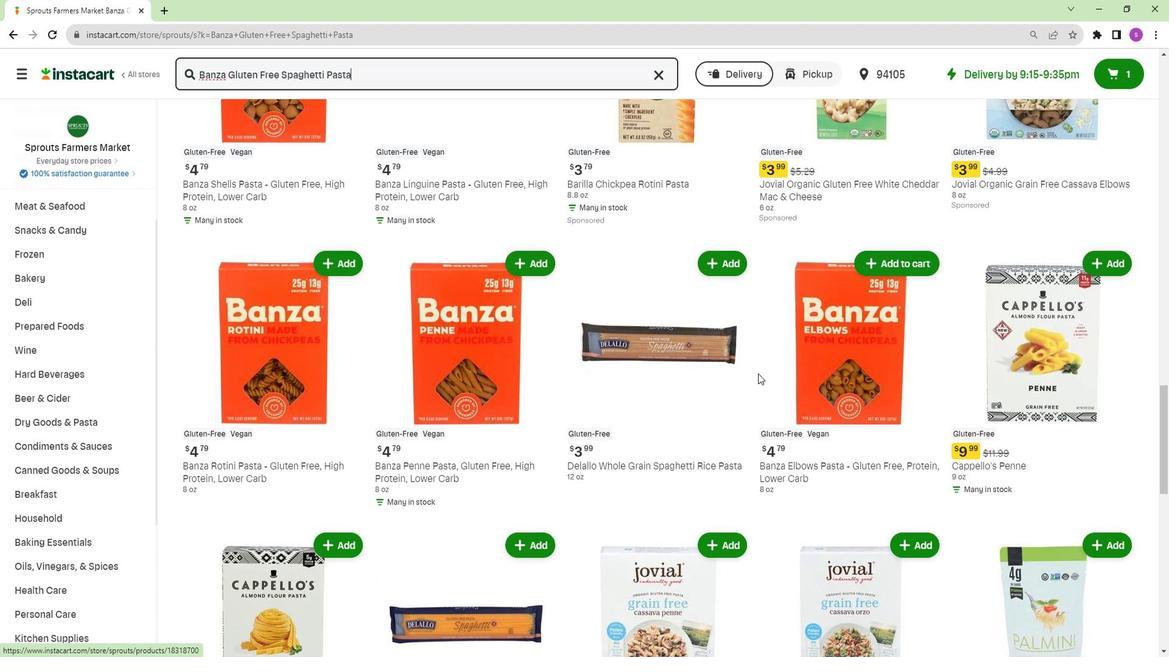 
Action: Mouse scrolled (754, 374) with delta (0, 0)
Screenshot: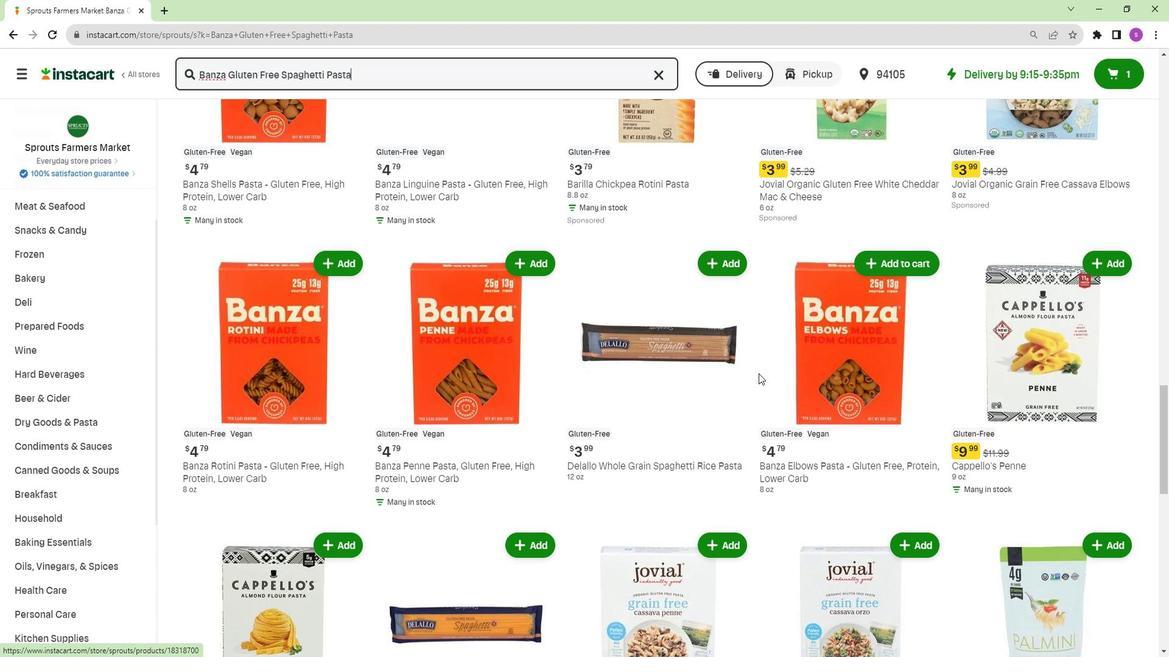 
Action: Mouse scrolled (754, 374) with delta (0, 0)
Screenshot: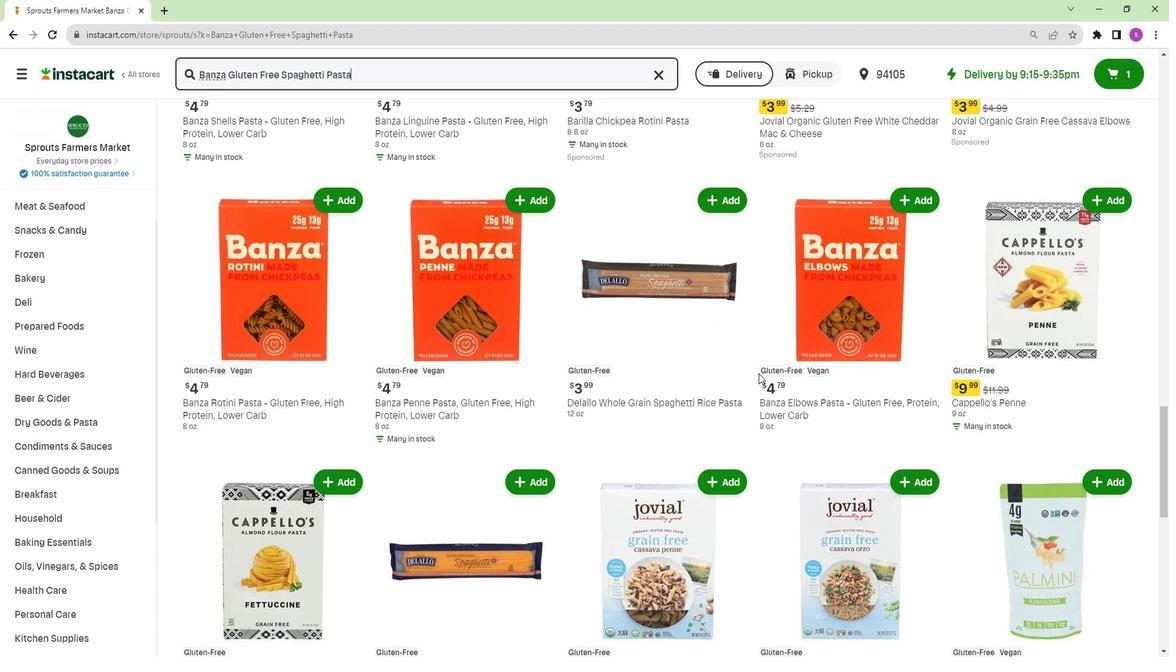 
Action: Mouse moved to (772, 375)
Screenshot: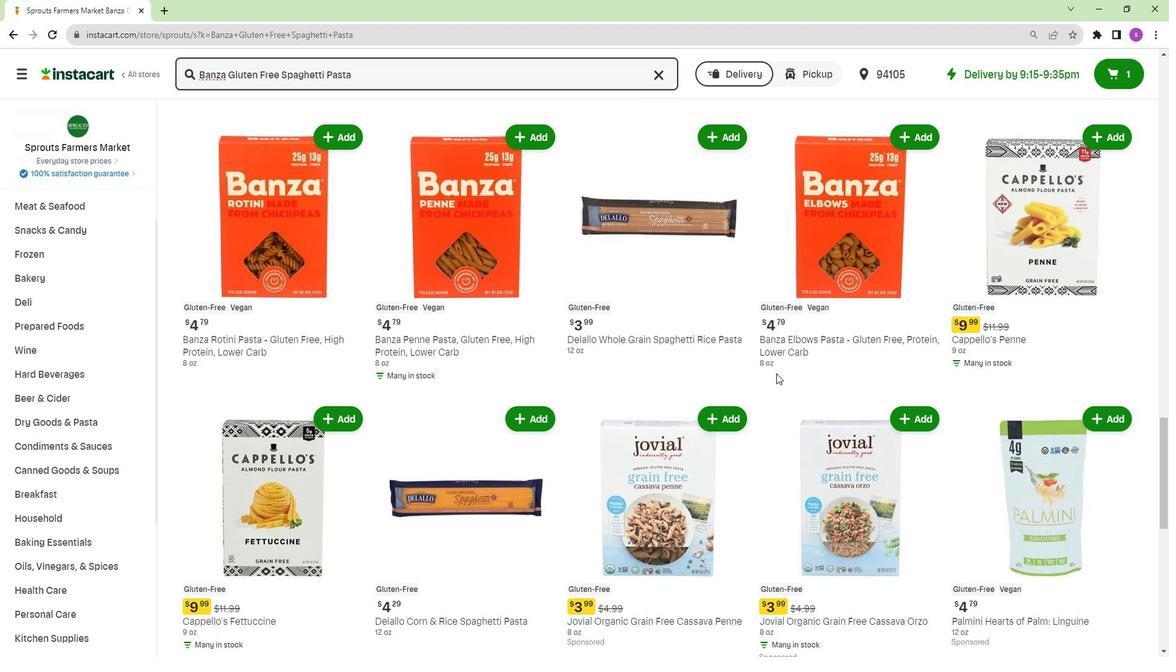 
Action: Mouse scrolled (772, 374) with delta (0, 0)
Screenshot: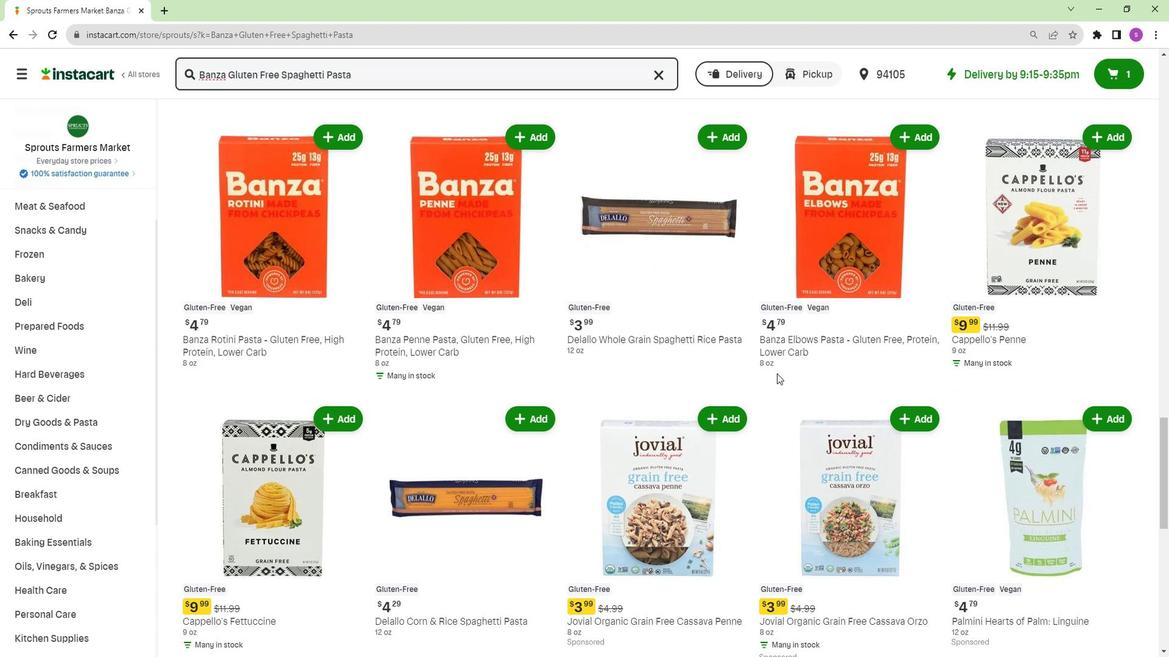 
Action: Mouse moved to (551, 378)
Screenshot: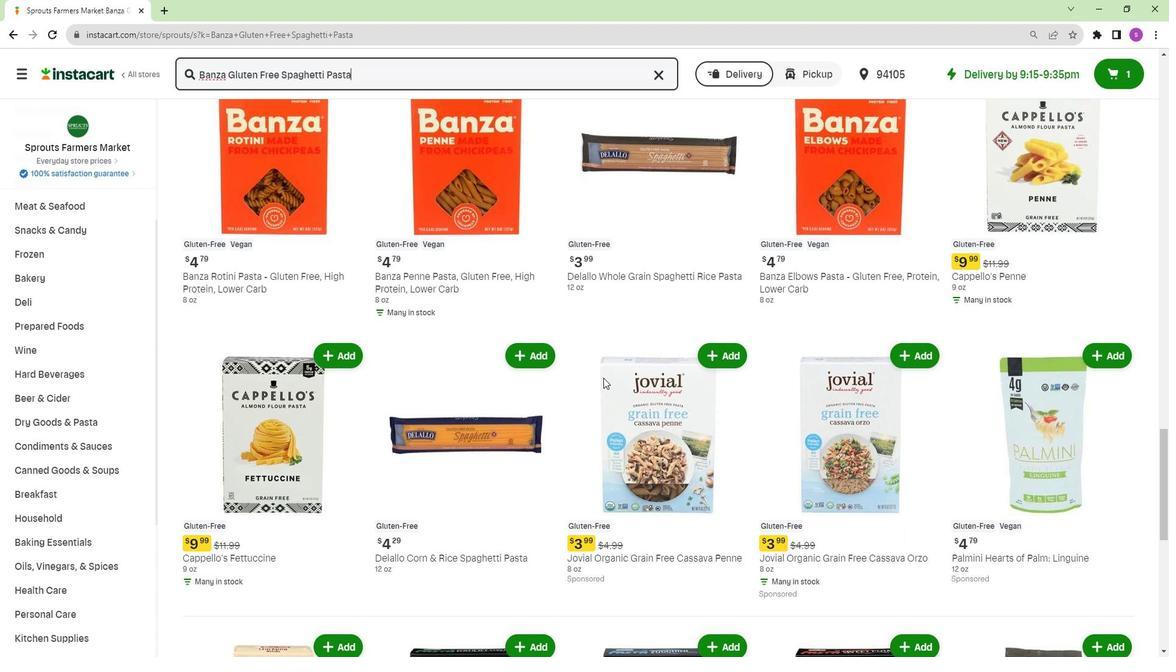 
Action: Mouse scrolled (551, 377) with delta (0, 0)
Screenshot: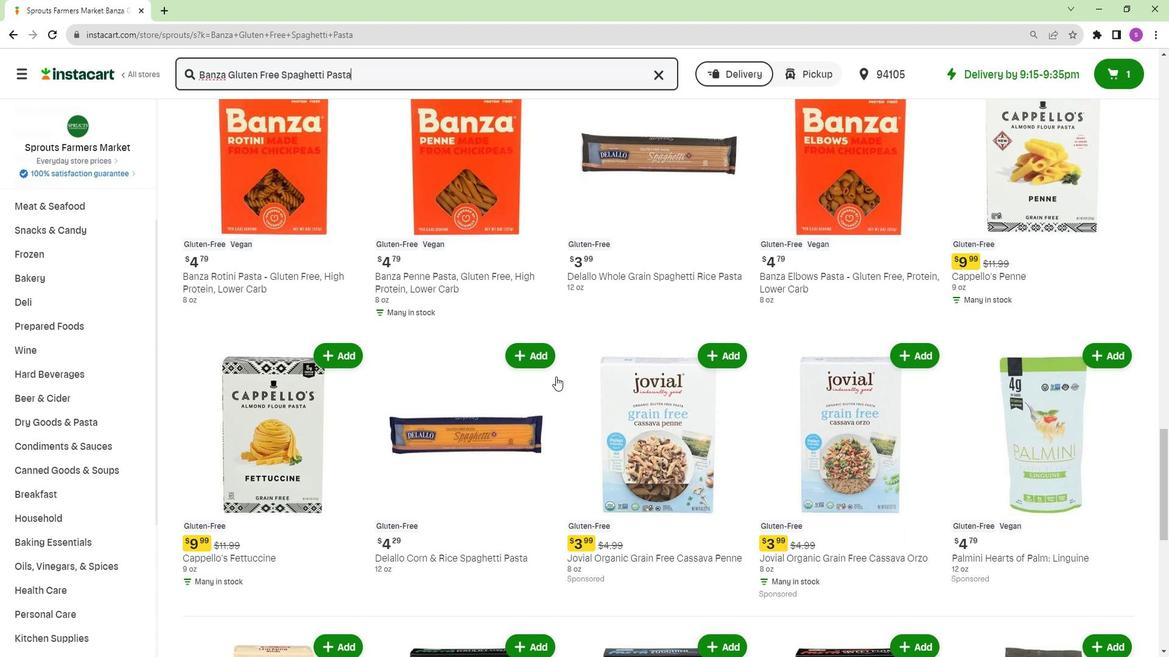 
Action: Mouse moved to (438, 373)
Screenshot: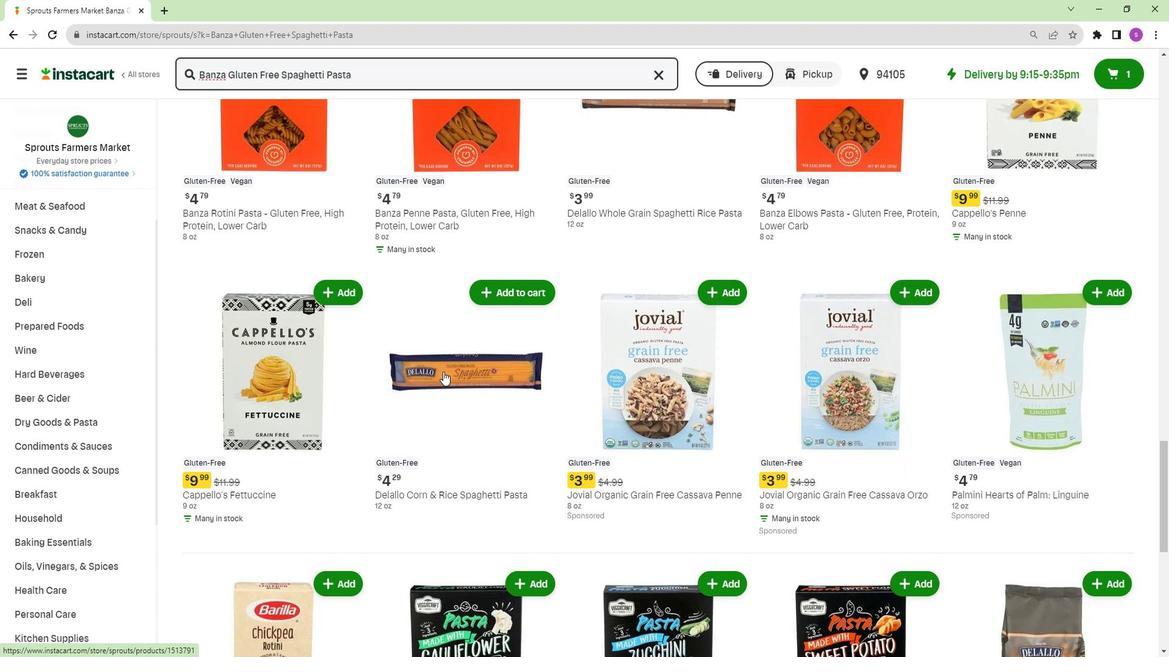 
Action: Mouse scrolled (438, 372) with delta (0, 0)
Screenshot: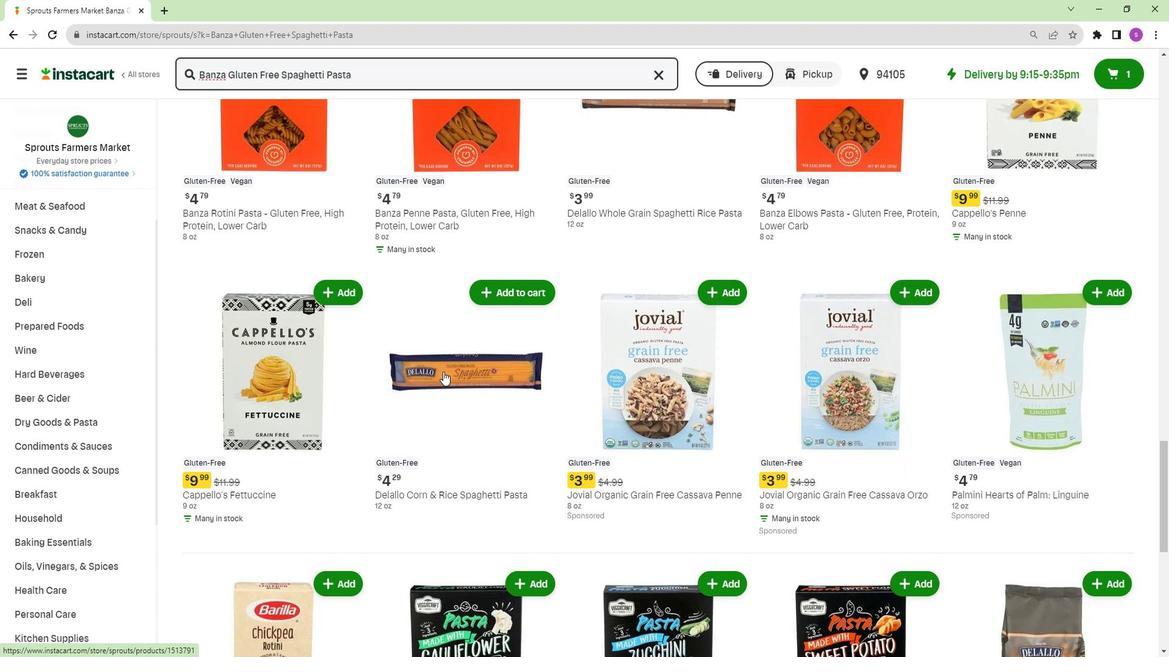 
Action: Mouse scrolled (438, 372) with delta (0, 0)
Screenshot: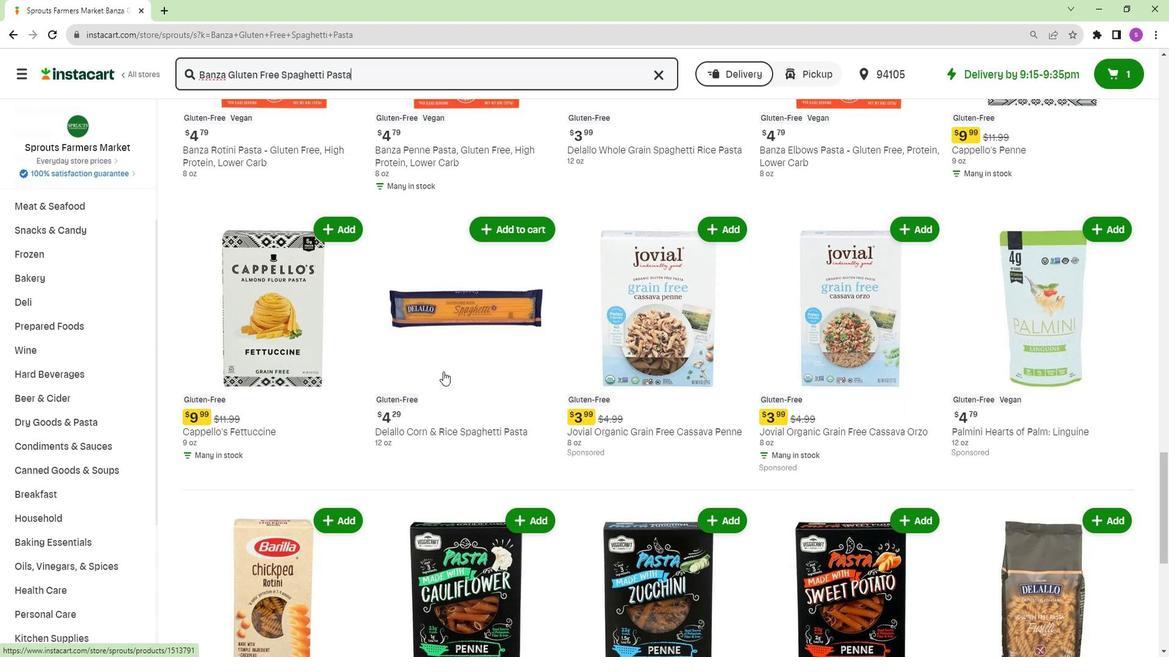 
Action: Mouse scrolled (438, 372) with delta (0, 0)
Screenshot: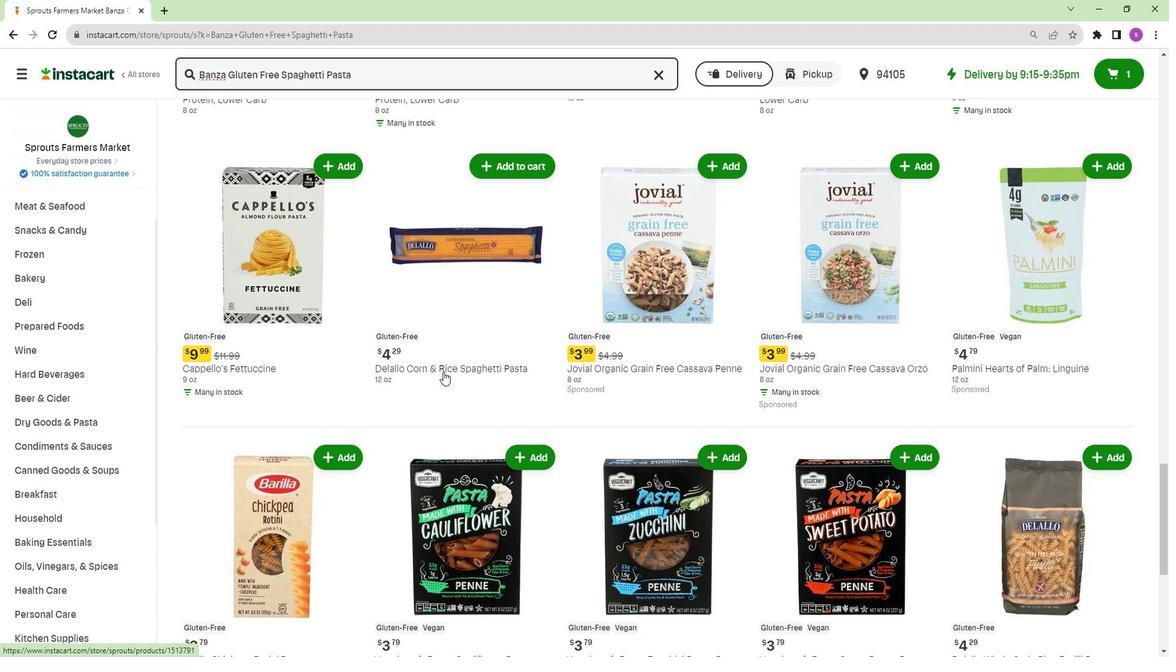 
Action: Mouse moved to (616, 372)
Screenshot: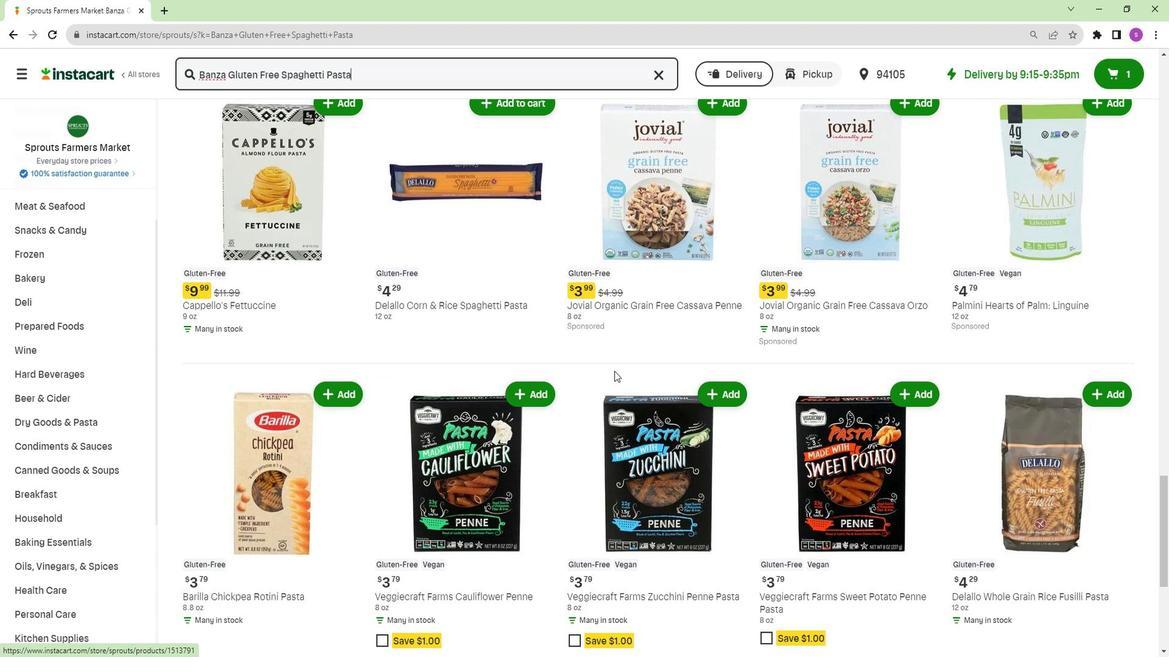 
Action: Mouse scrolled (616, 371) with delta (0, 0)
Screenshot: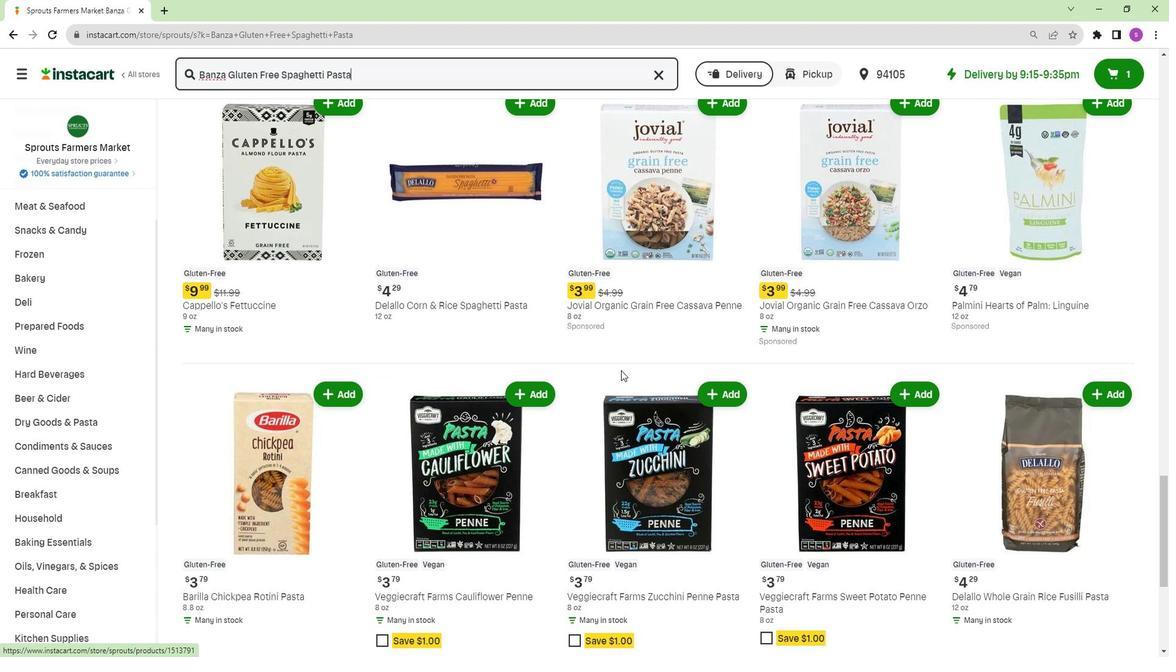 
Action: Mouse moved to (659, 372)
Screenshot: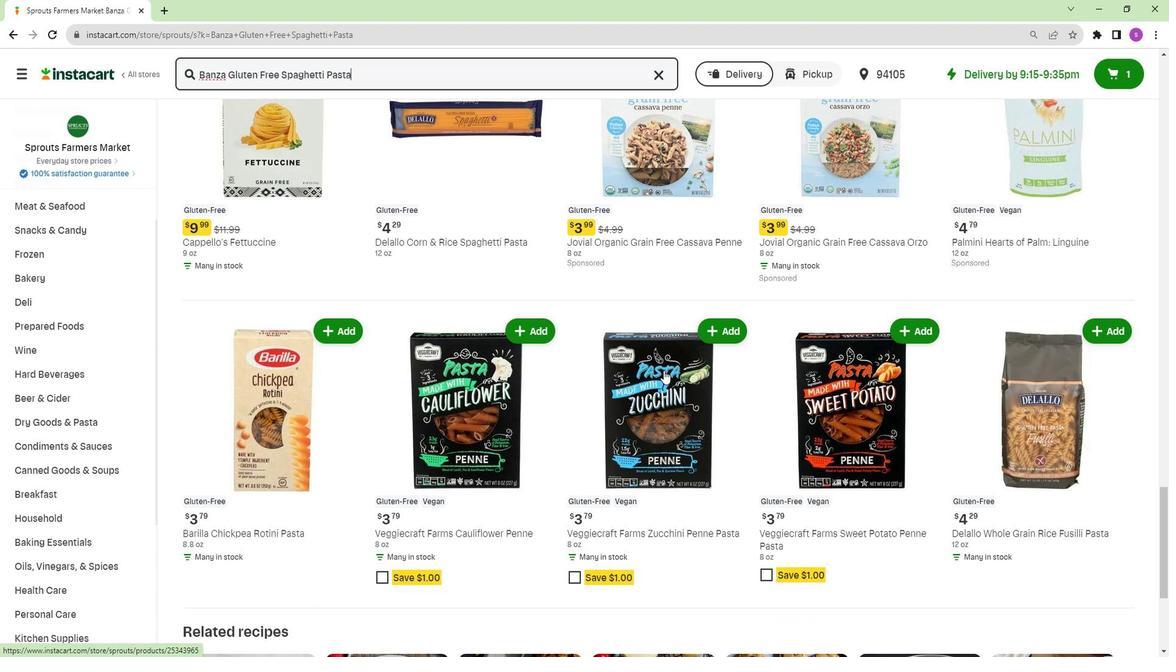 
Action: Mouse scrolled (659, 371) with delta (0, 0)
Screenshot: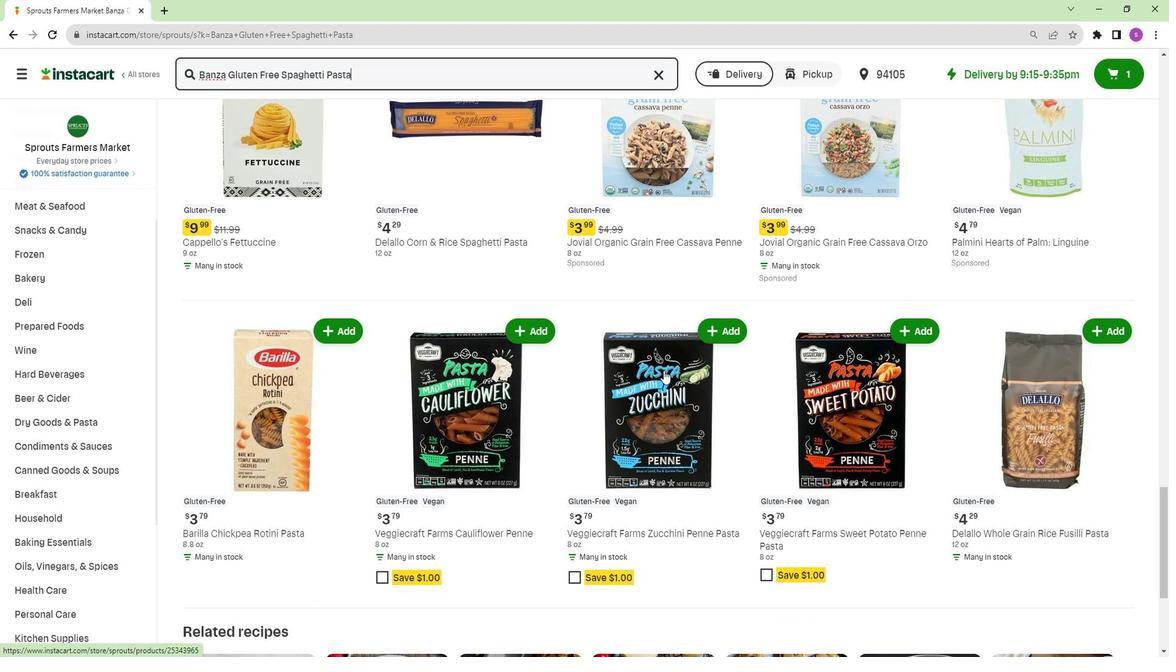 
Action: Mouse scrolled (659, 371) with delta (0, 0)
Screenshot: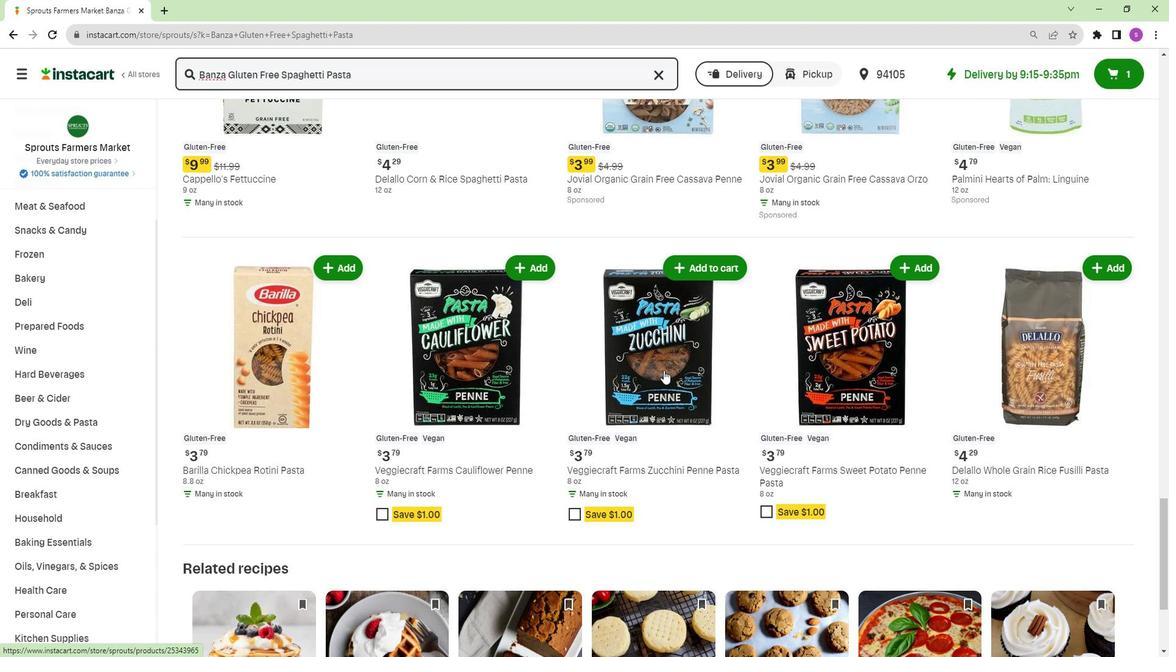 
Action: Mouse scrolled (659, 371) with delta (0, 0)
Screenshot: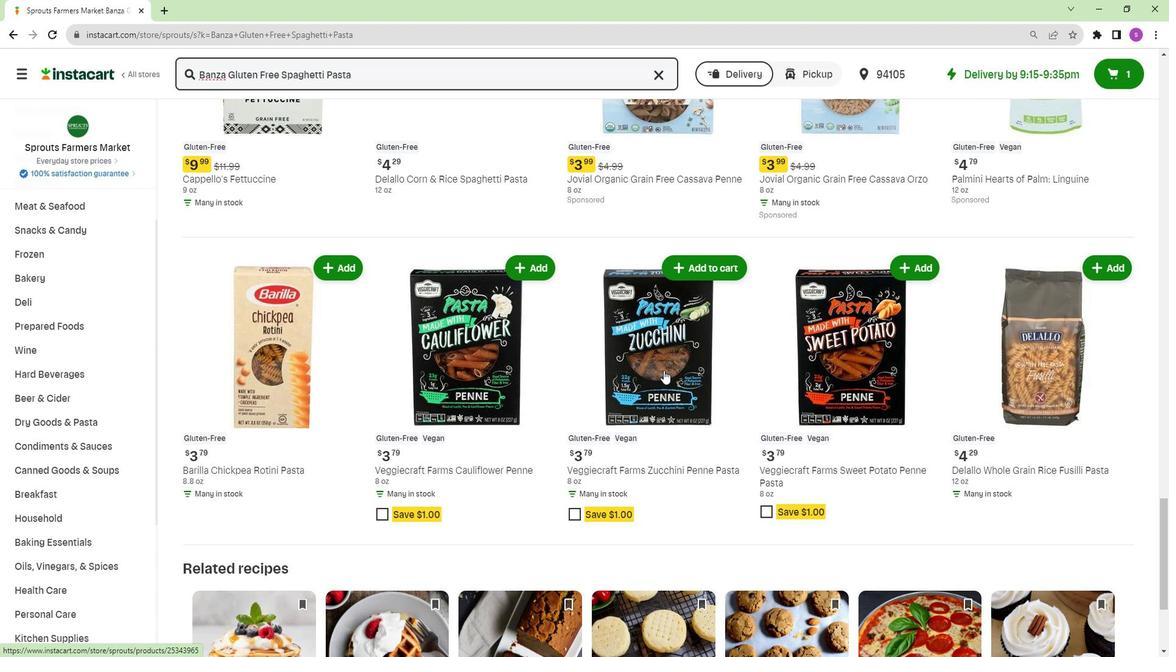 
Action: Mouse scrolled (659, 371) with delta (0, 0)
Screenshot: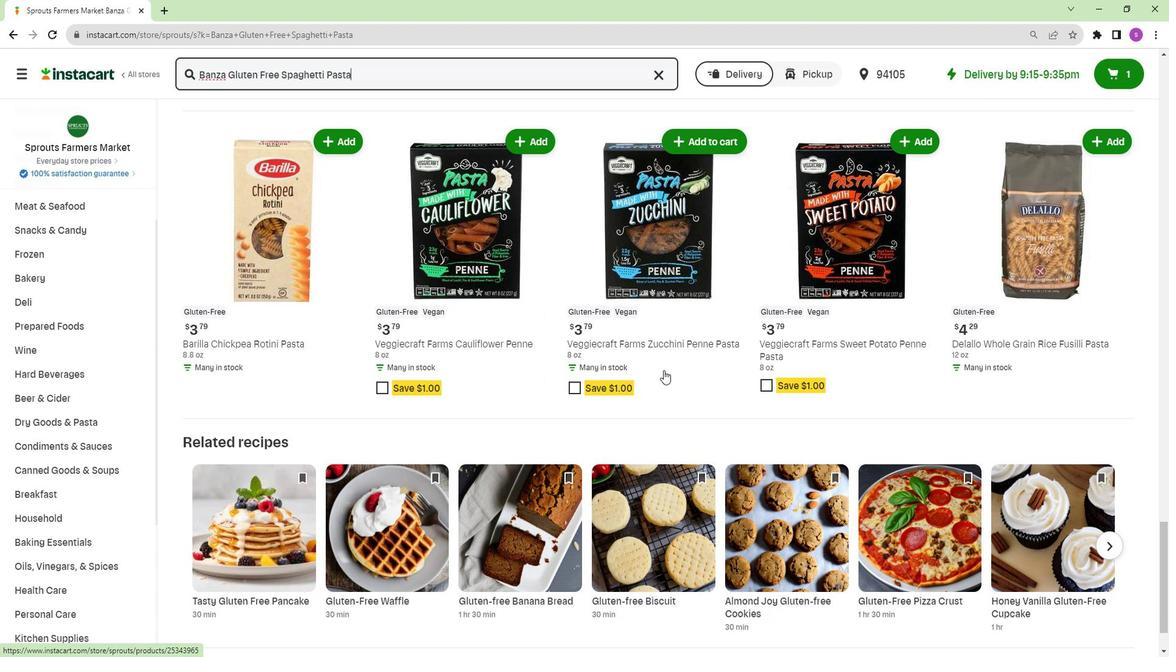 
Action: Mouse scrolled (659, 371) with delta (0, 0)
Screenshot: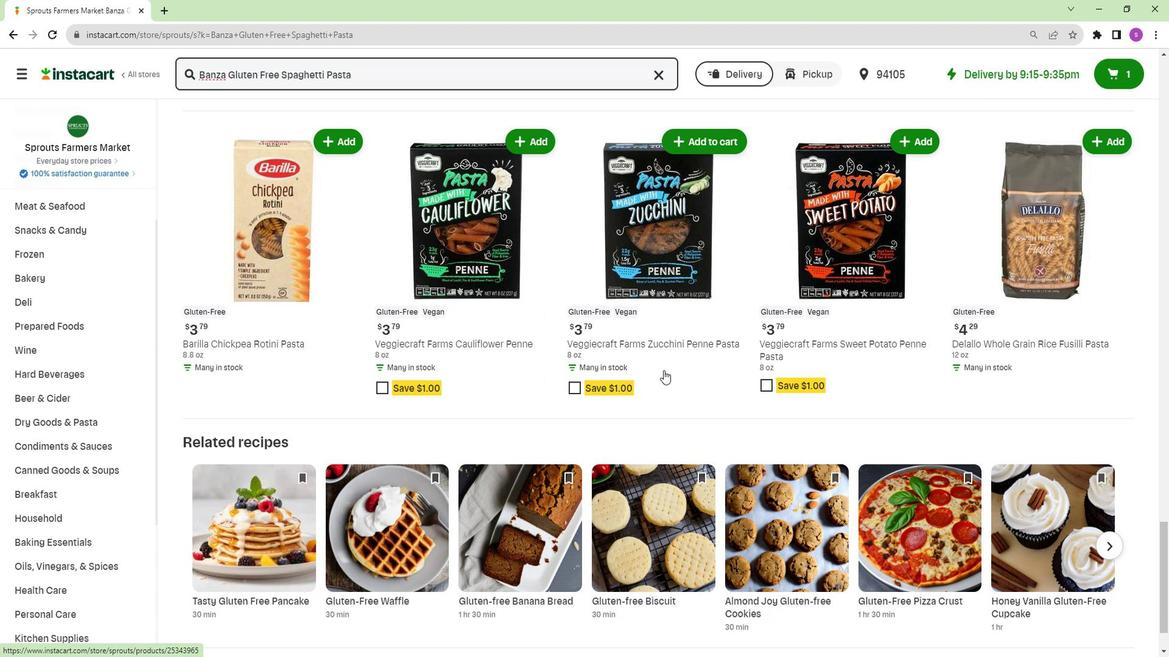 
Action: Mouse scrolled (659, 371) with delta (0, 0)
Screenshot: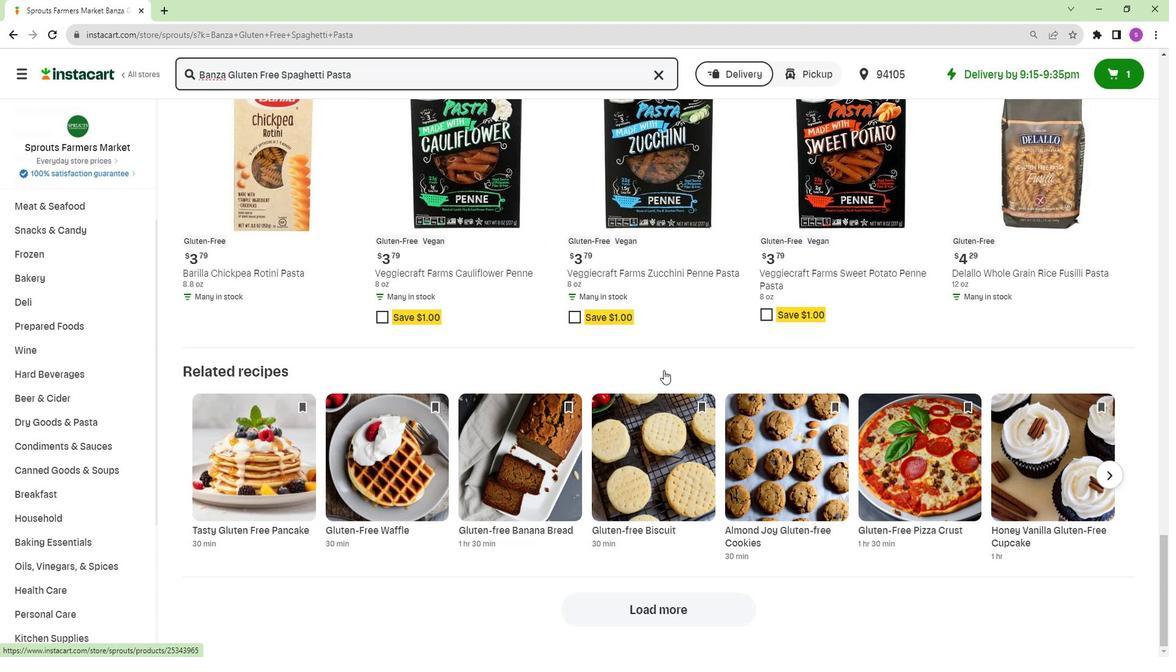 
Action: Mouse scrolled (659, 371) with delta (0, 0)
Screenshot: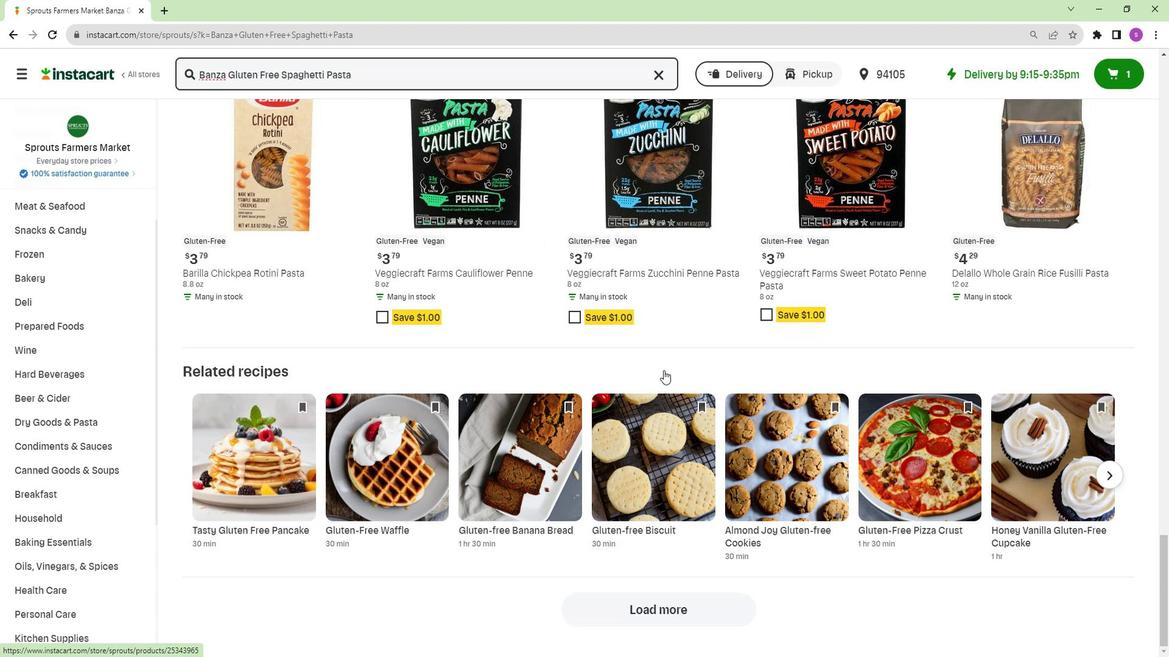 
